 Task: Add a signature Dale Allen containing With appreciation and gratitude, Dale Allen to email address softage.4@softage.net and add a label Software
Action: Mouse moved to (1038, 86)
Screenshot: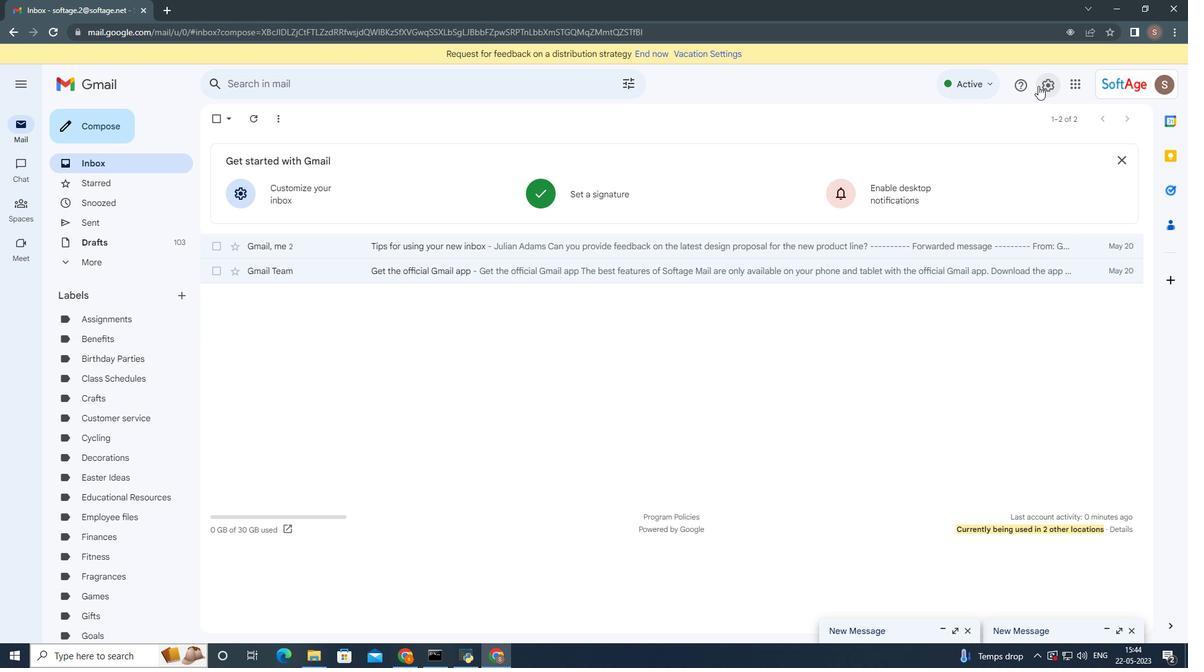 
Action: Mouse pressed left at (1038, 86)
Screenshot: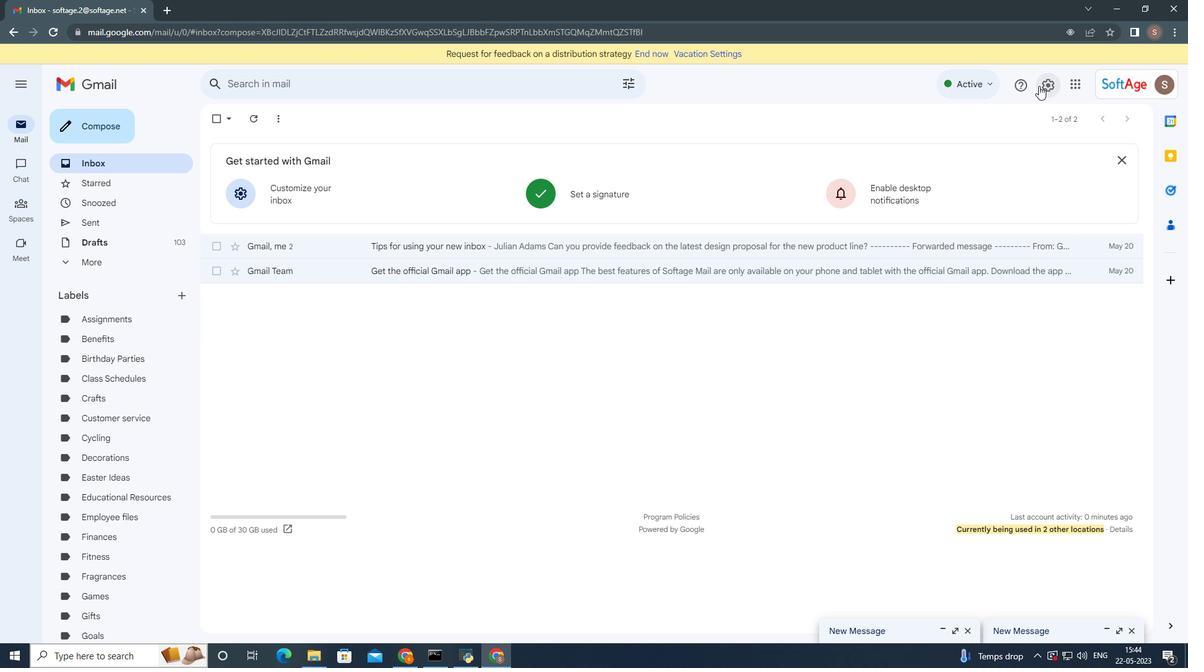 
Action: Mouse moved to (1046, 152)
Screenshot: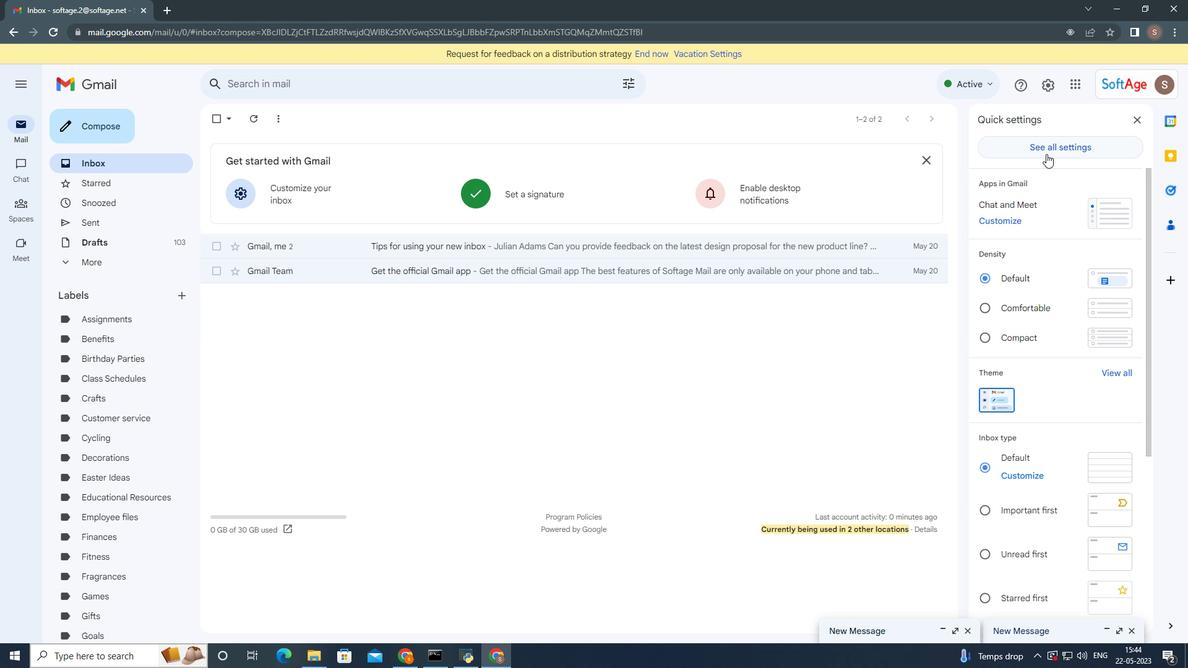 
Action: Mouse pressed left at (1046, 152)
Screenshot: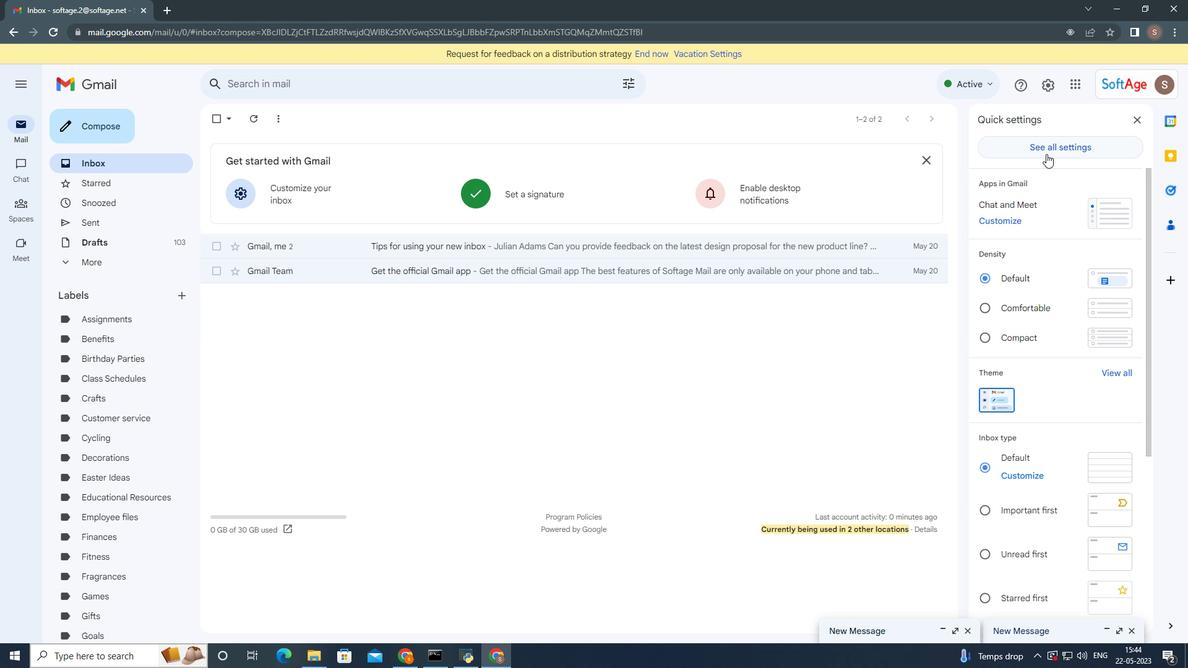 
Action: Mouse moved to (384, 261)
Screenshot: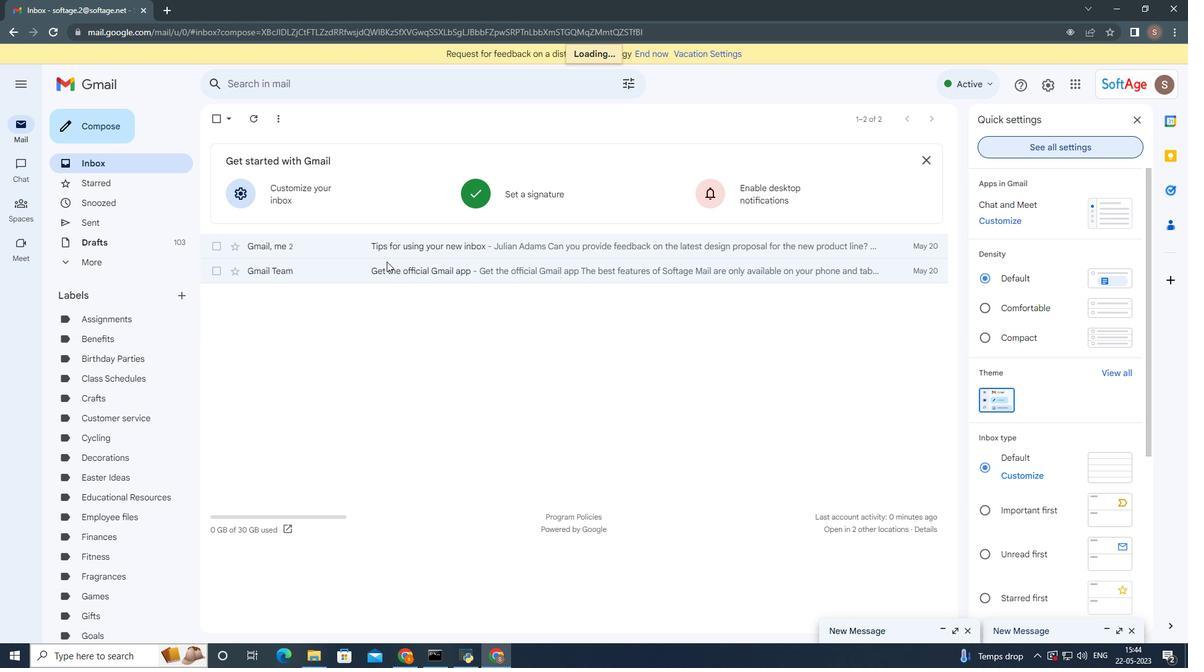 
Action: Mouse scrolled (384, 260) with delta (0, 0)
Screenshot: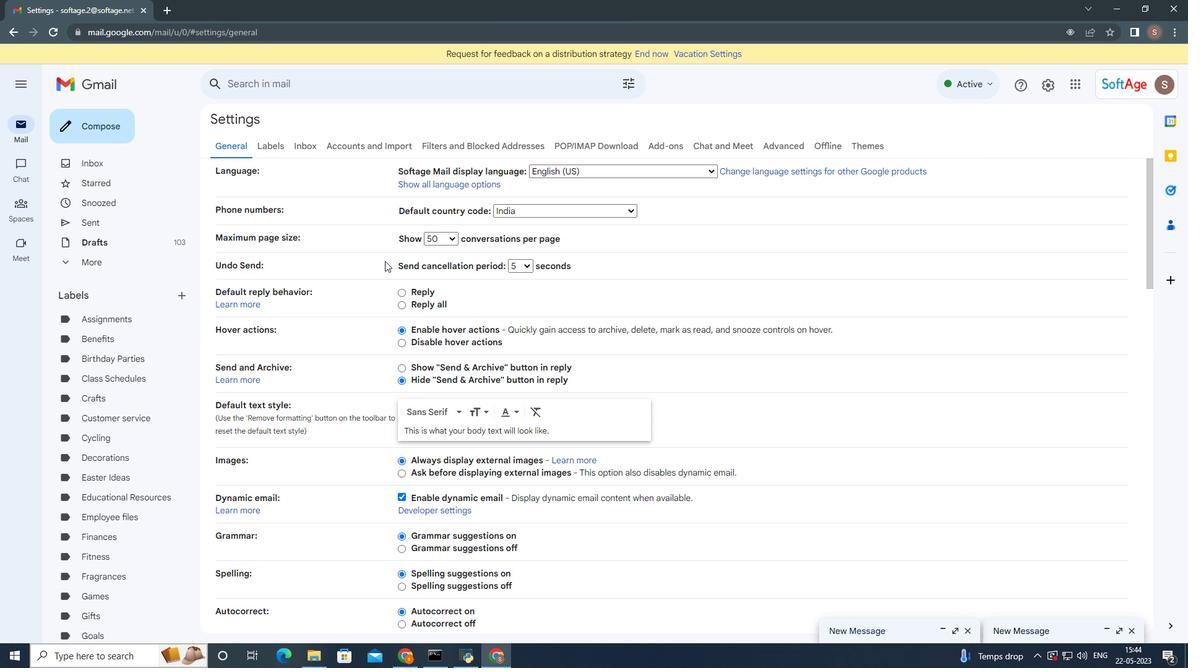 
Action: Mouse scrolled (384, 260) with delta (0, 0)
Screenshot: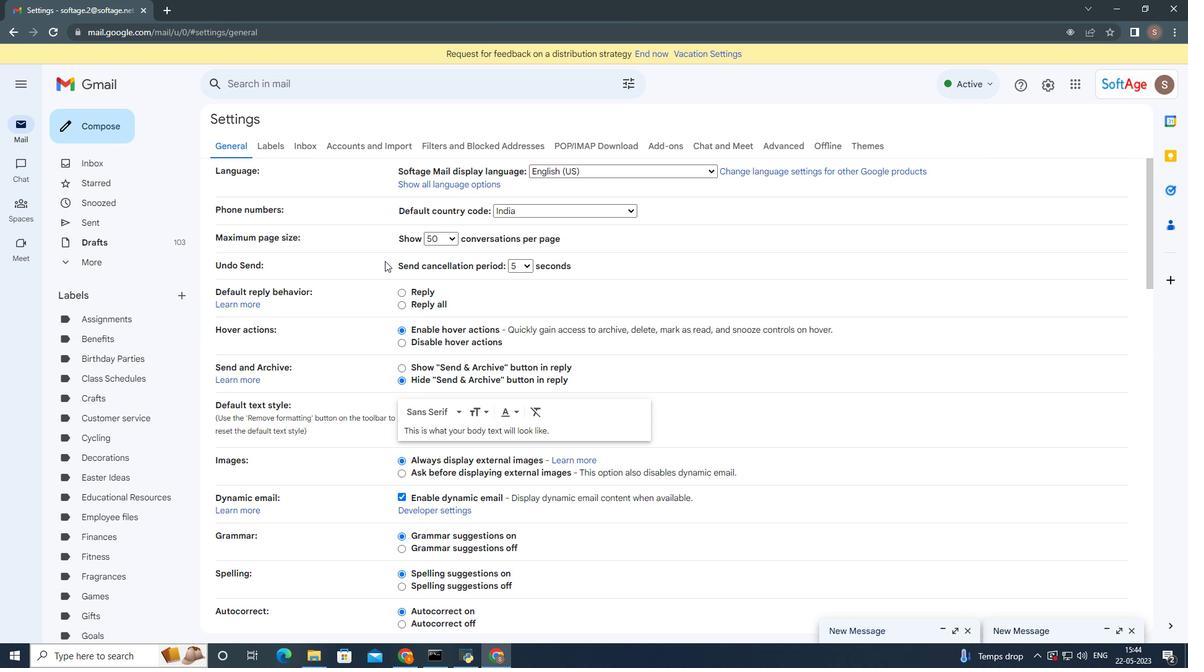 
Action: Mouse moved to (384, 261)
Screenshot: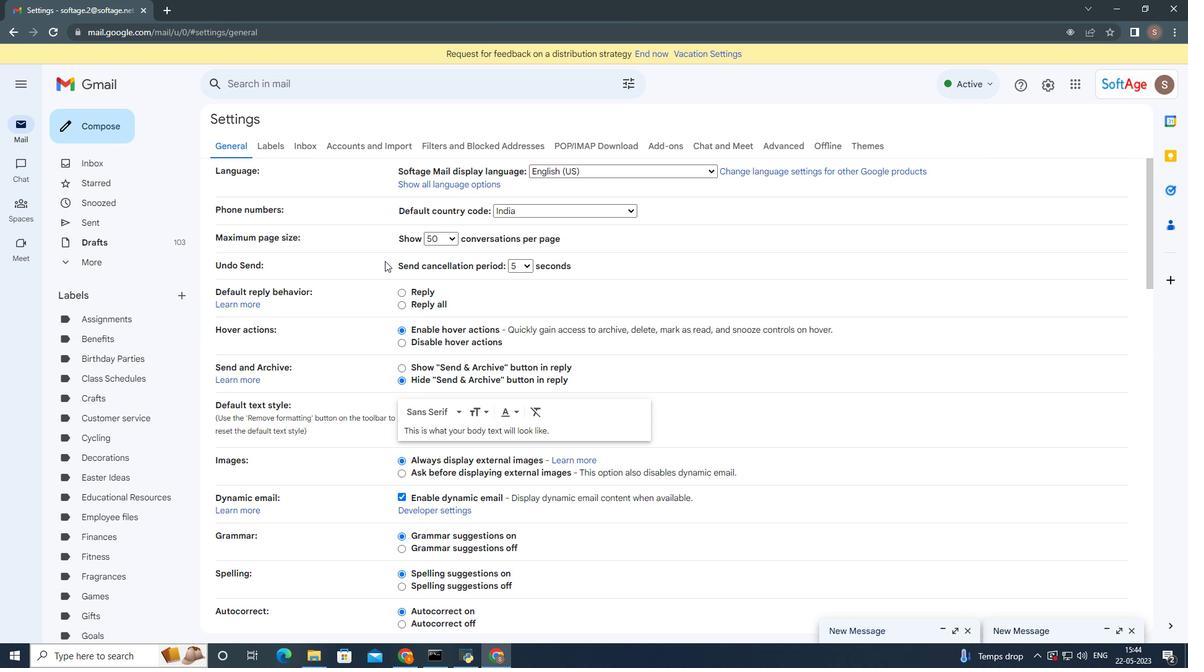 
Action: Mouse scrolled (384, 260) with delta (0, 0)
Screenshot: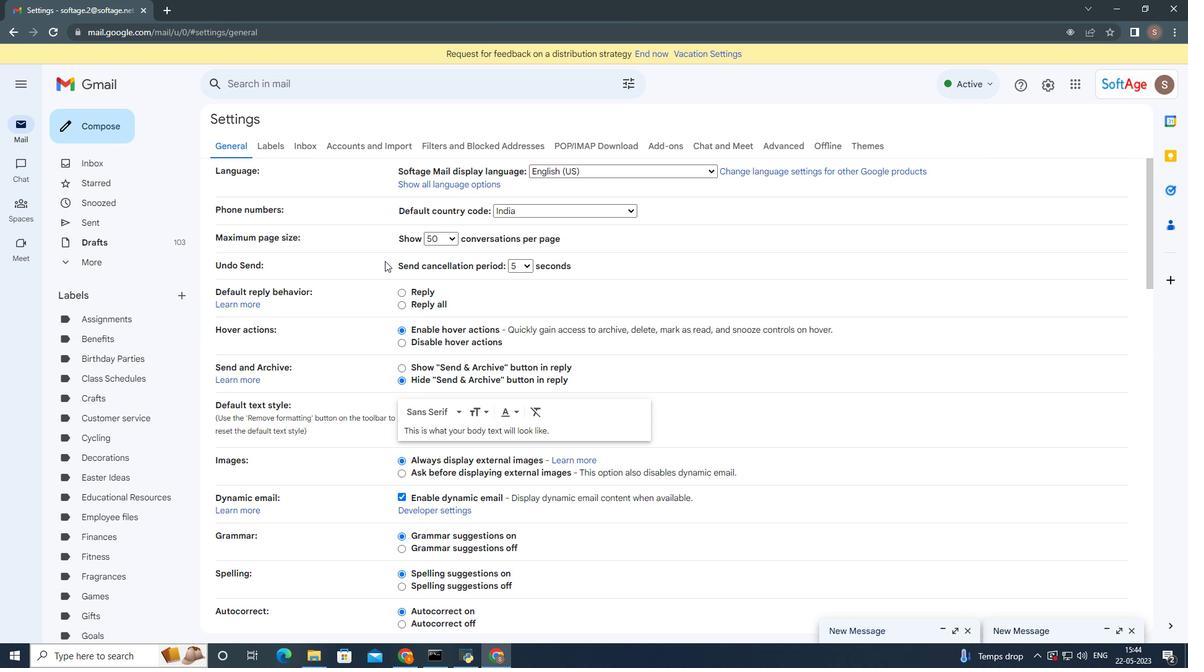 
Action: Mouse moved to (384, 261)
Screenshot: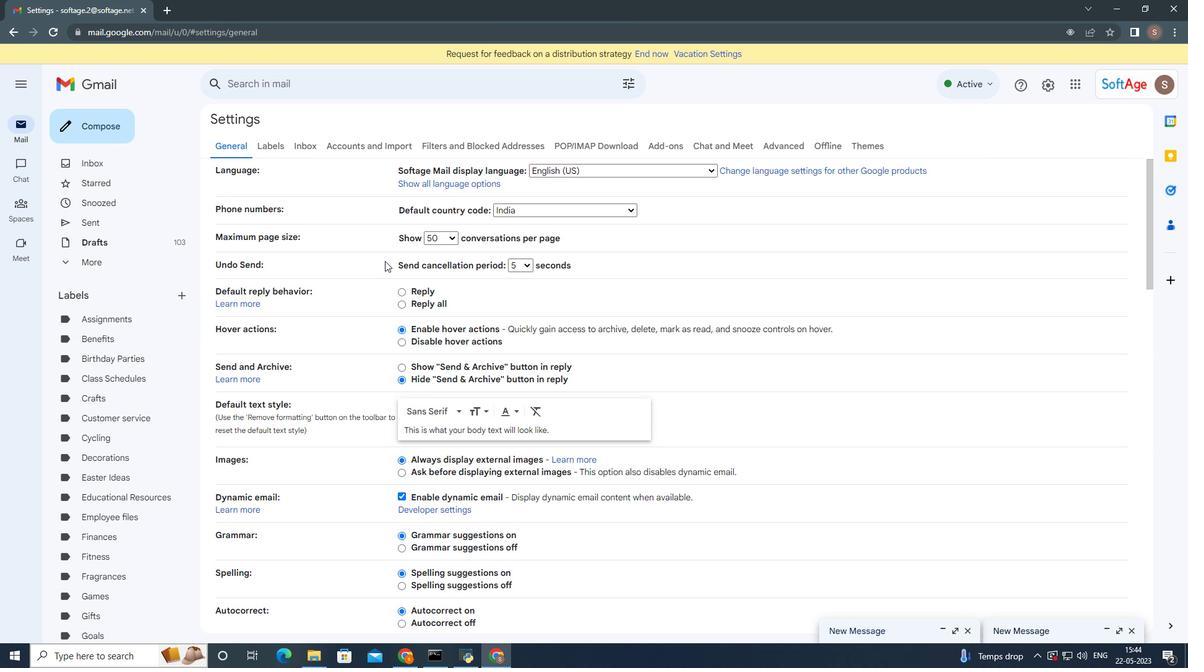 
Action: Mouse scrolled (384, 260) with delta (0, 0)
Screenshot: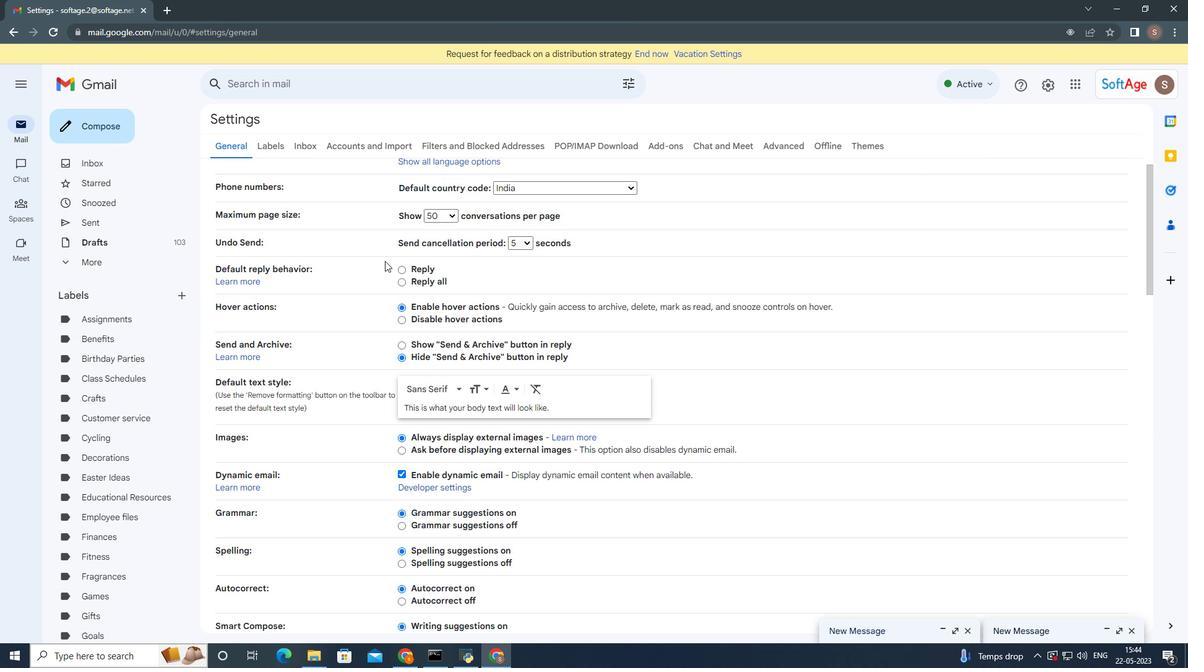 
Action: Mouse scrolled (384, 260) with delta (0, 0)
Screenshot: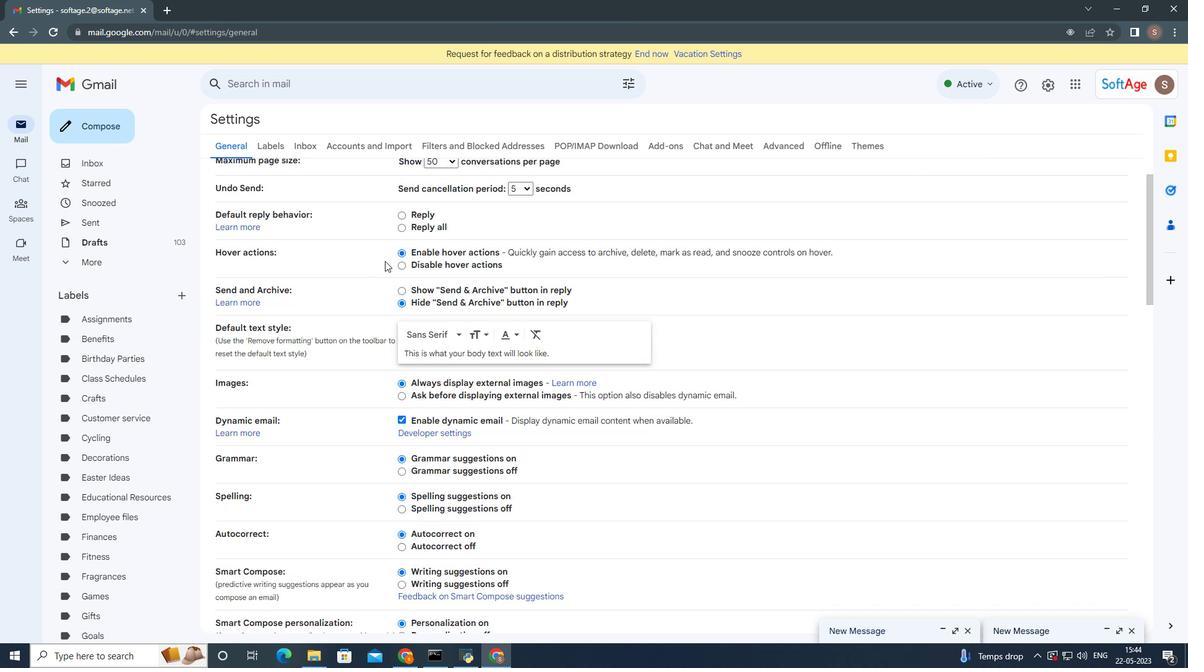 
Action: Mouse moved to (384, 266)
Screenshot: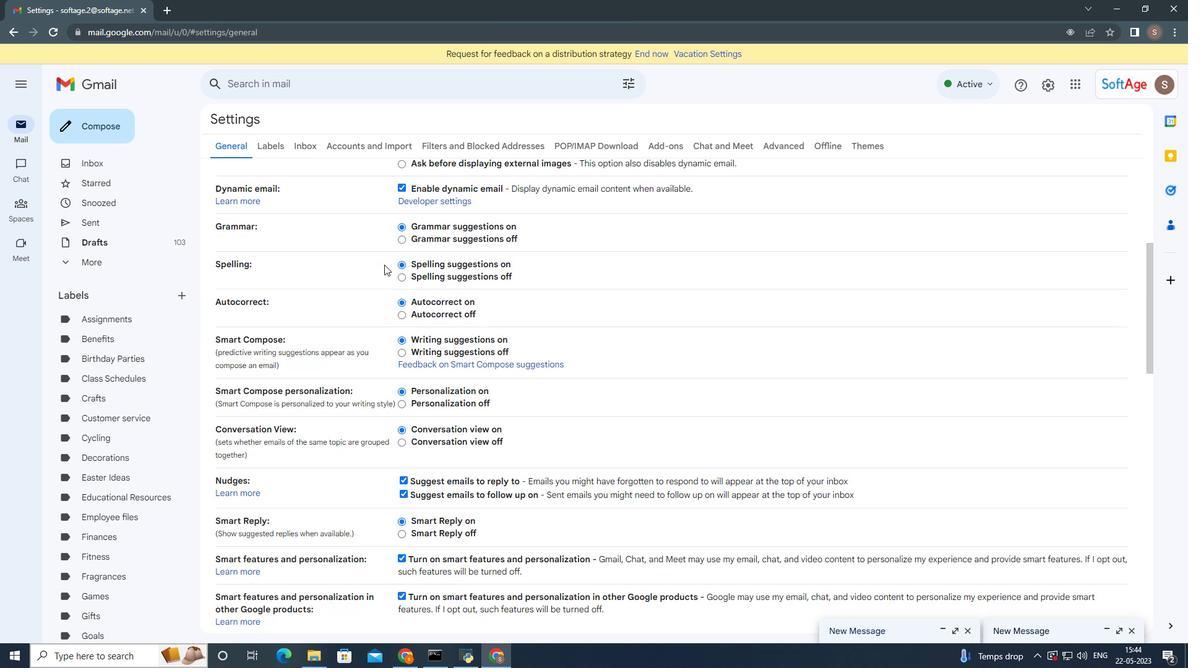 
Action: Mouse scrolled (384, 265) with delta (0, 0)
Screenshot: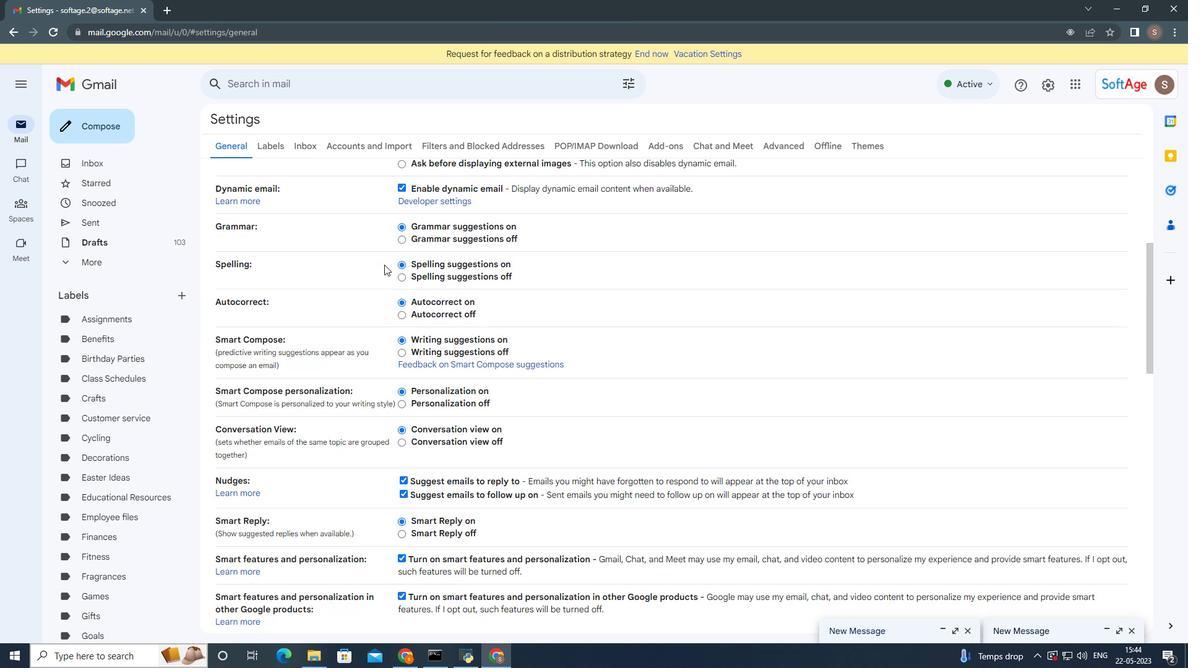 
Action: Mouse moved to (384, 266)
Screenshot: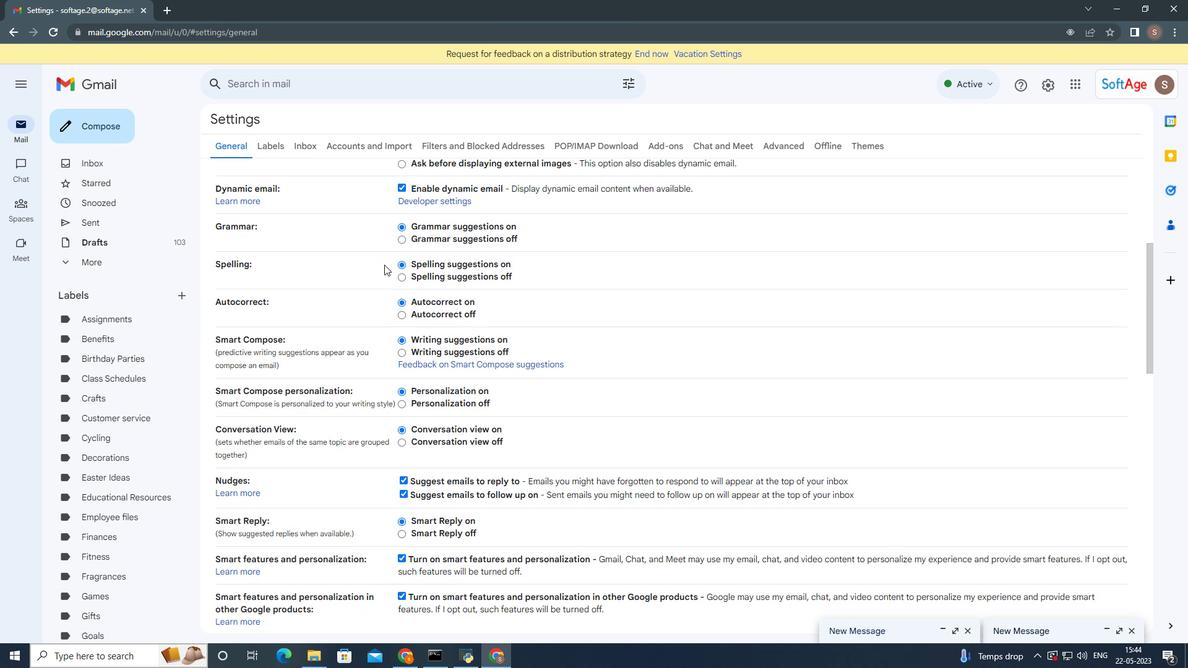 
Action: Mouse scrolled (384, 266) with delta (0, 0)
Screenshot: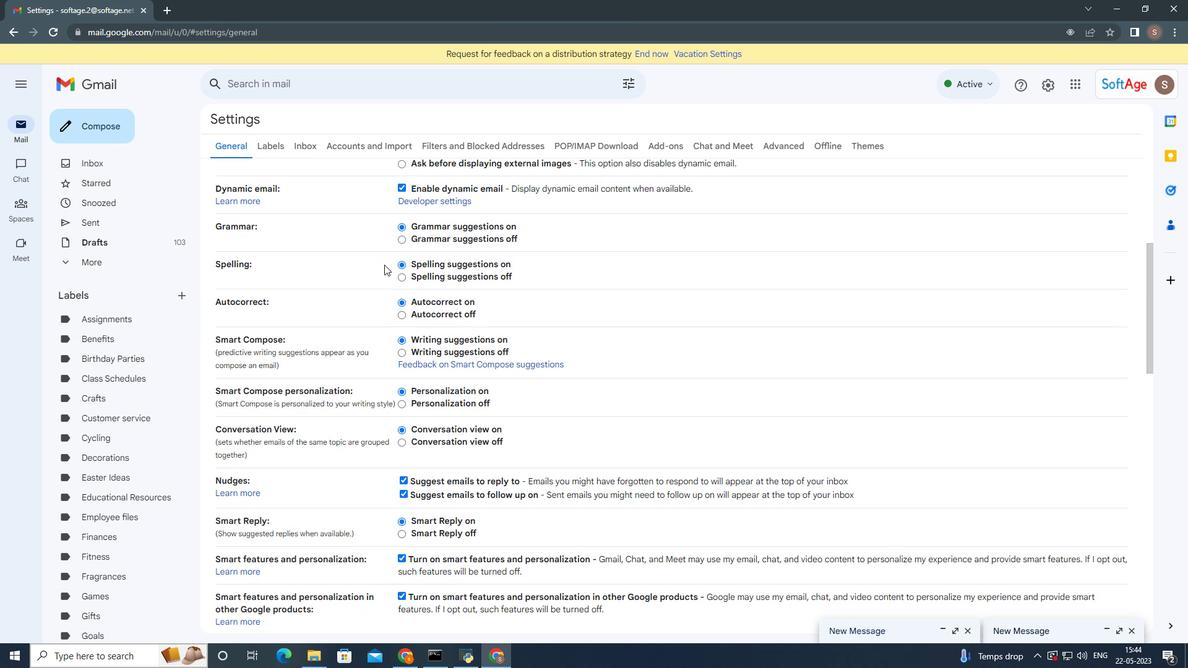 
Action: Mouse moved to (384, 267)
Screenshot: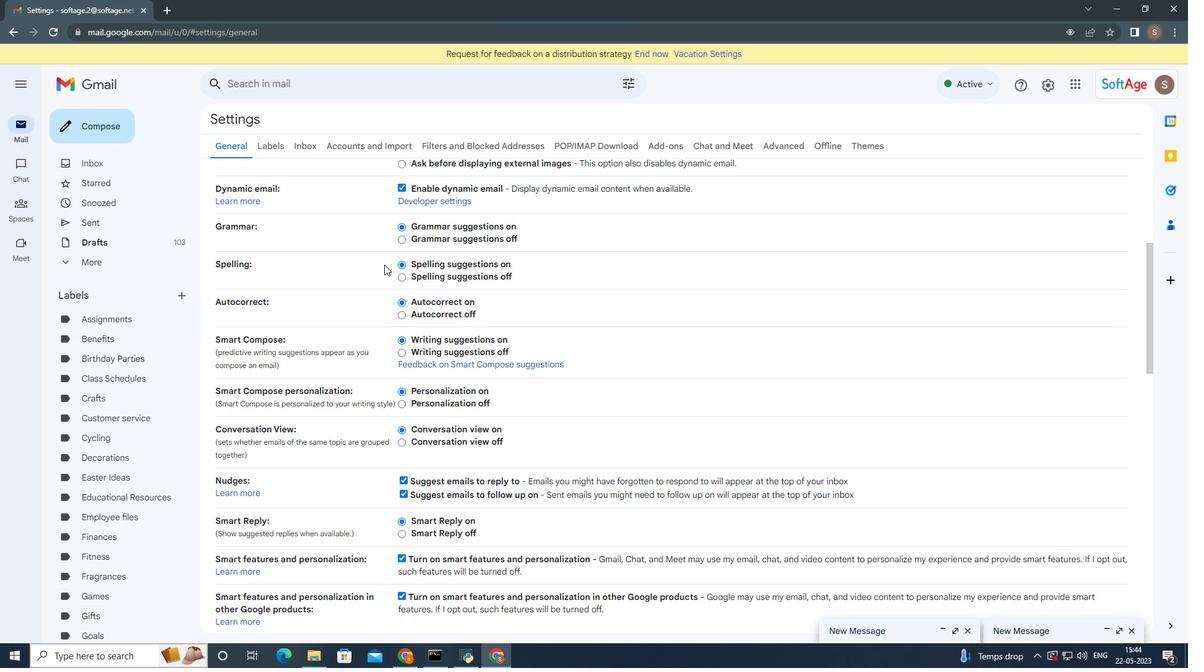 
Action: Mouse scrolled (384, 267) with delta (0, 0)
Screenshot: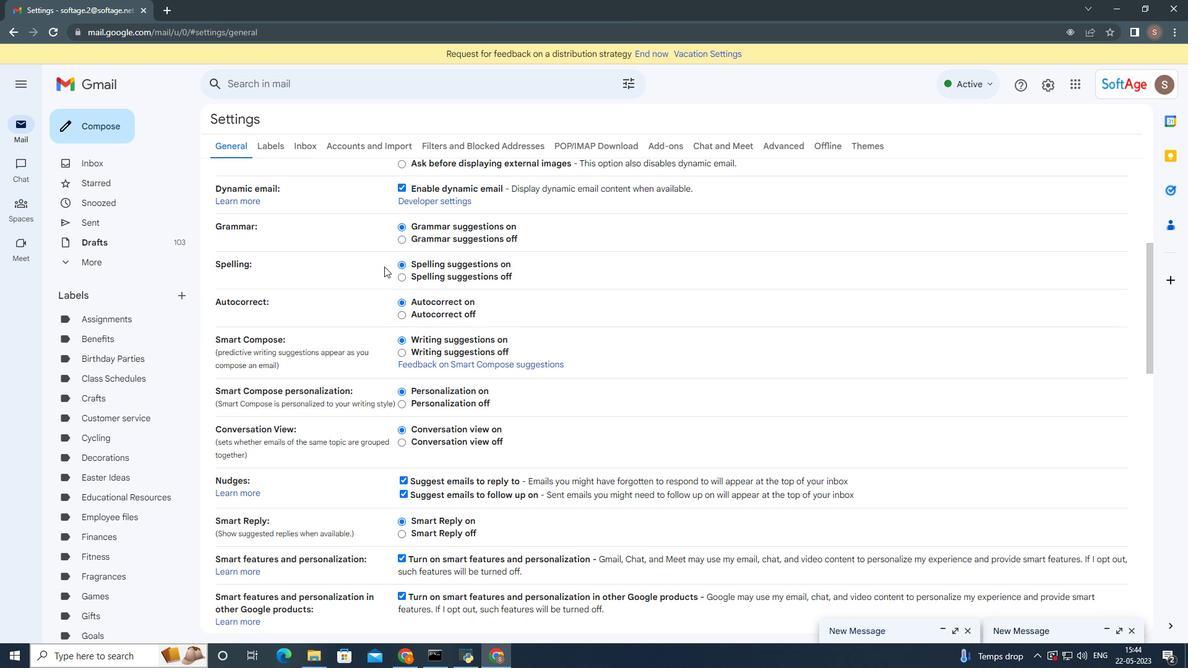 
Action: Mouse moved to (390, 275)
Screenshot: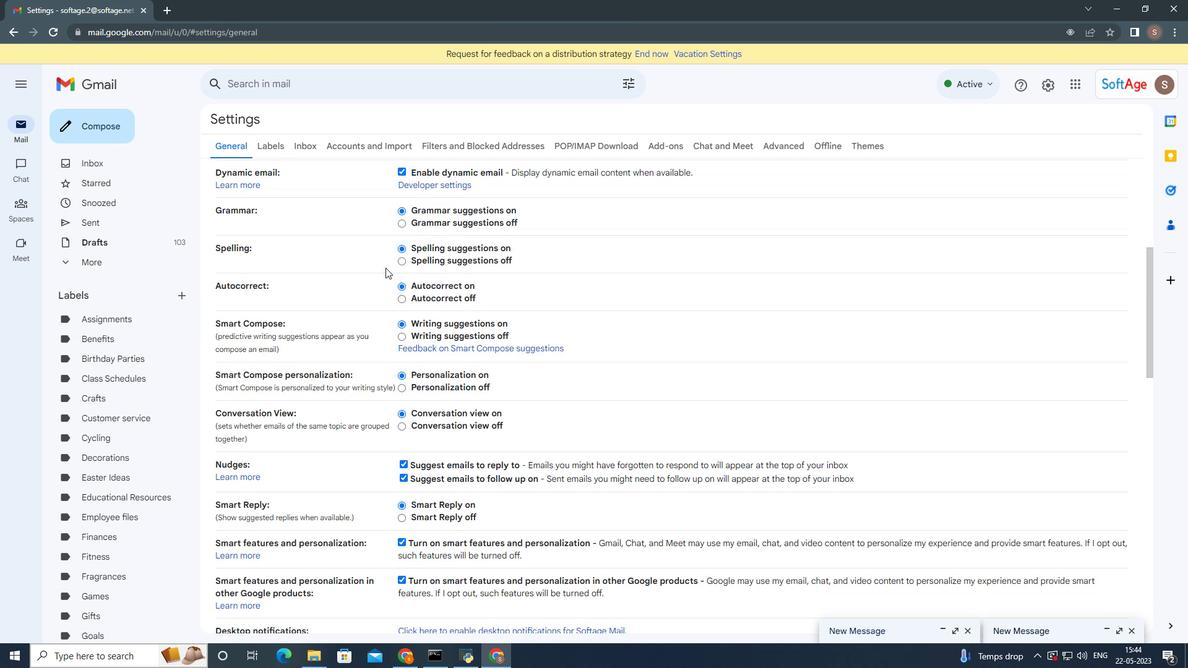 
Action: Mouse scrolled (390, 274) with delta (0, 0)
Screenshot: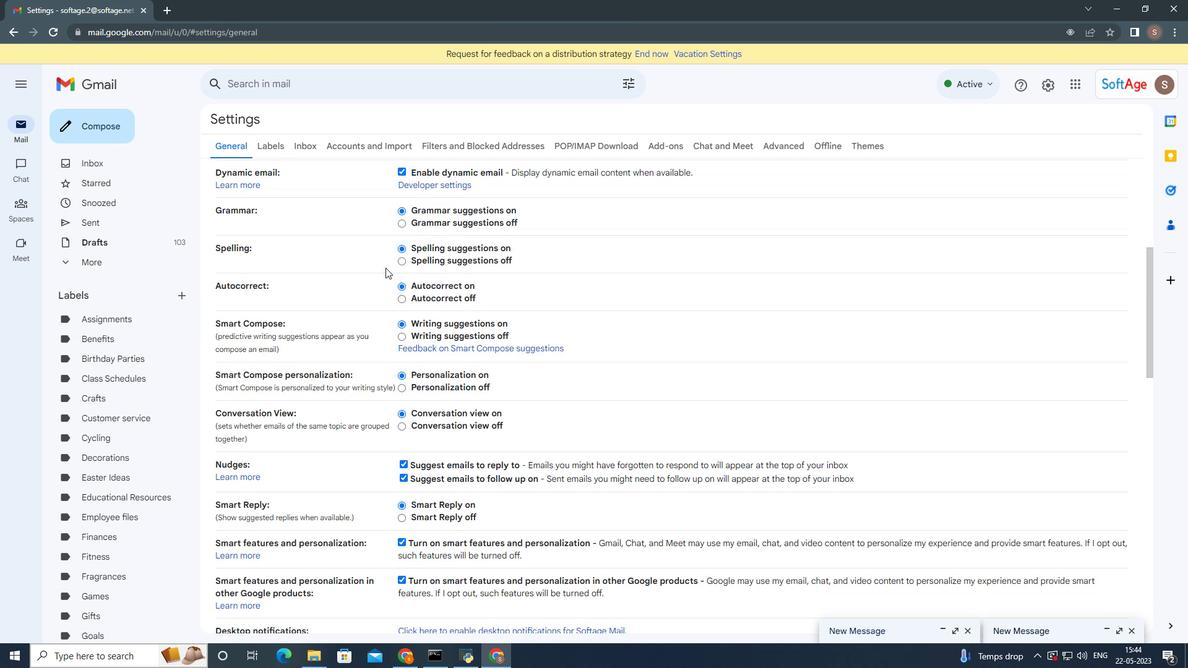 
Action: Mouse moved to (440, 345)
Screenshot: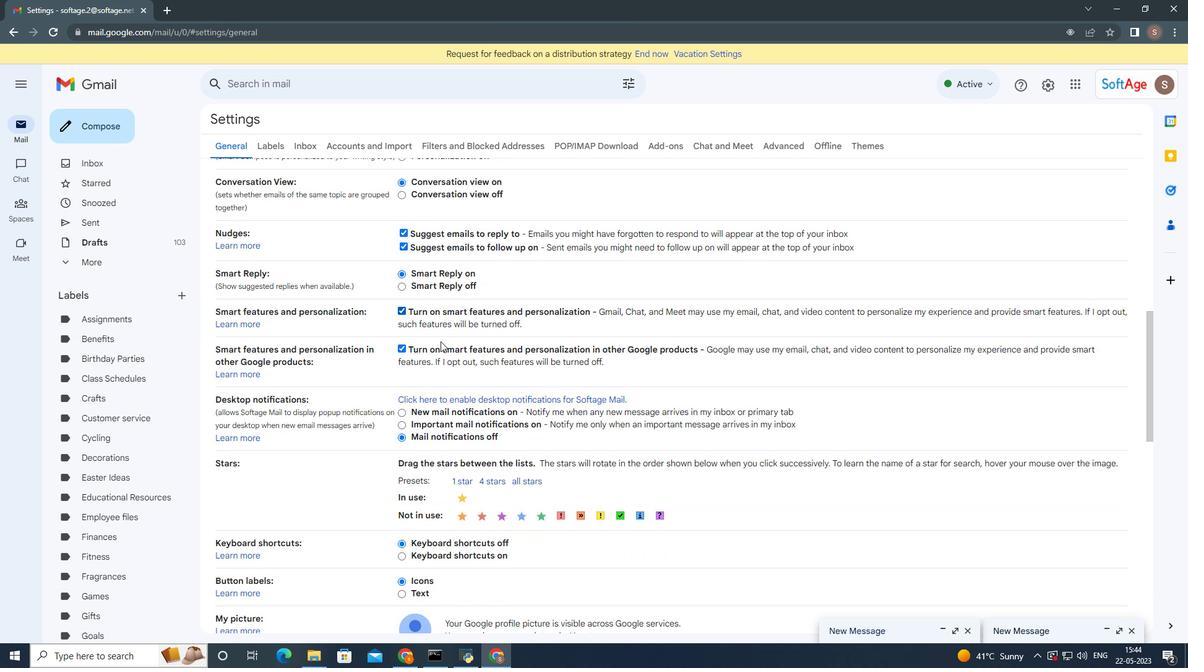 
Action: Mouse scrolled (440, 345) with delta (0, 0)
Screenshot: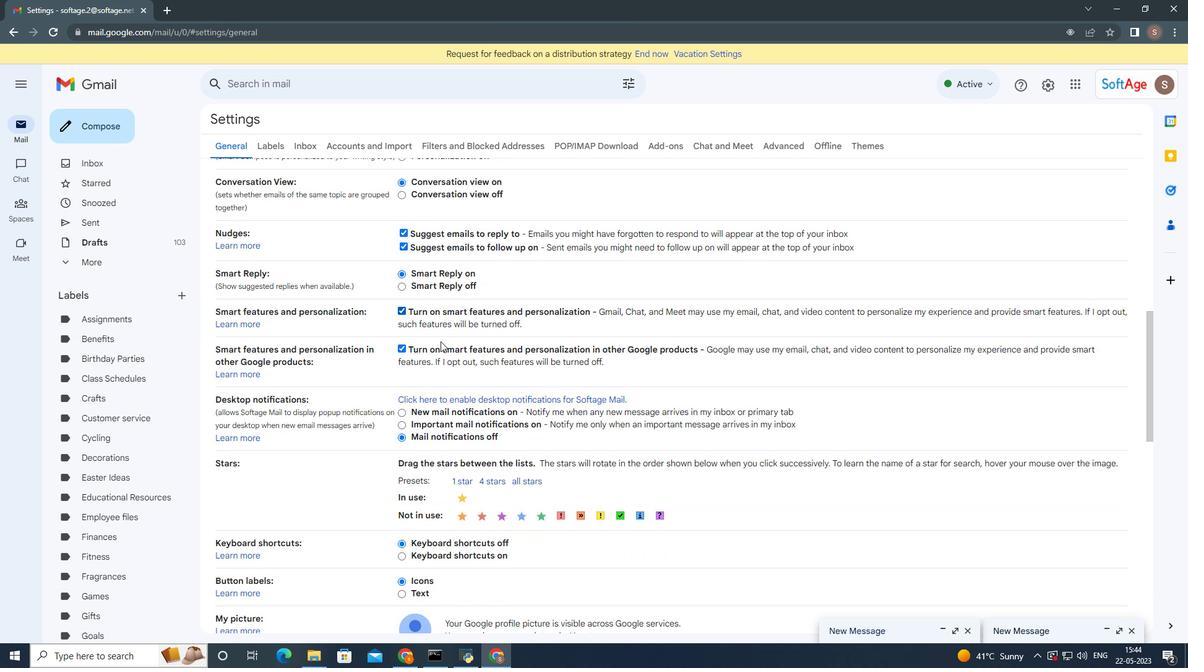 
Action: Mouse moved to (440, 345)
Screenshot: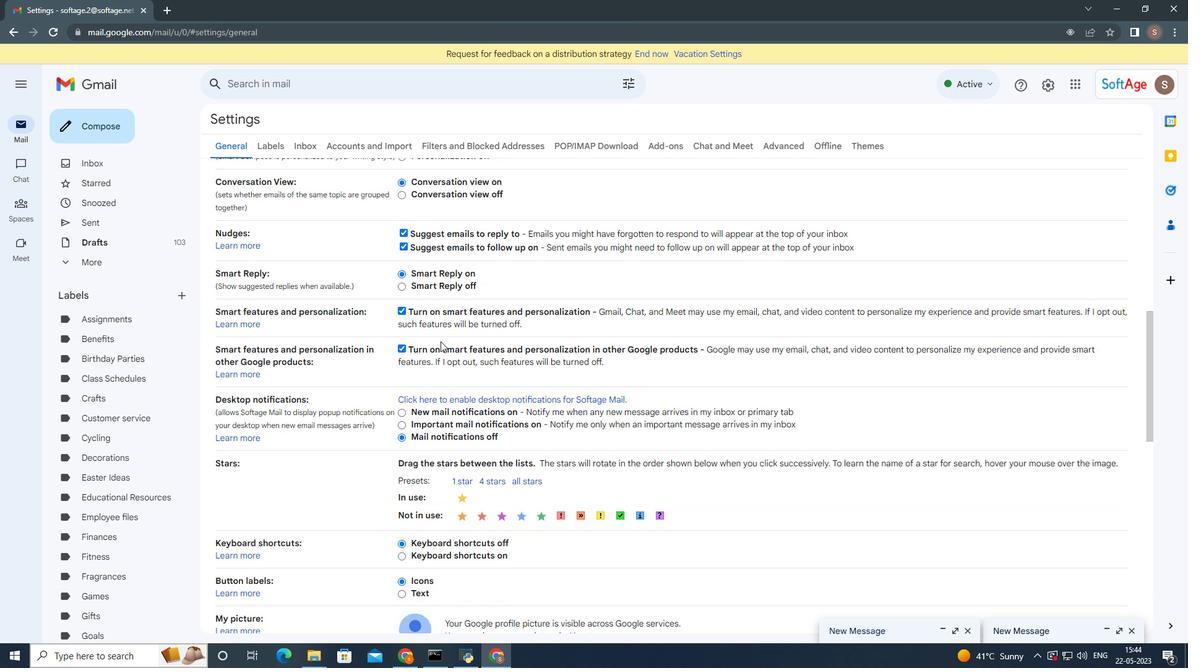 
Action: Mouse scrolled (440, 345) with delta (0, 0)
Screenshot: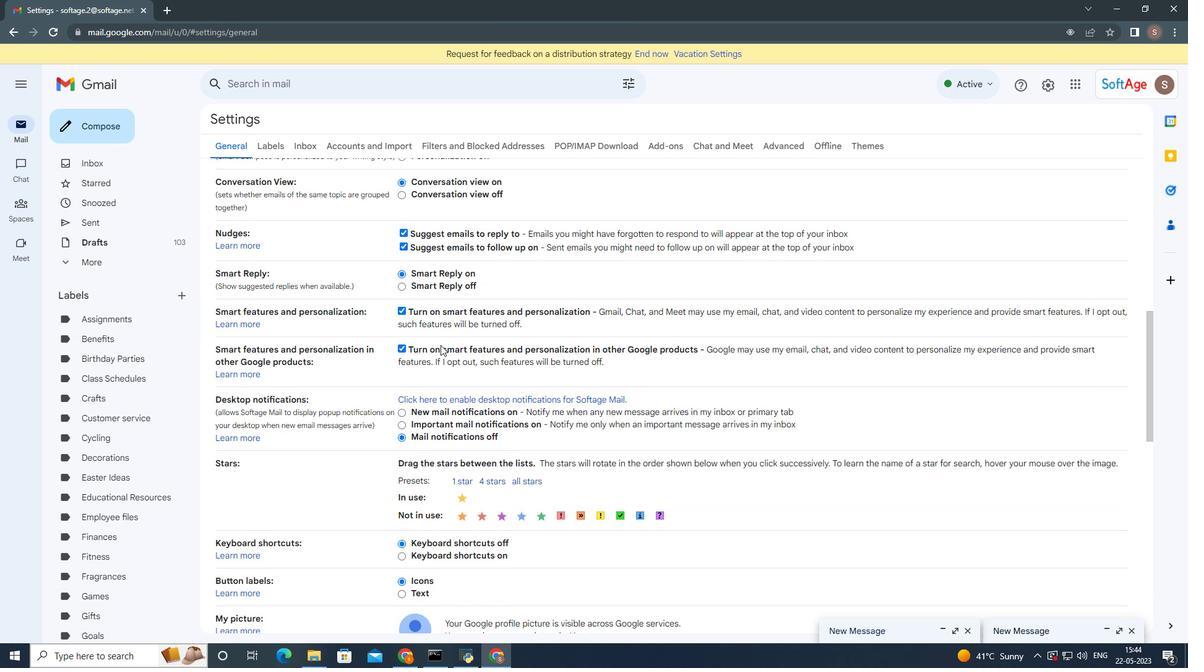 
Action: Mouse moved to (440, 346)
Screenshot: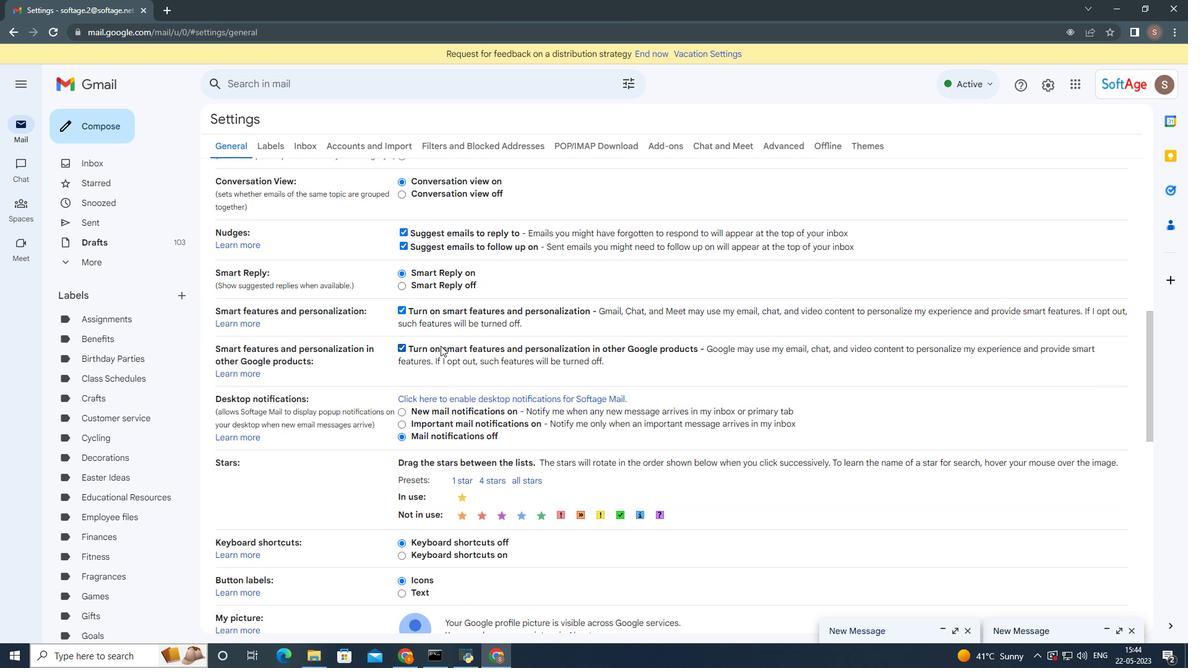
Action: Mouse scrolled (440, 345) with delta (0, 0)
Screenshot: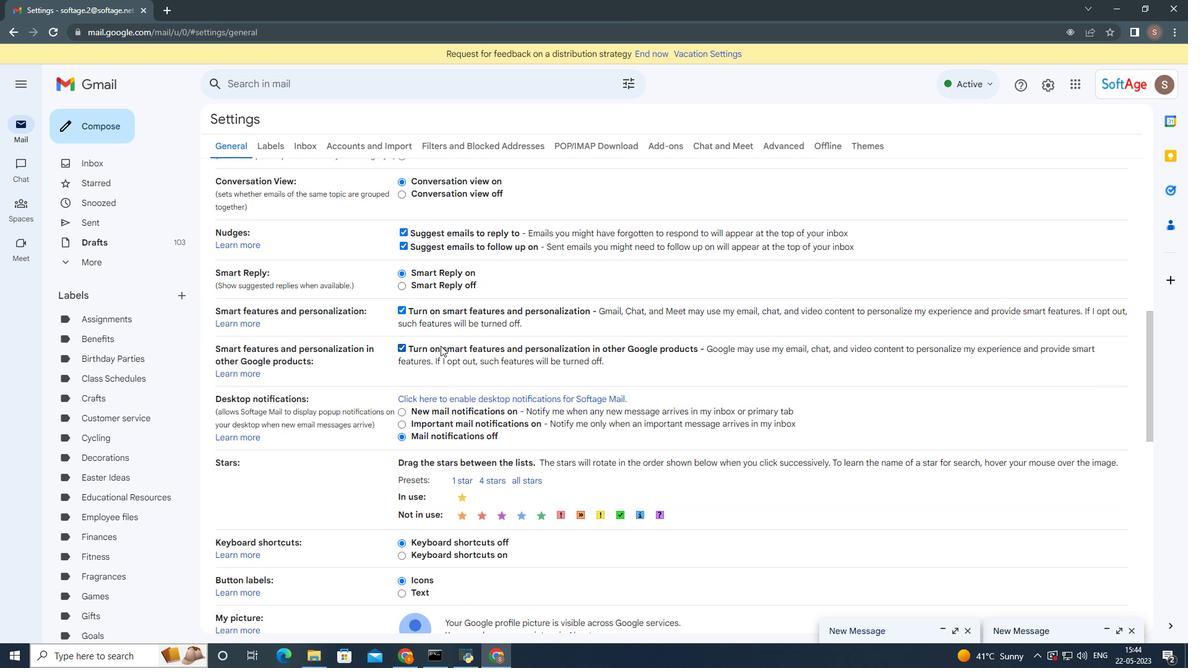 
Action: Mouse moved to (447, 357)
Screenshot: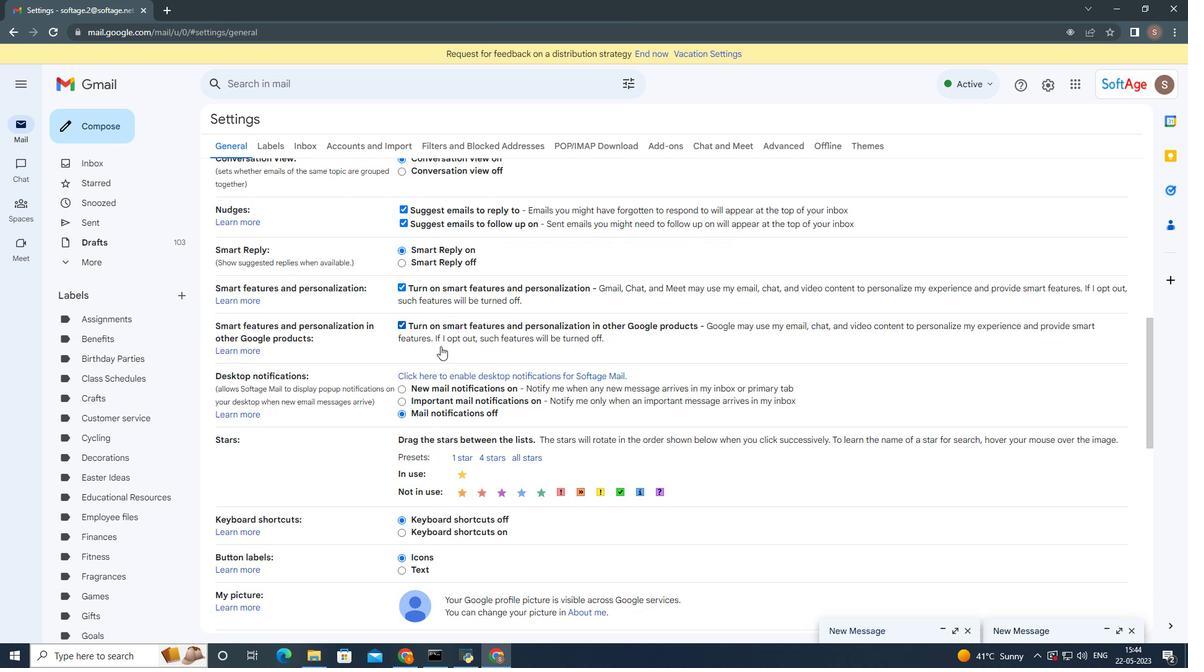 
Action: Mouse scrolled (447, 357) with delta (0, 0)
Screenshot: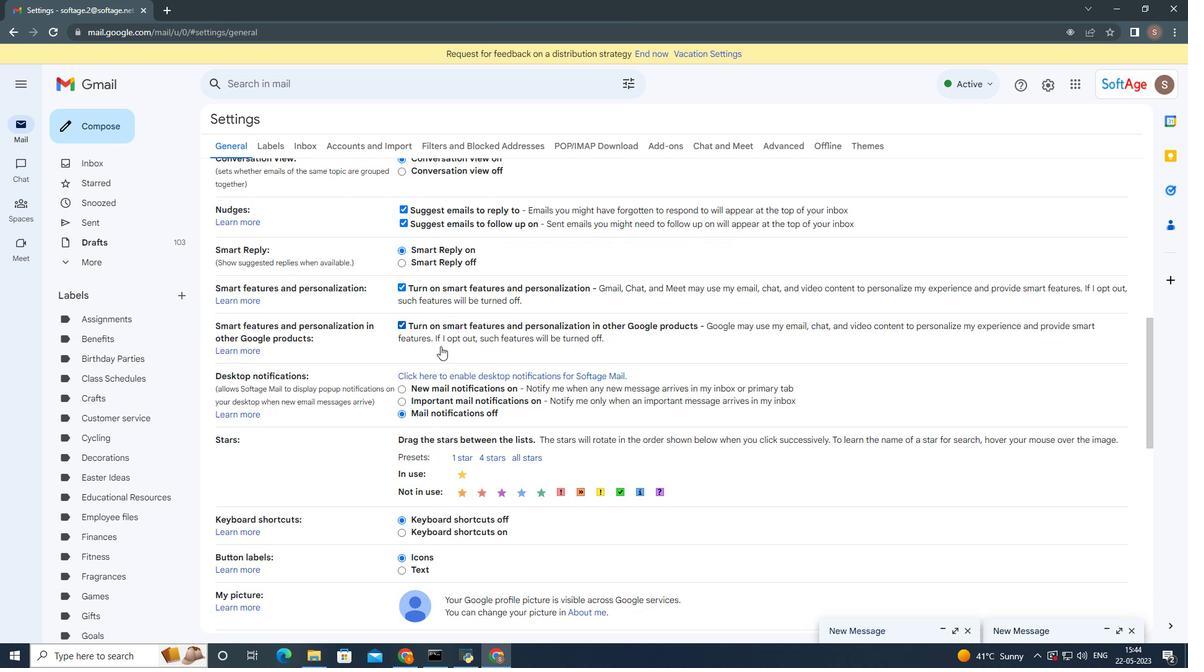 
Action: Mouse moved to (456, 370)
Screenshot: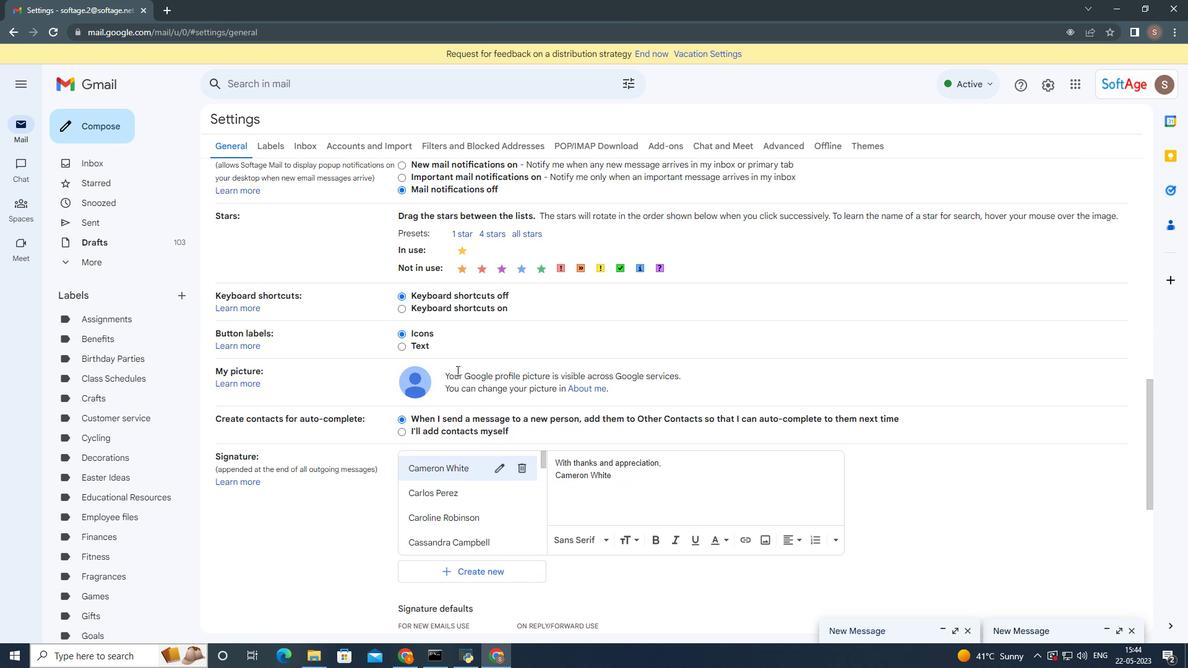 
Action: Mouse scrolled (456, 370) with delta (0, 0)
Screenshot: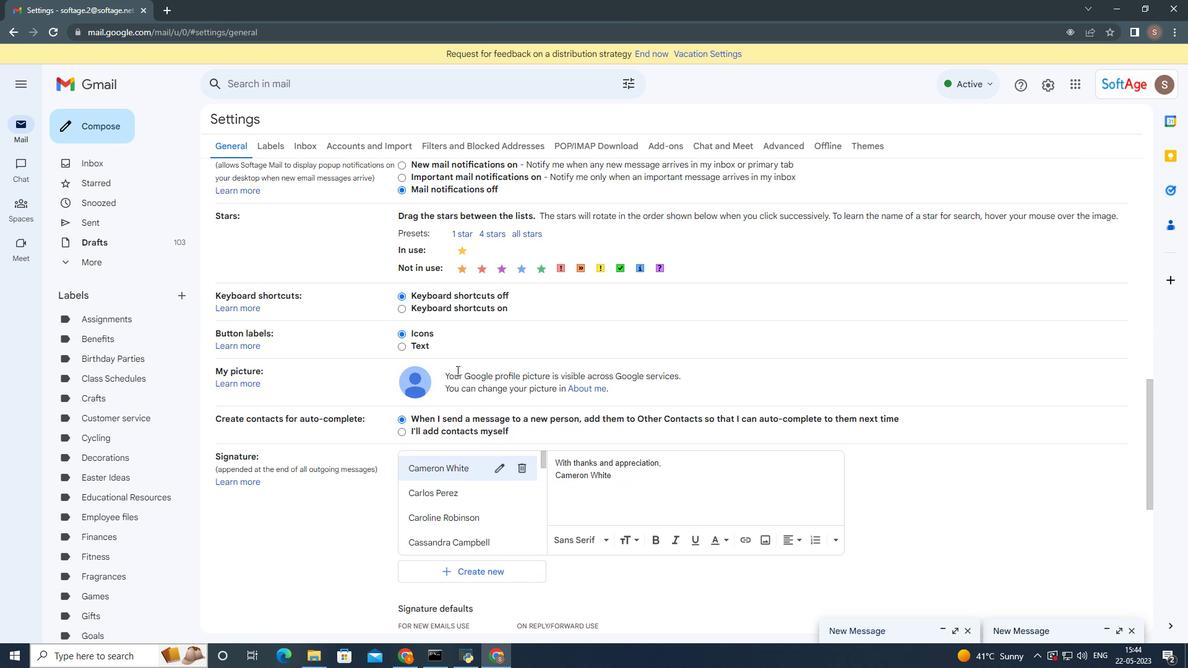 
Action: Mouse moved to (456, 371)
Screenshot: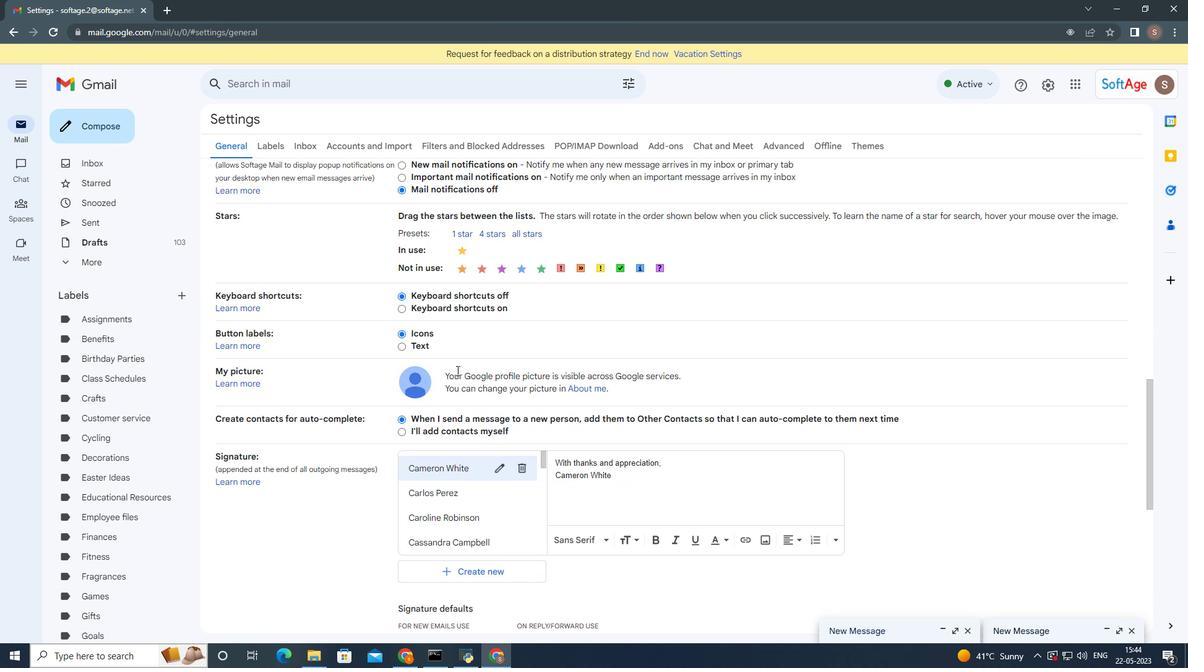 
Action: Mouse scrolled (456, 370) with delta (0, 0)
Screenshot: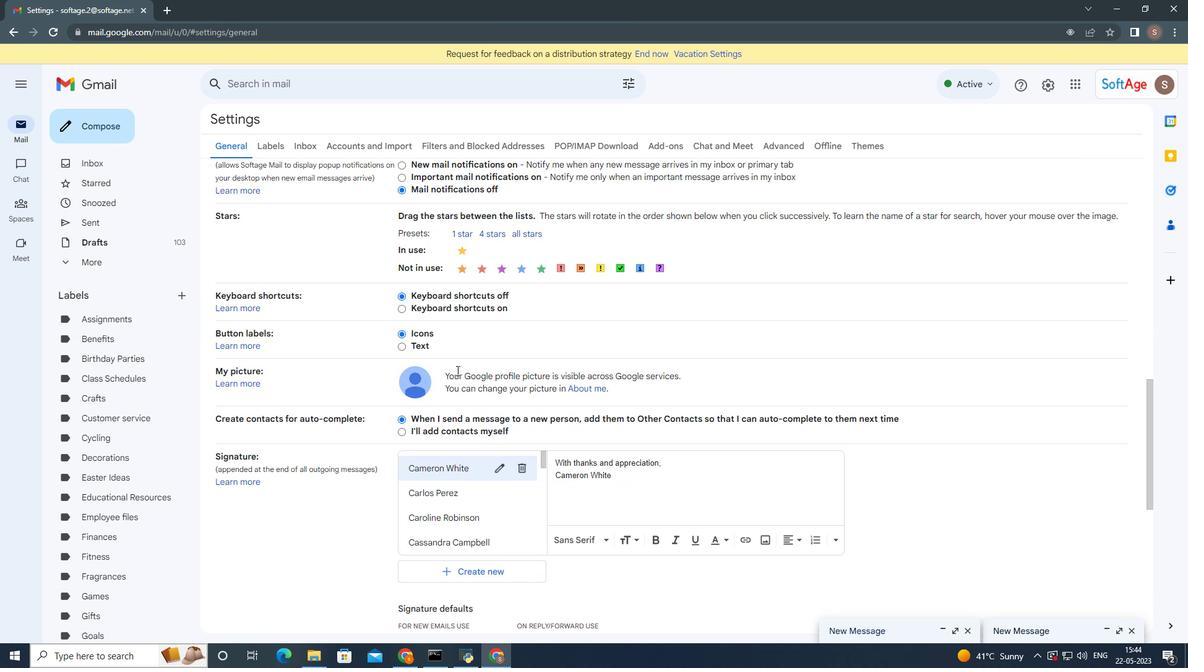 
Action: Mouse moved to (456, 371)
Screenshot: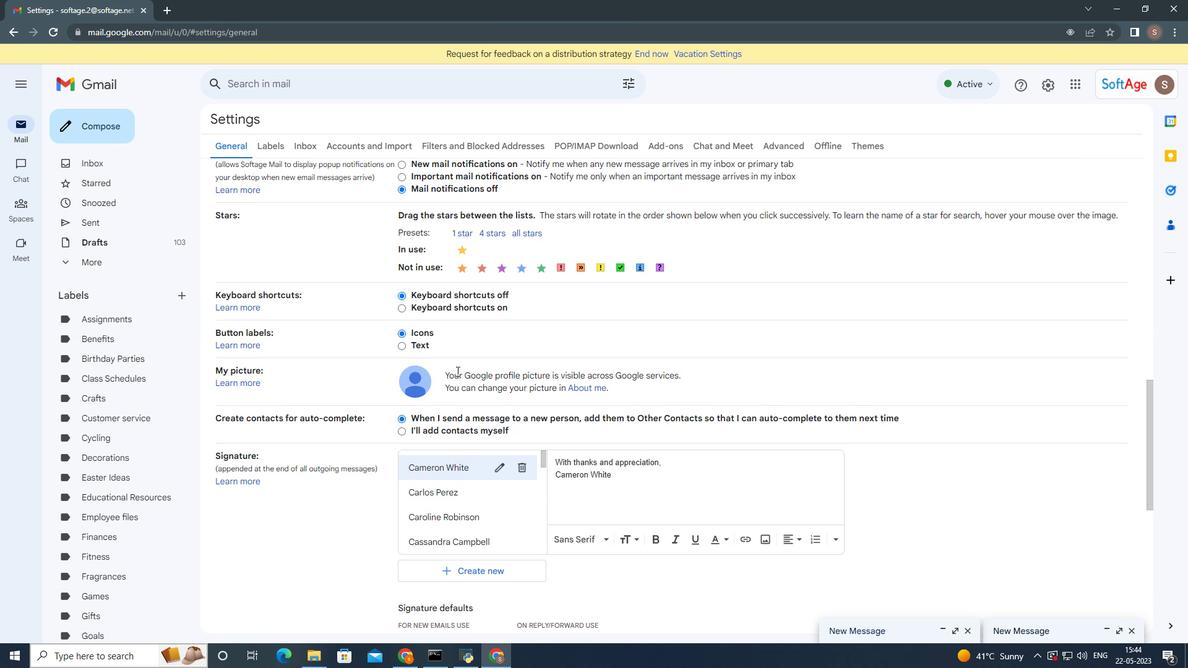 
Action: Mouse scrolled (456, 370) with delta (0, 0)
Screenshot: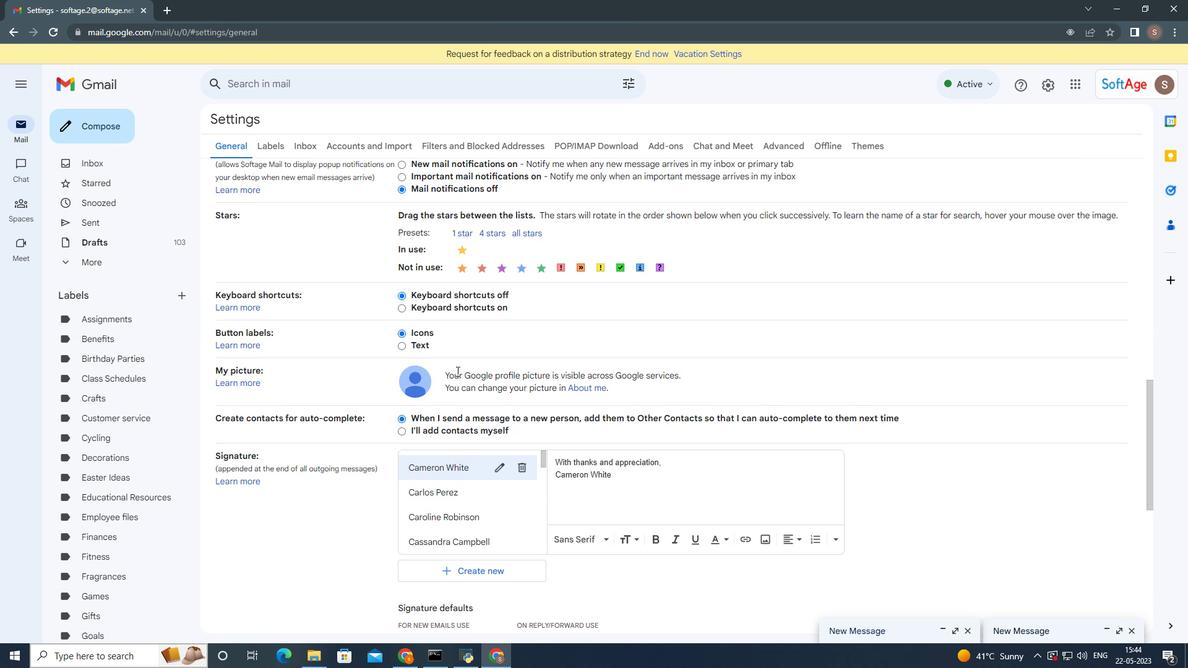 
Action: Mouse moved to (468, 389)
Screenshot: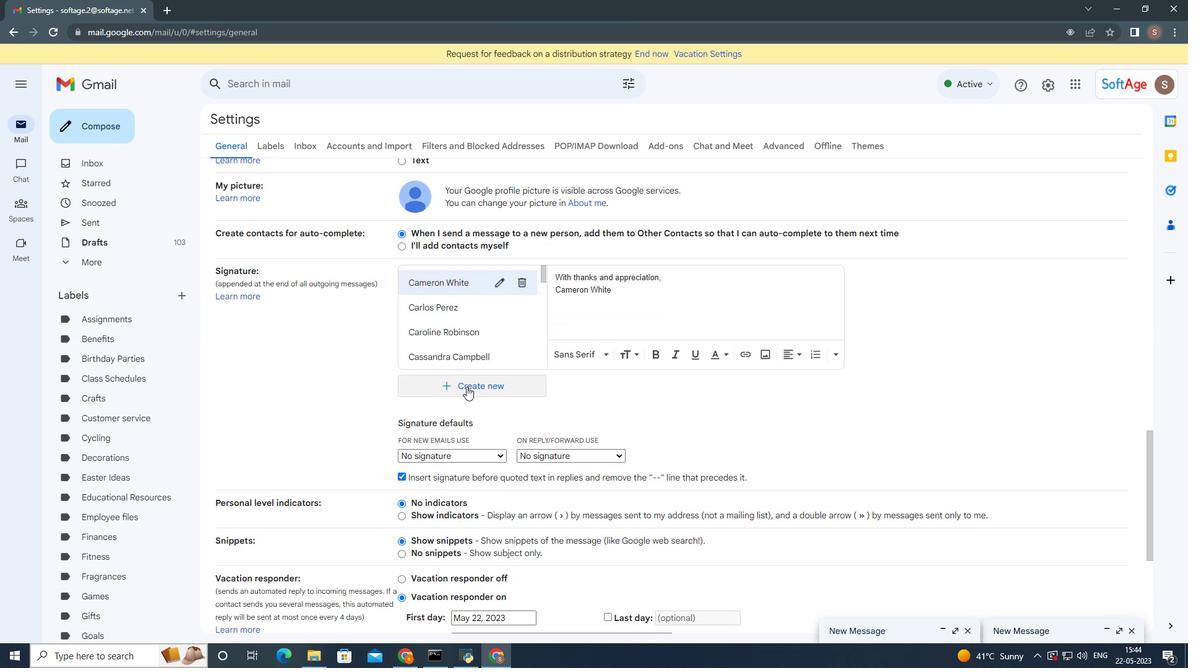 
Action: Mouse pressed left at (468, 389)
Screenshot: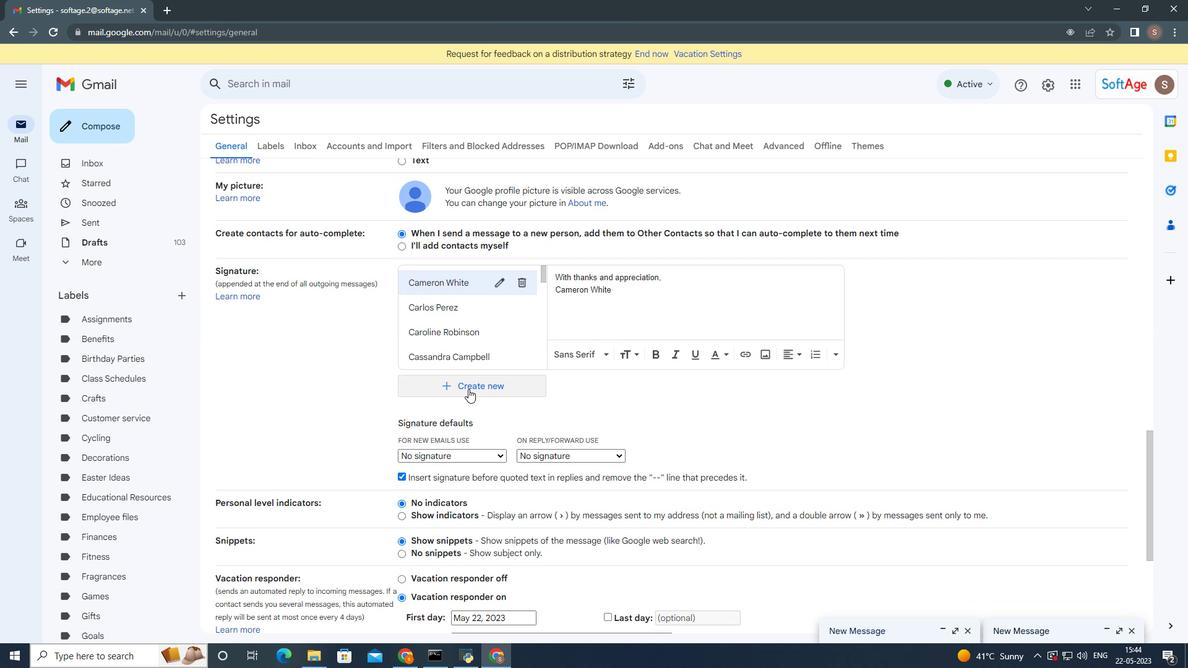 
Action: Mouse moved to (505, 335)
Screenshot: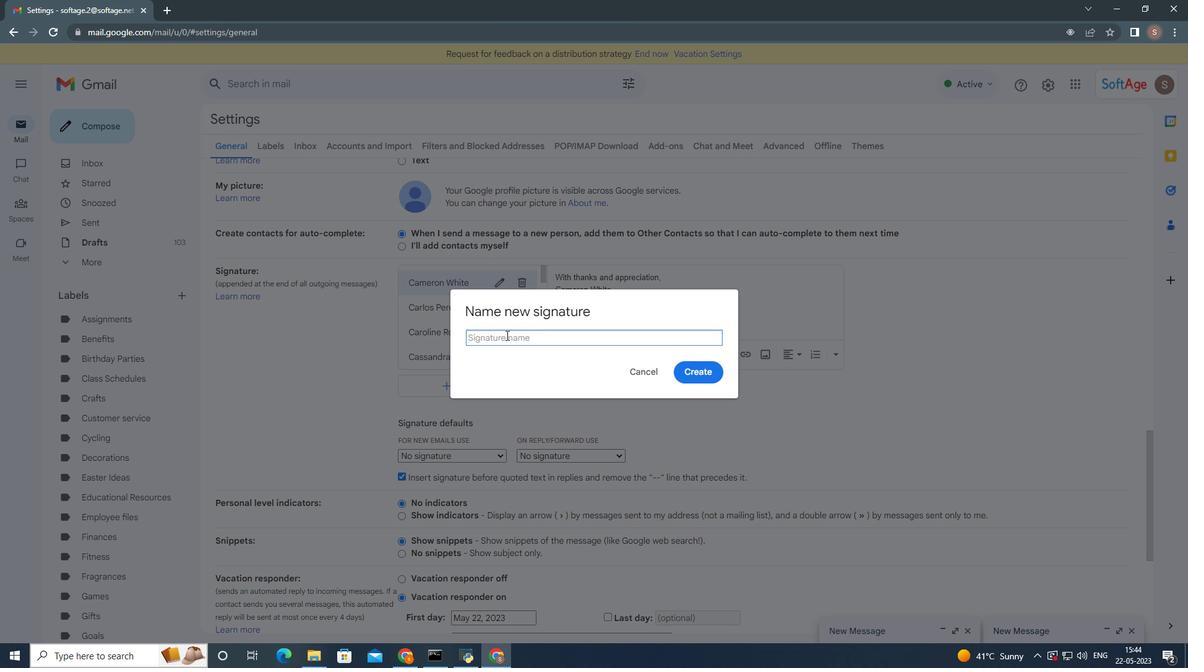 
Action: Key pressed <Key.shift><Key.shift><Key.shift>Dale<Key.space><Key.shift>Allen
Screenshot: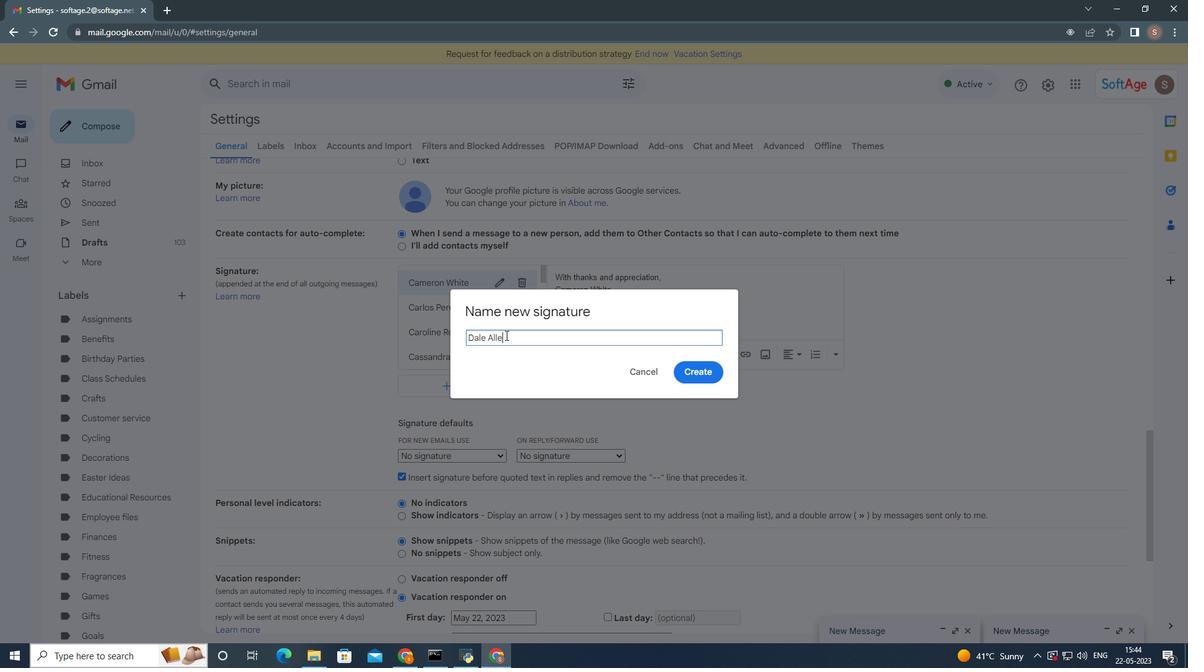 
Action: Mouse moved to (683, 366)
Screenshot: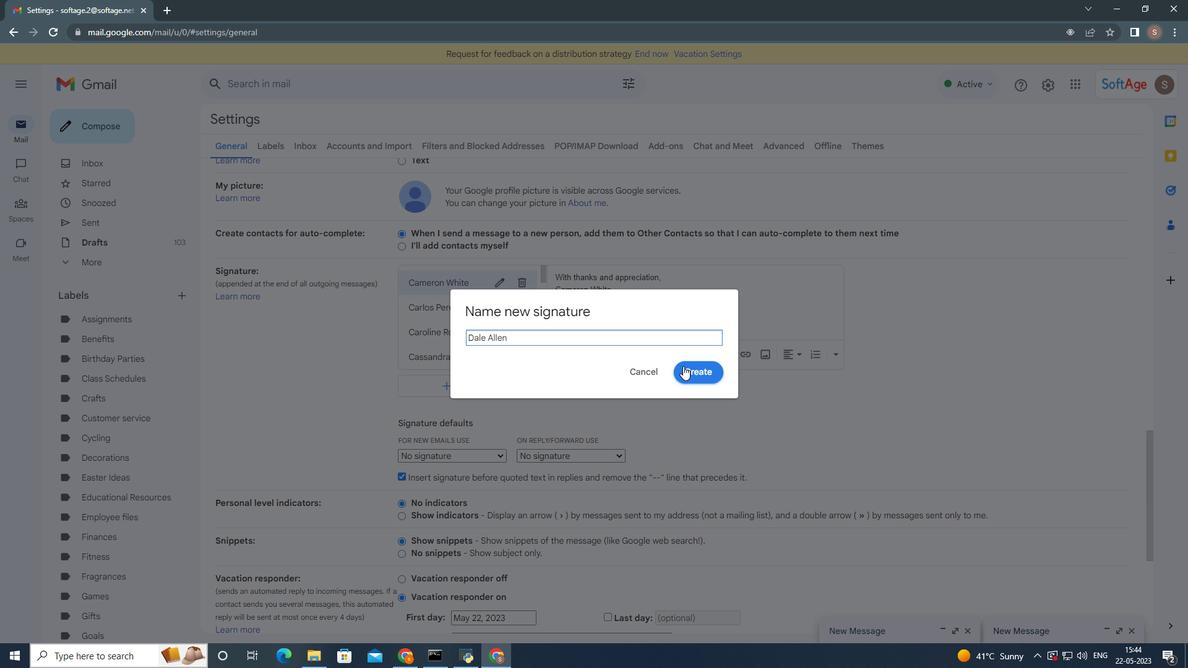 
Action: Mouse pressed left at (683, 366)
Screenshot: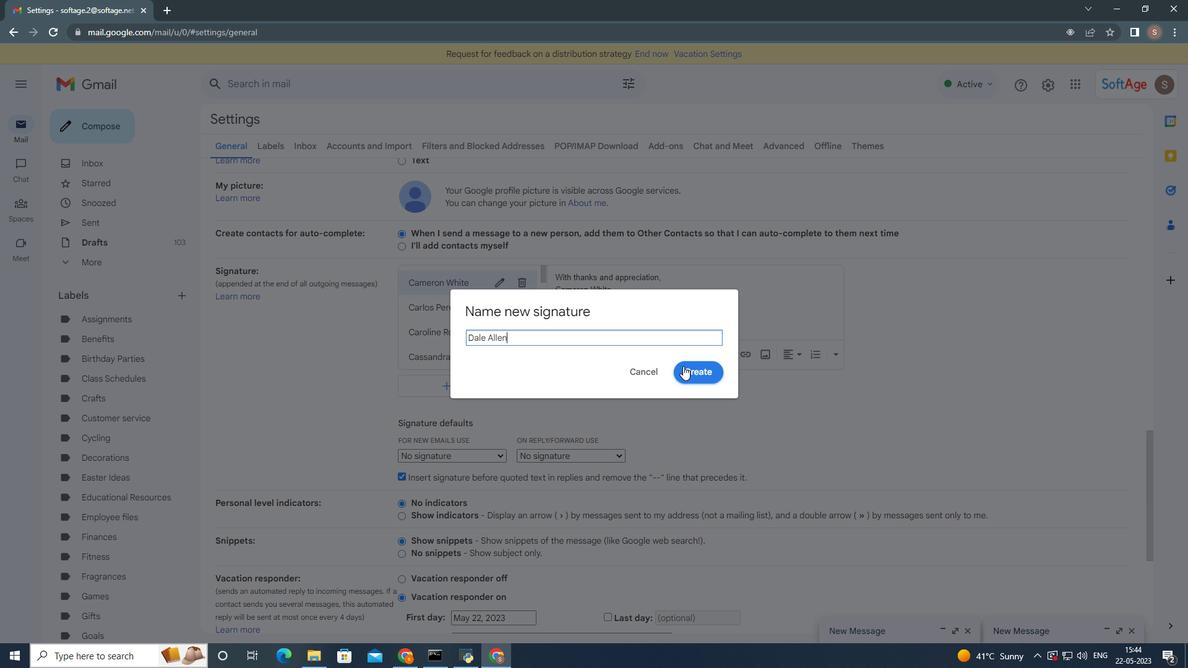 
Action: Mouse moved to (577, 282)
Screenshot: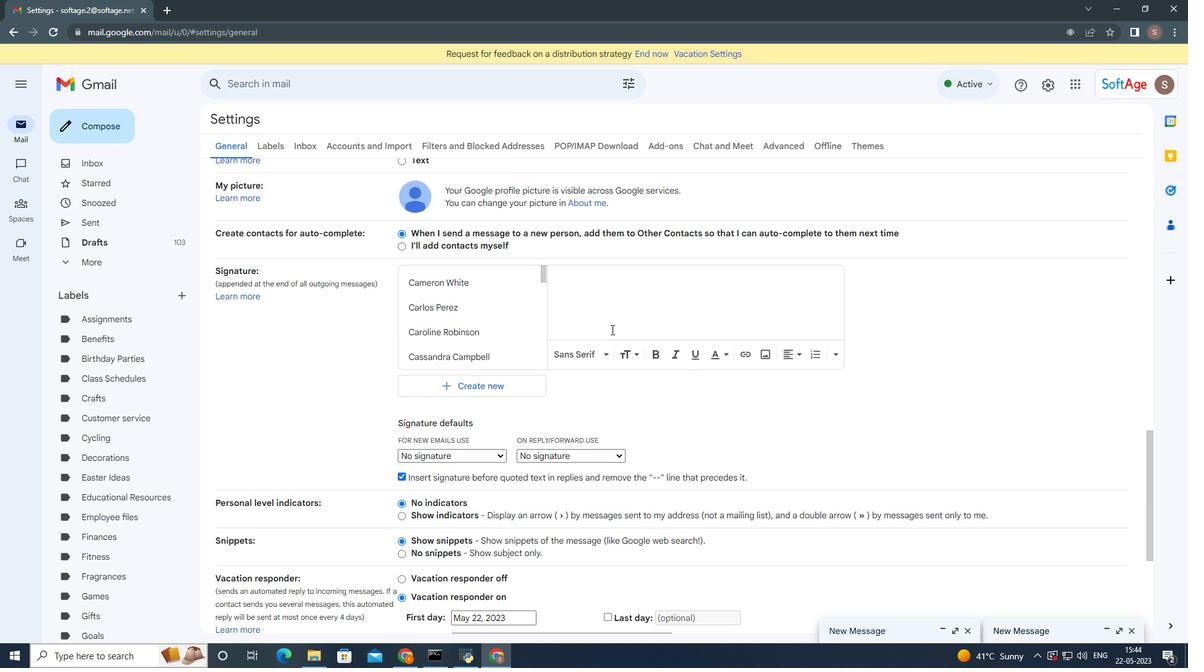 
Action: Key pressed <Key.shift>With<Key.space><Key.shift>appreation<Key.left><Key.left><Key.left><Key.left><Key.left>ci<Key.right><Key.right><Key.right><Key.right><Key.right>,<Key.enter><Key.backspace><Key.backspace><Key.space>and<Key.space>grat<Key.backspace>titude,<Key.enter><Key.shift><Key.shift>Dale<Key.space><Key.shift>Allen
Screenshot: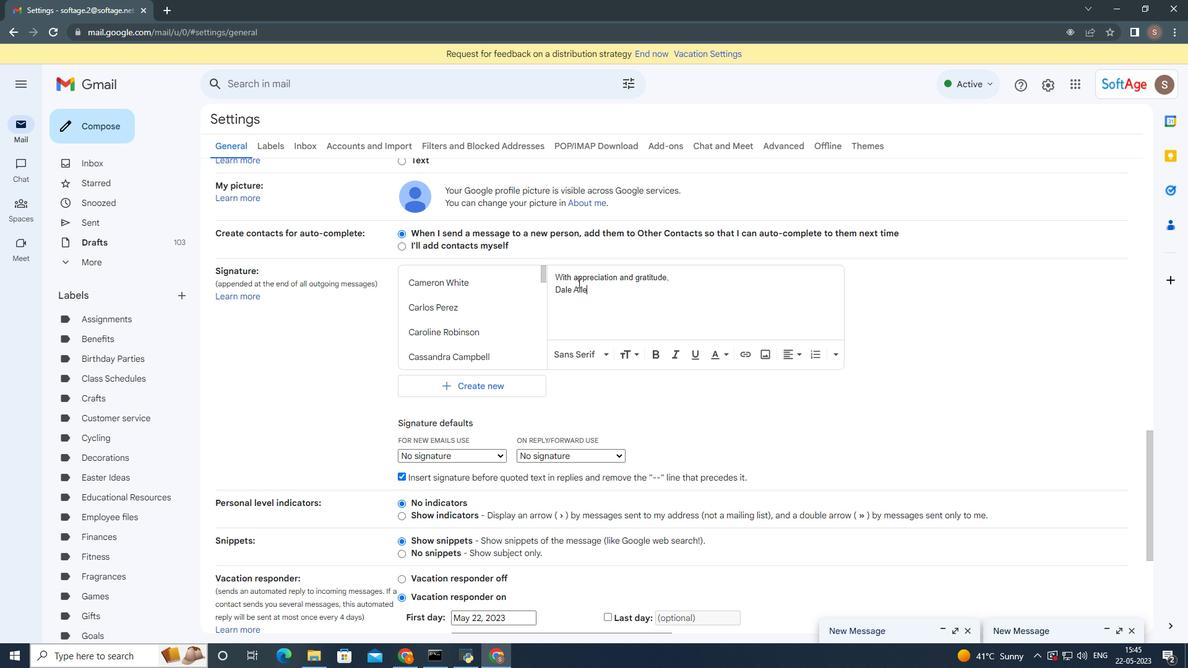 
Action: Mouse moved to (690, 306)
Screenshot: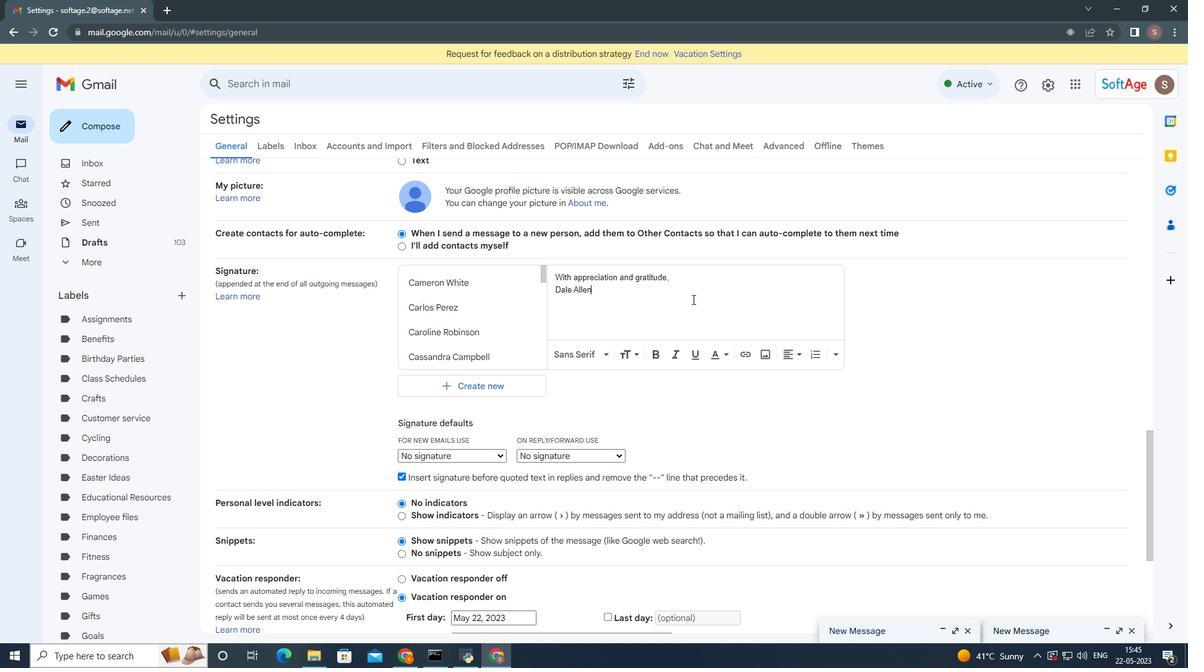 
Action: Mouse scrolled (690, 305) with delta (0, 0)
Screenshot: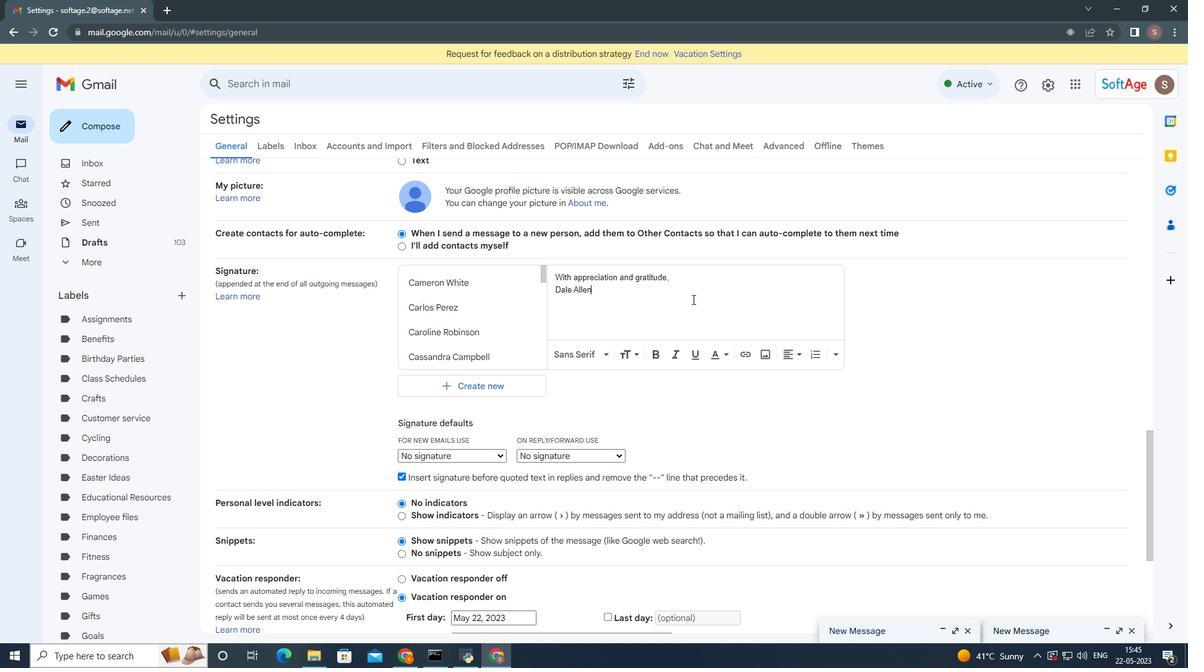 
Action: Mouse moved to (688, 314)
Screenshot: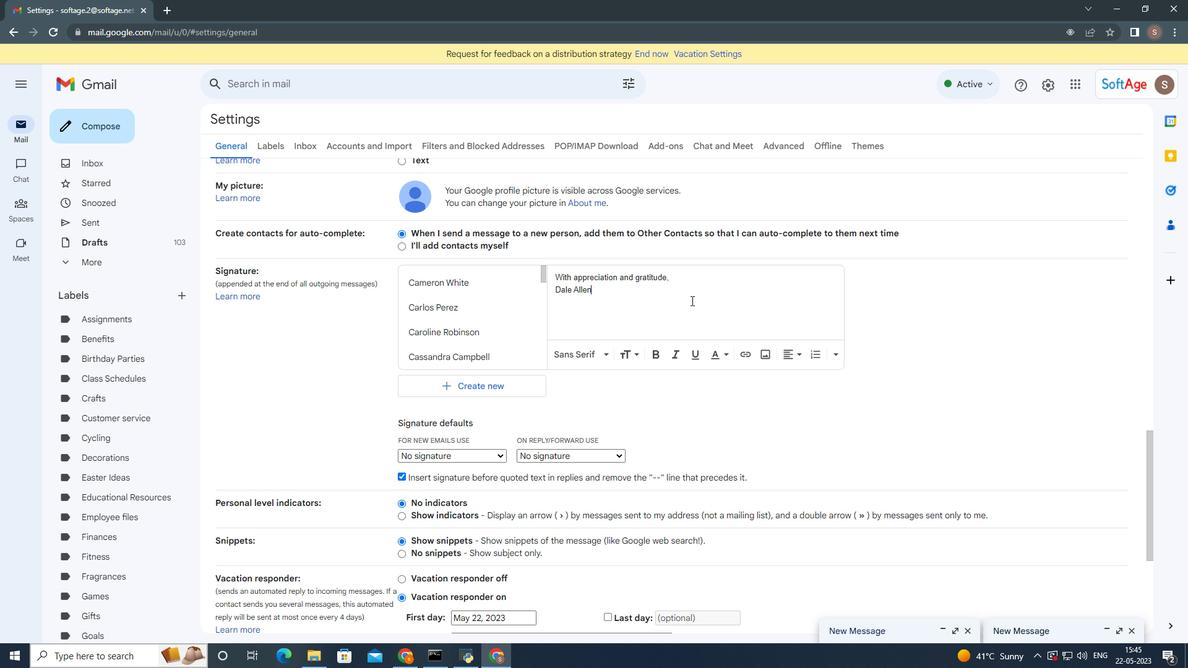 
Action: Mouse scrolled (688, 313) with delta (0, 0)
Screenshot: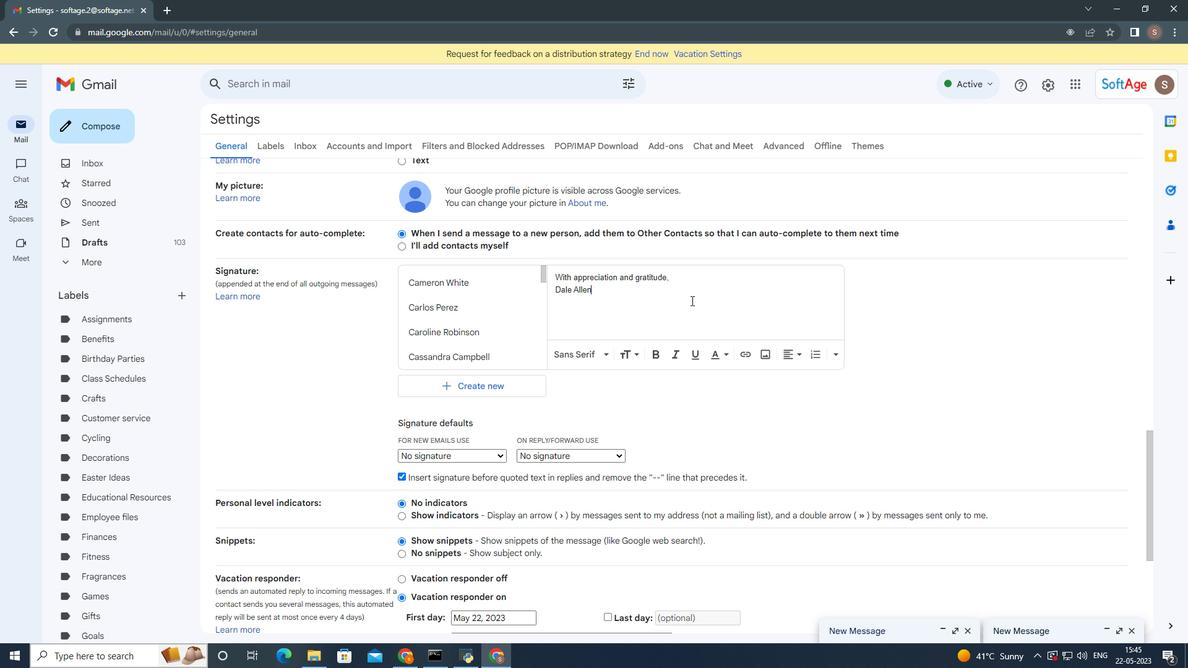 
Action: Mouse moved to (684, 317)
Screenshot: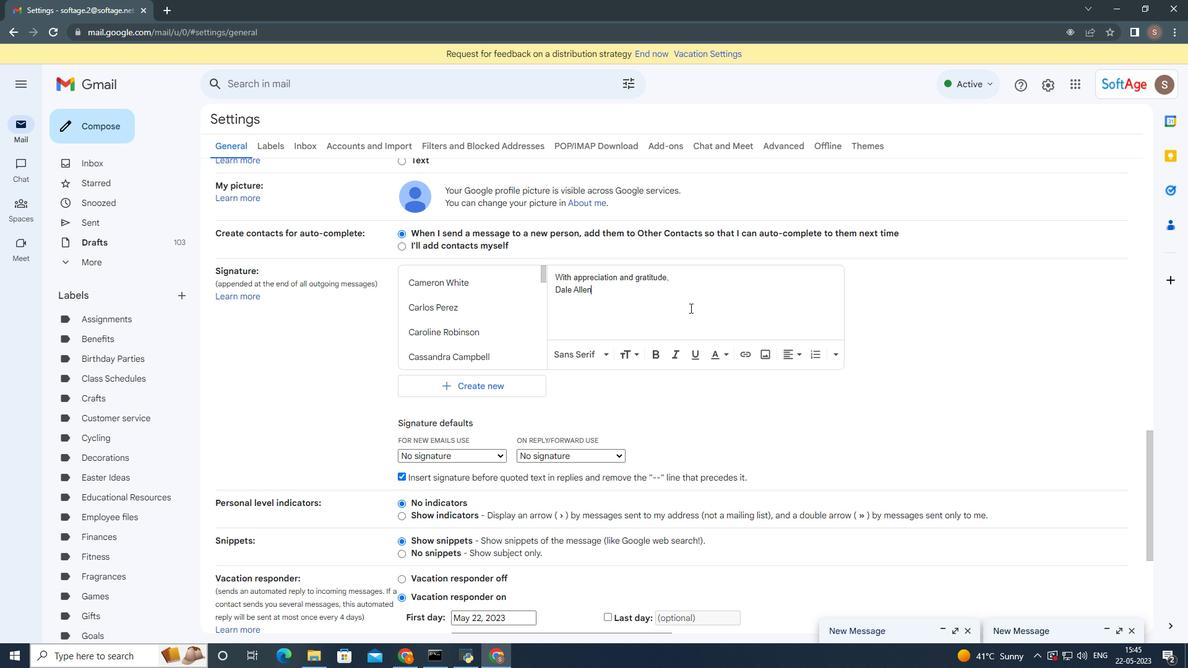 
Action: Mouse scrolled (684, 316) with delta (0, 0)
Screenshot: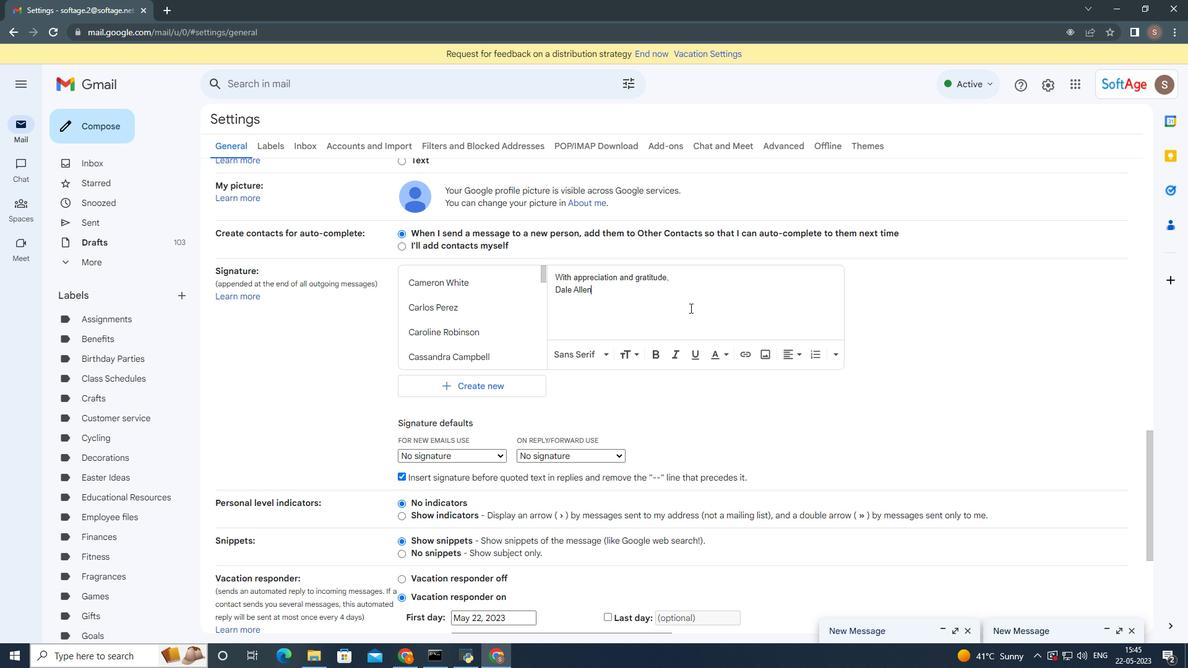 
Action: Mouse moved to (631, 320)
Screenshot: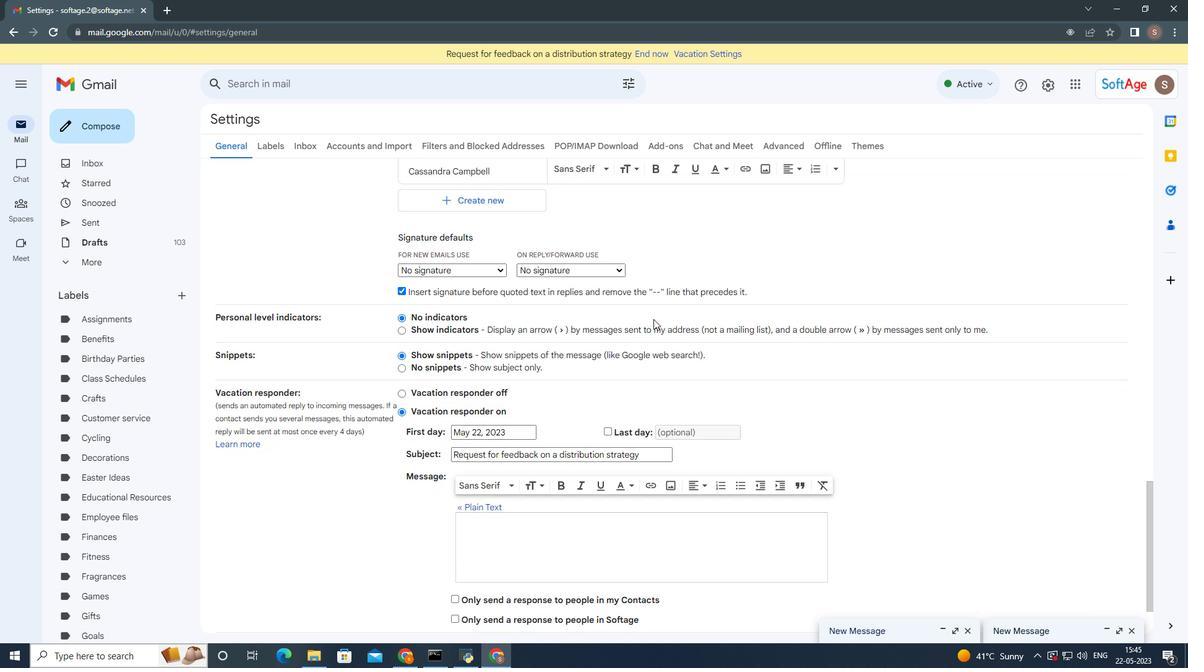 
Action: Mouse scrolled (631, 319) with delta (0, 0)
Screenshot: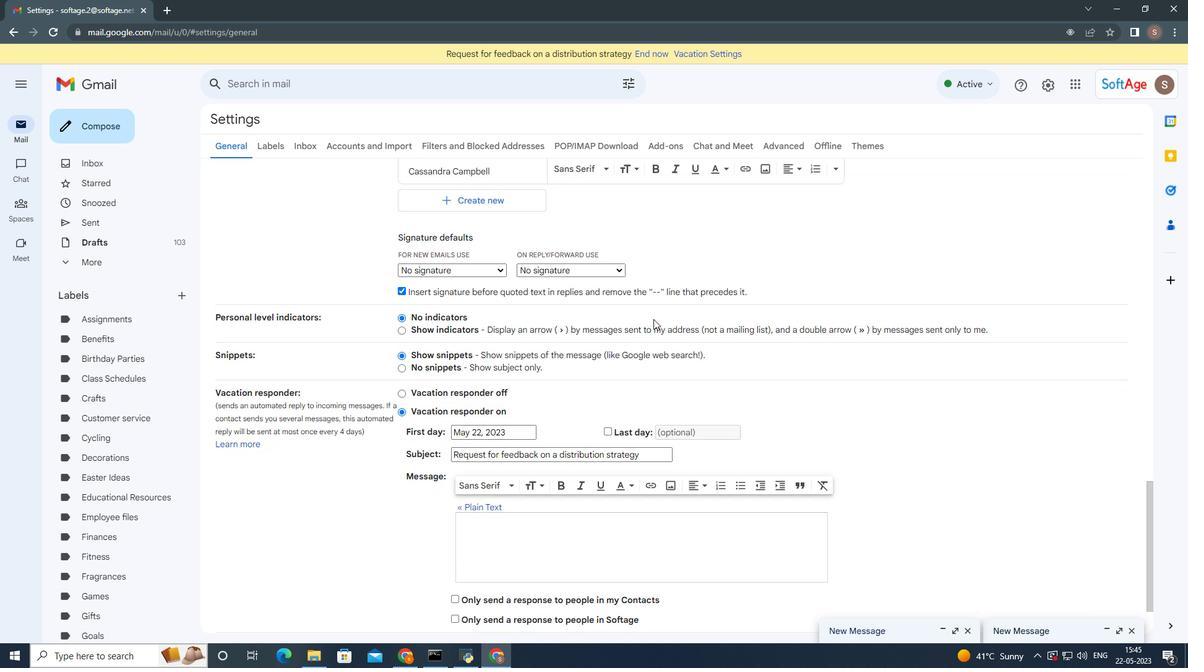 
Action: Mouse moved to (629, 322)
Screenshot: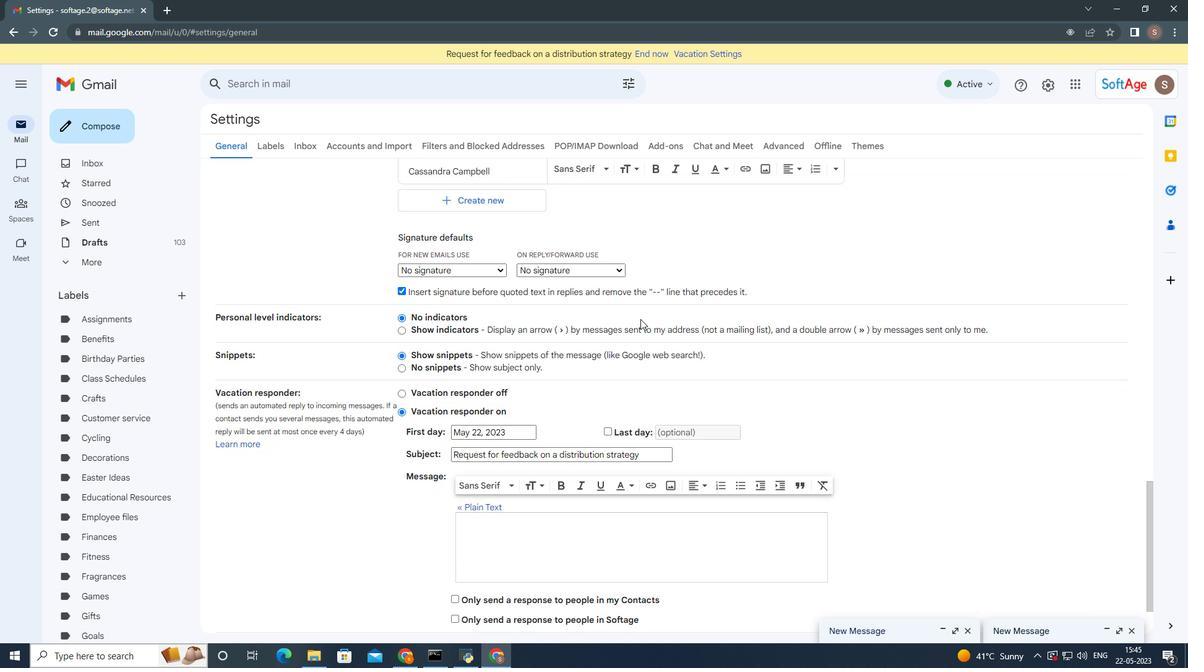
Action: Mouse scrolled (629, 321) with delta (0, 0)
Screenshot: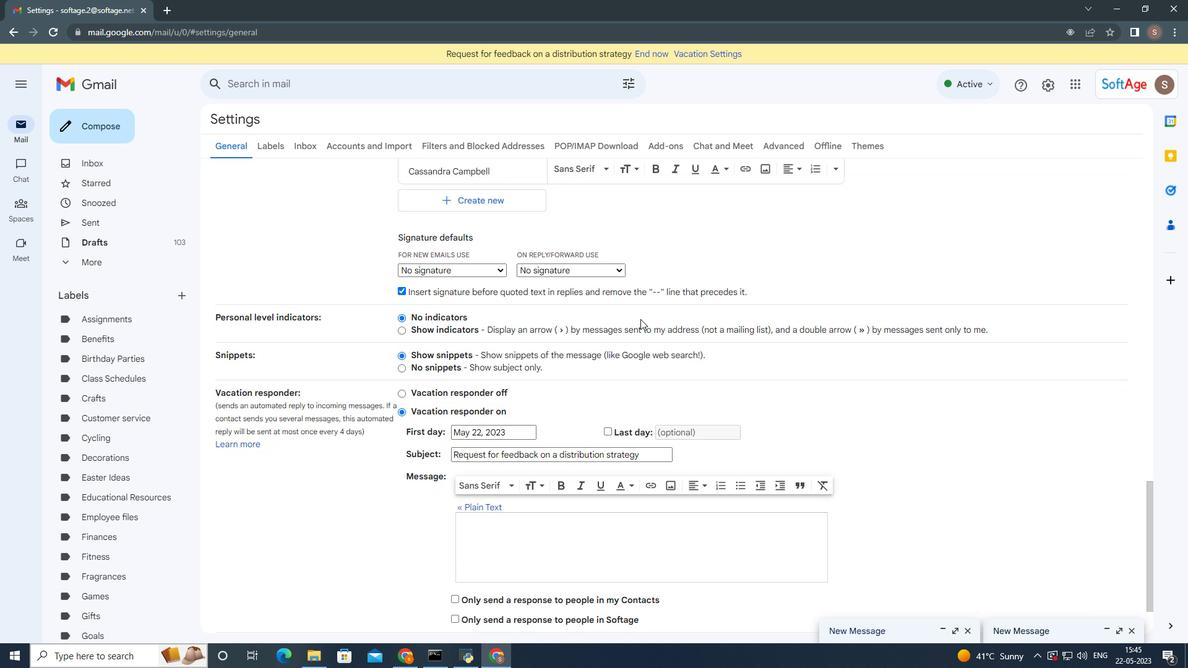 
Action: Mouse moved to (626, 329)
Screenshot: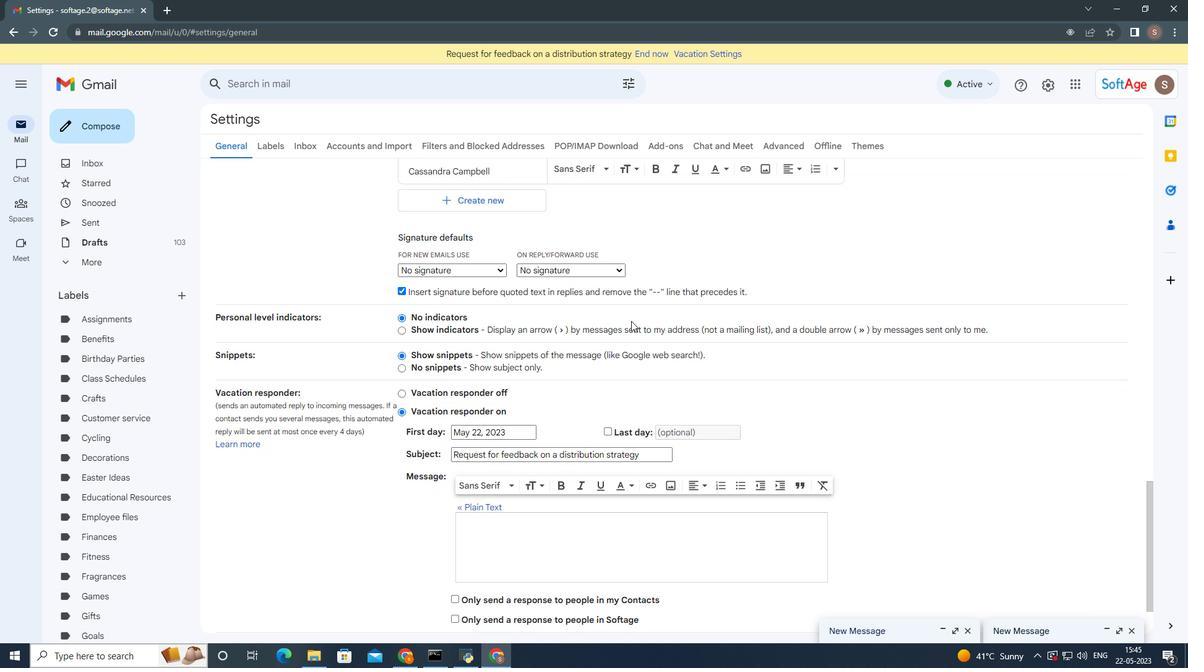 
Action: Mouse scrolled (627, 328) with delta (0, 0)
Screenshot: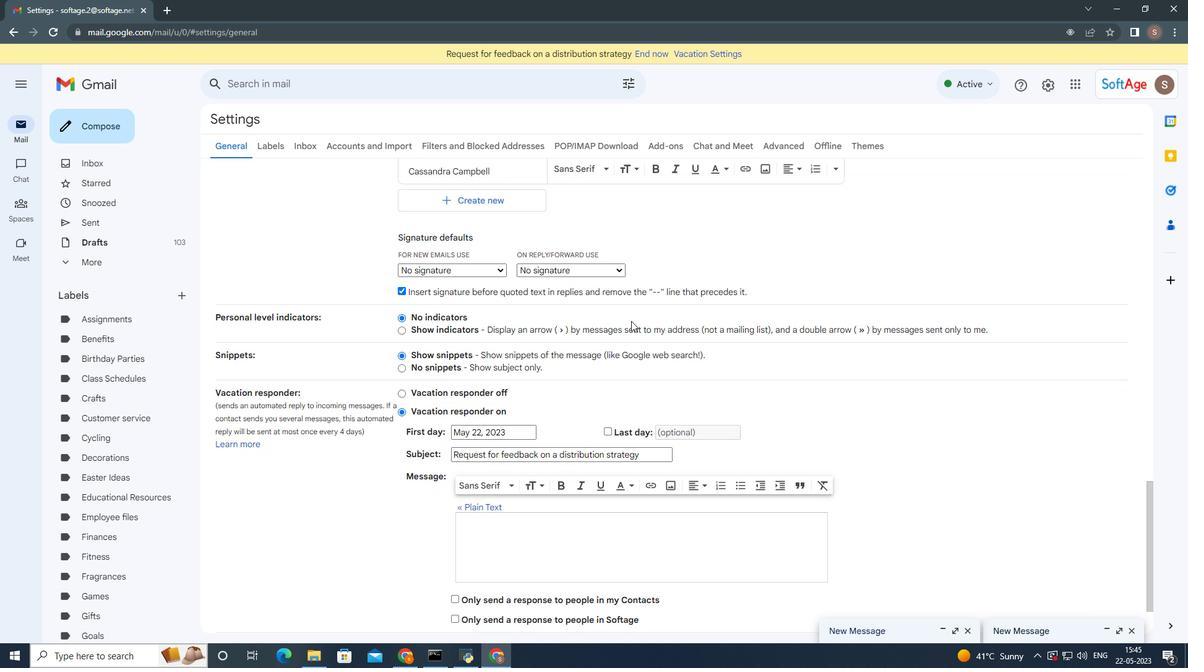 
Action: Mouse moved to (623, 340)
Screenshot: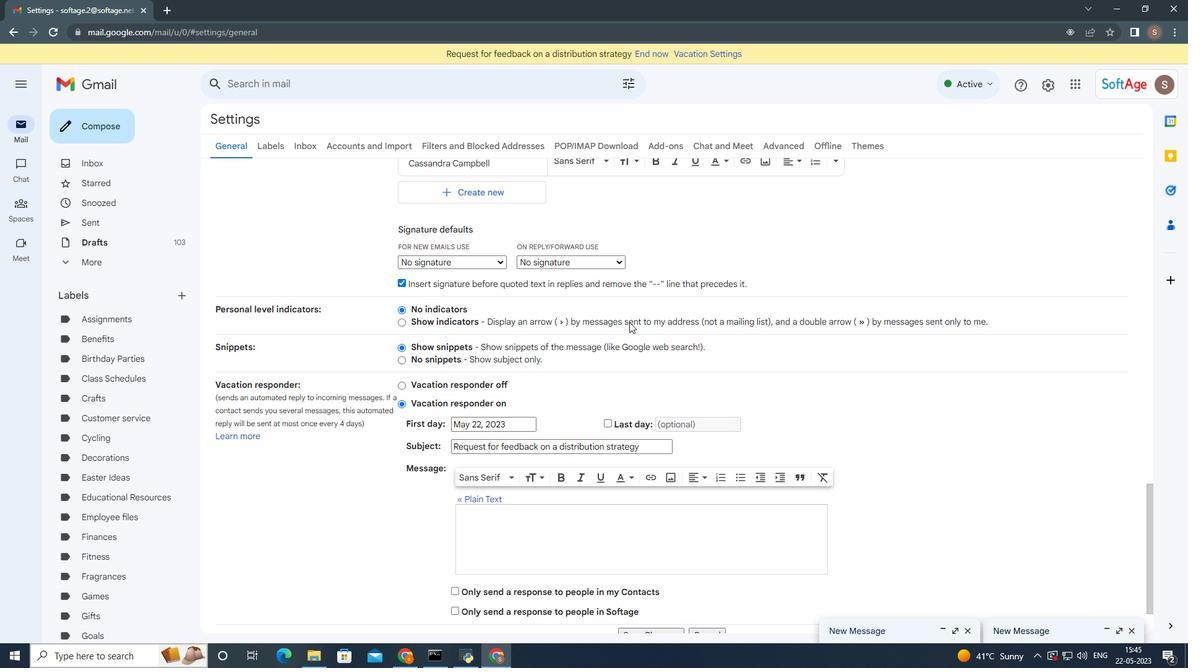 
Action: Mouse scrolled (623, 339) with delta (0, 0)
Screenshot: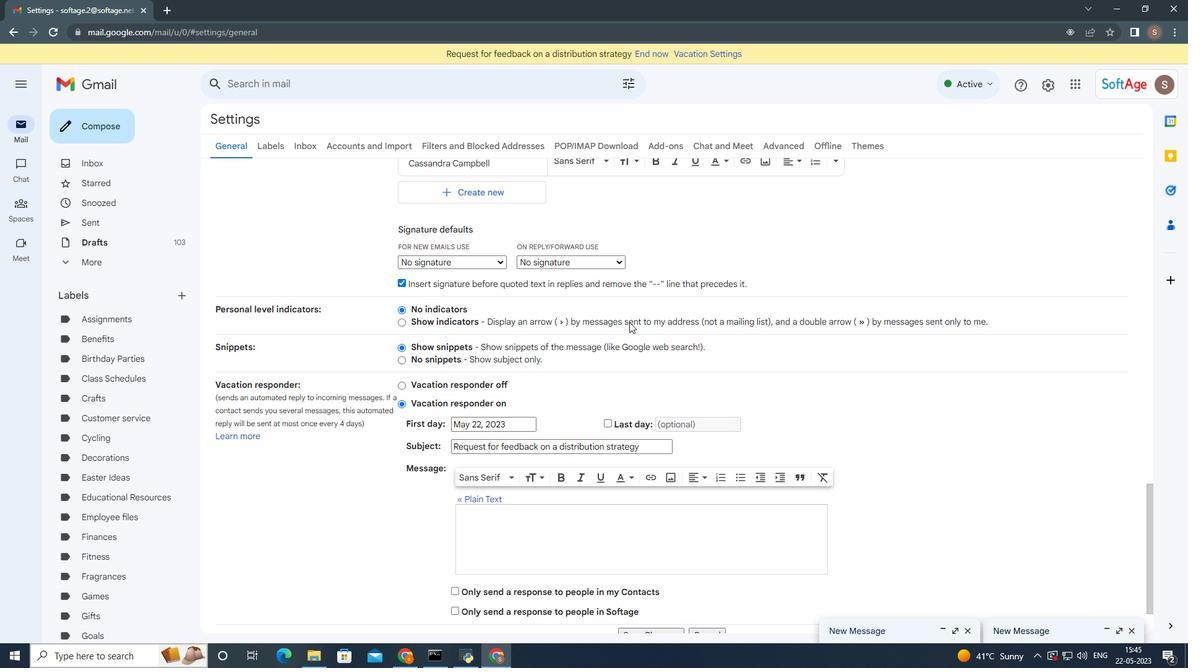 
Action: Mouse moved to (623, 412)
Screenshot: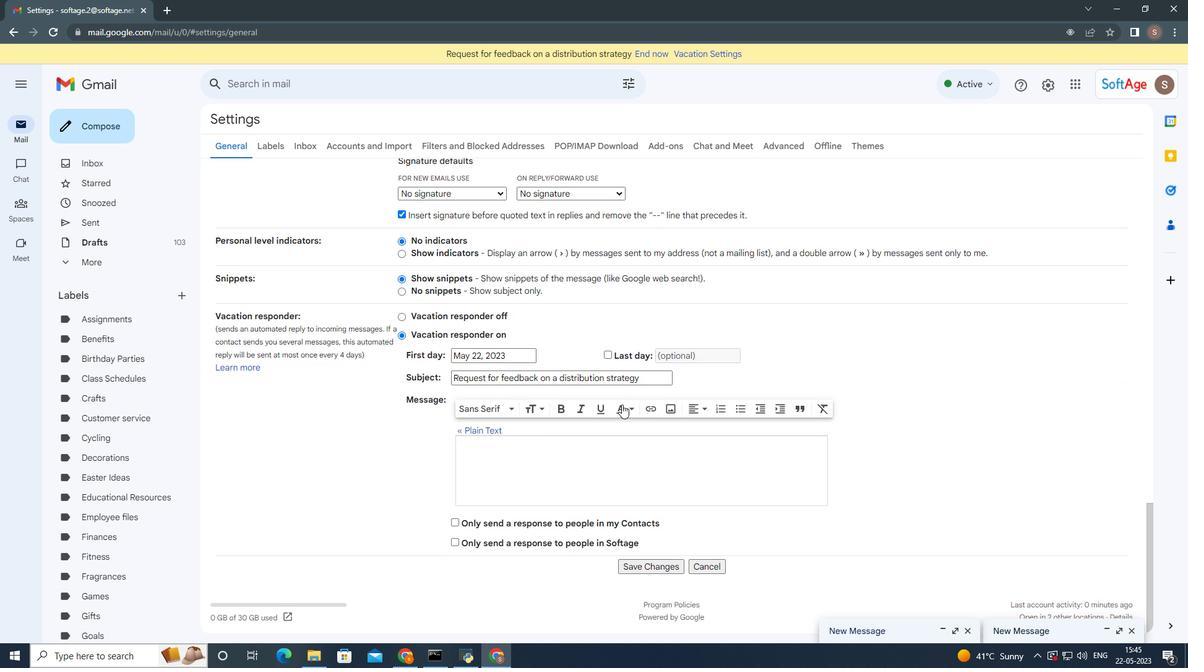 
Action: Mouse scrolled (623, 412) with delta (0, 0)
Screenshot: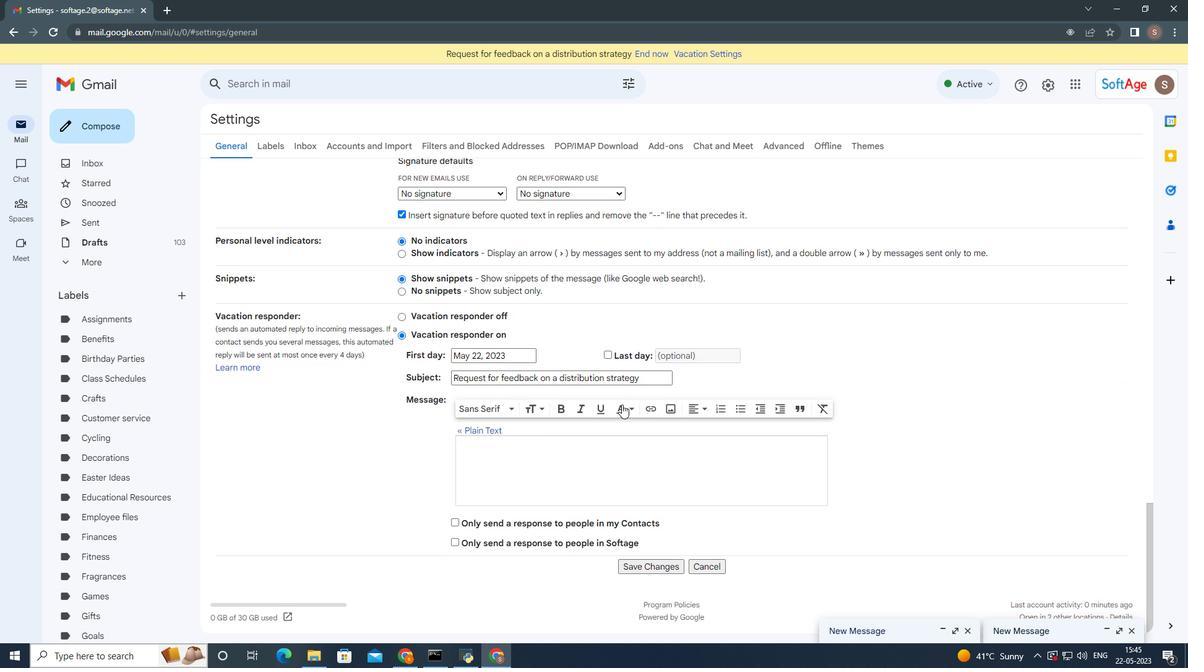 
Action: Mouse moved to (629, 426)
Screenshot: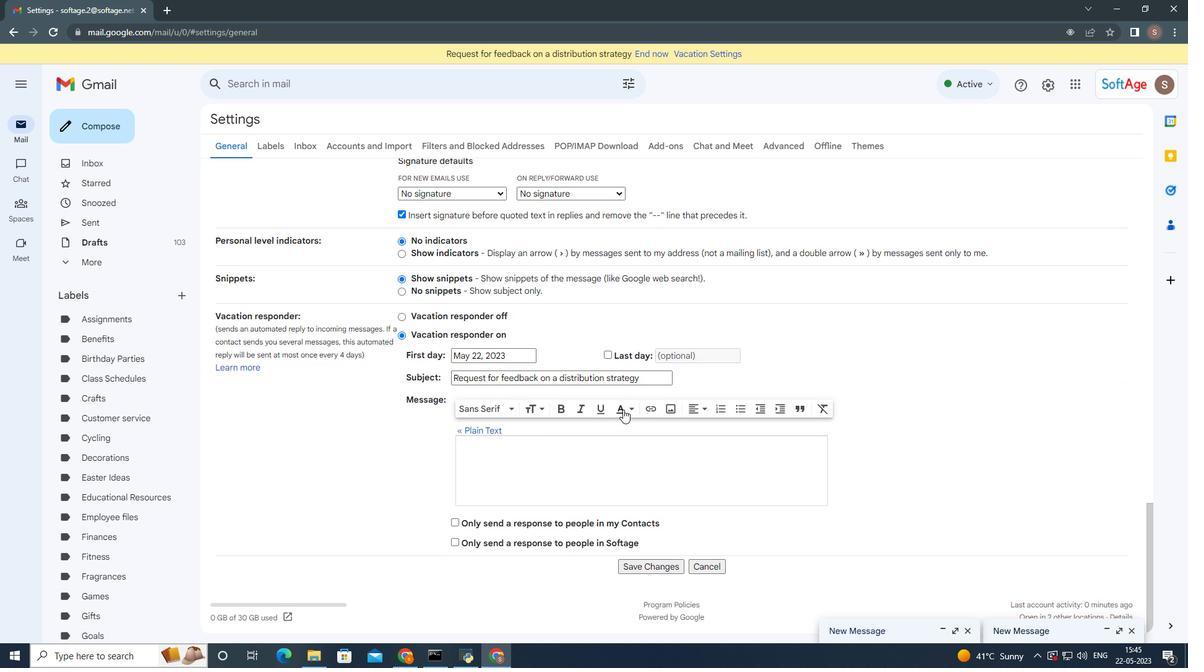 
Action: Mouse scrolled (629, 425) with delta (0, 0)
Screenshot: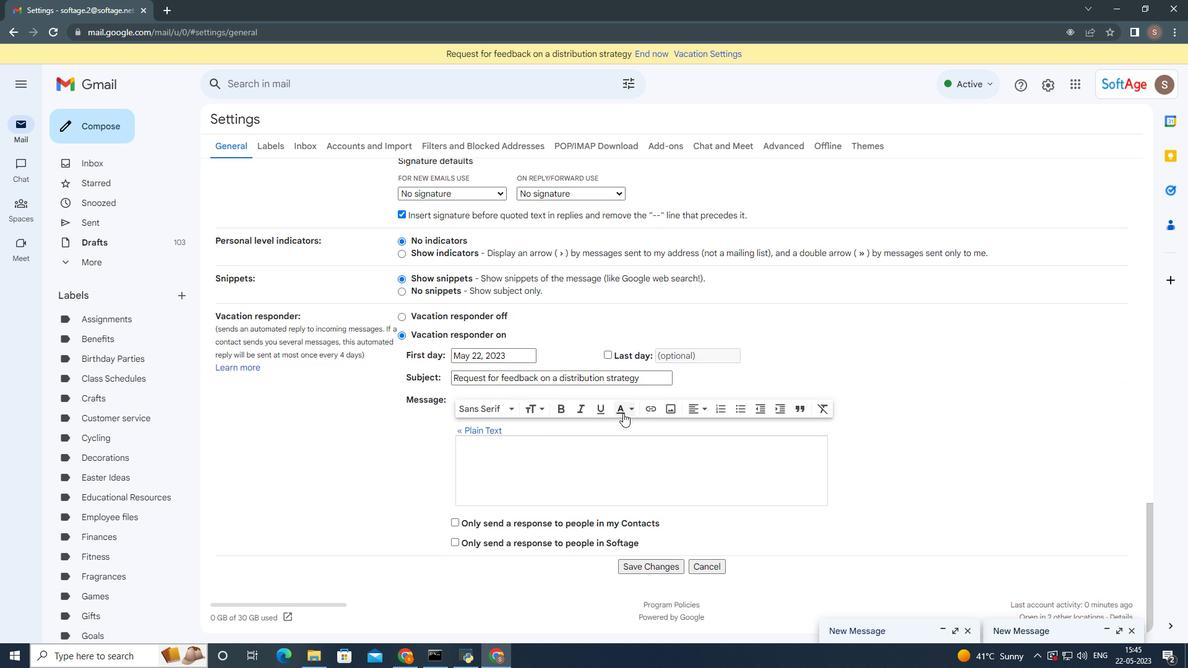 
Action: Mouse moved to (641, 561)
Screenshot: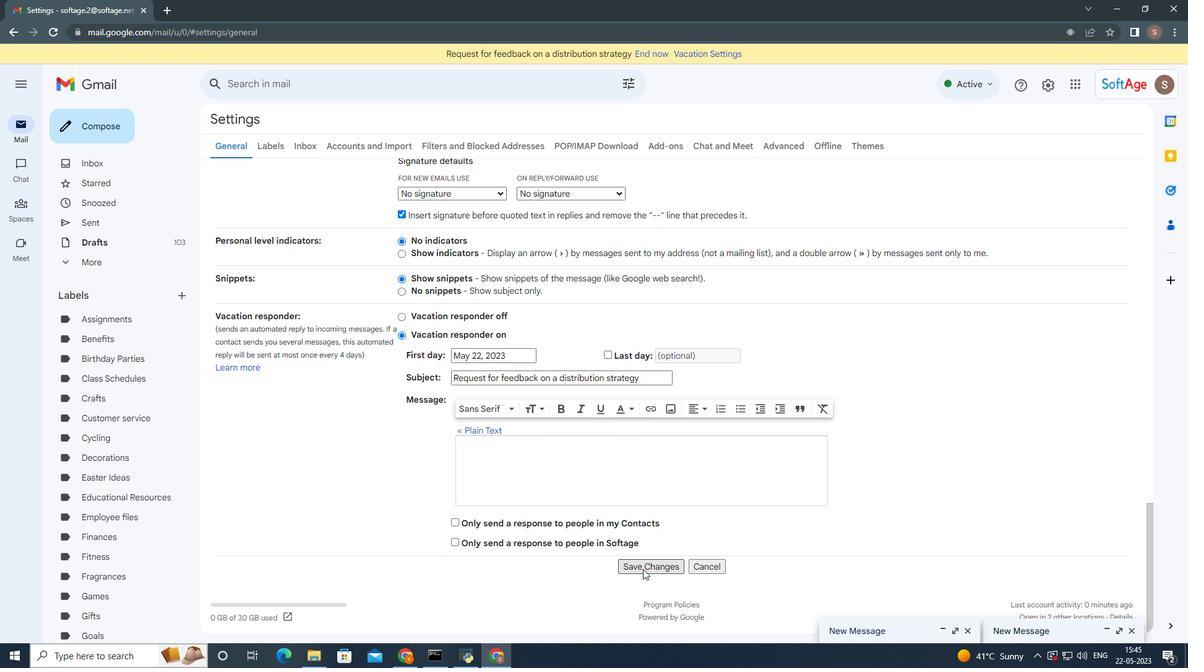 
Action: Mouse pressed left at (641, 561)
Screenshot: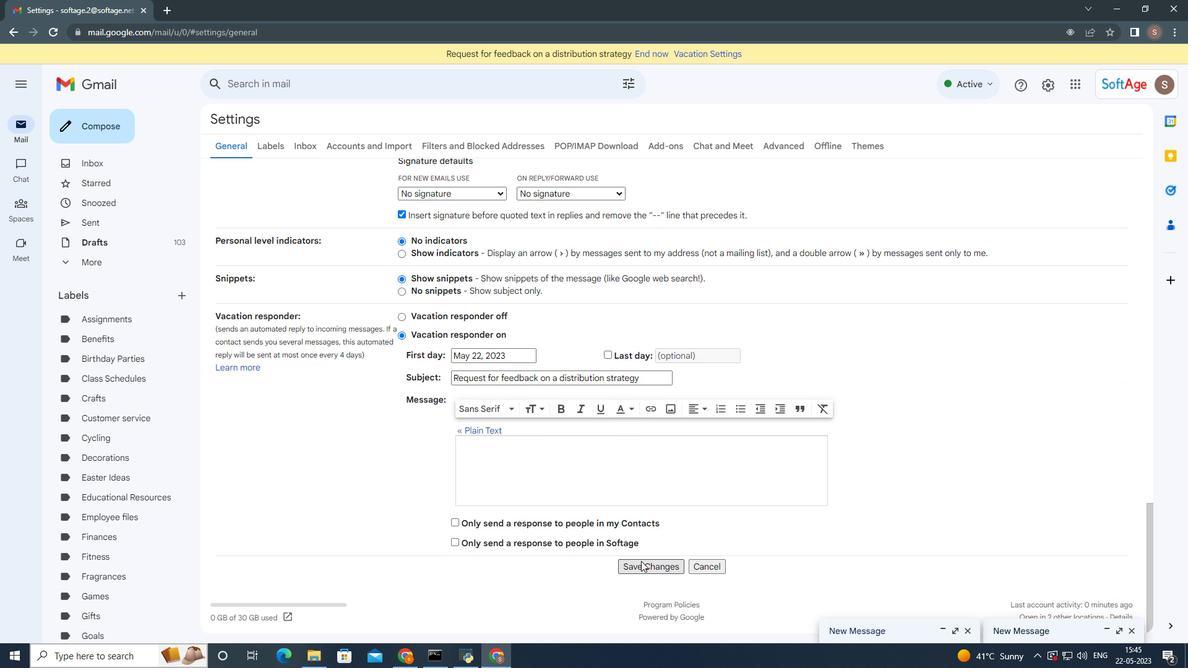 
Action: Mouse moved to (81, 123)
Screenshot: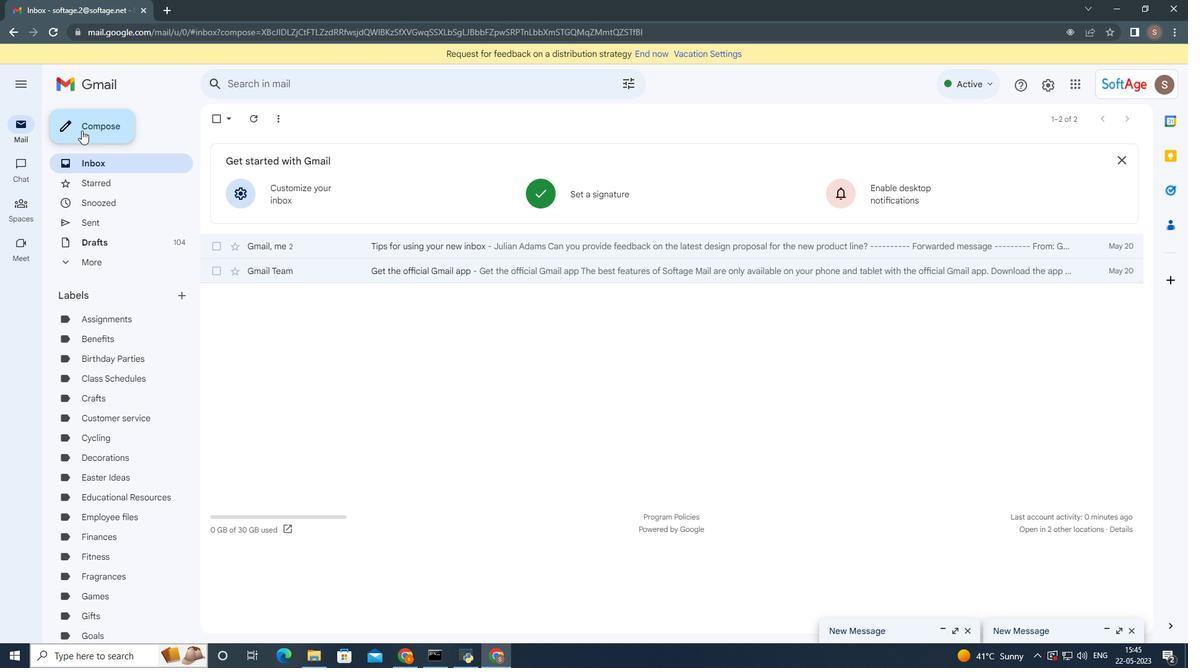 
Action: Mouse pressed left at (81, 123)
Screenshot: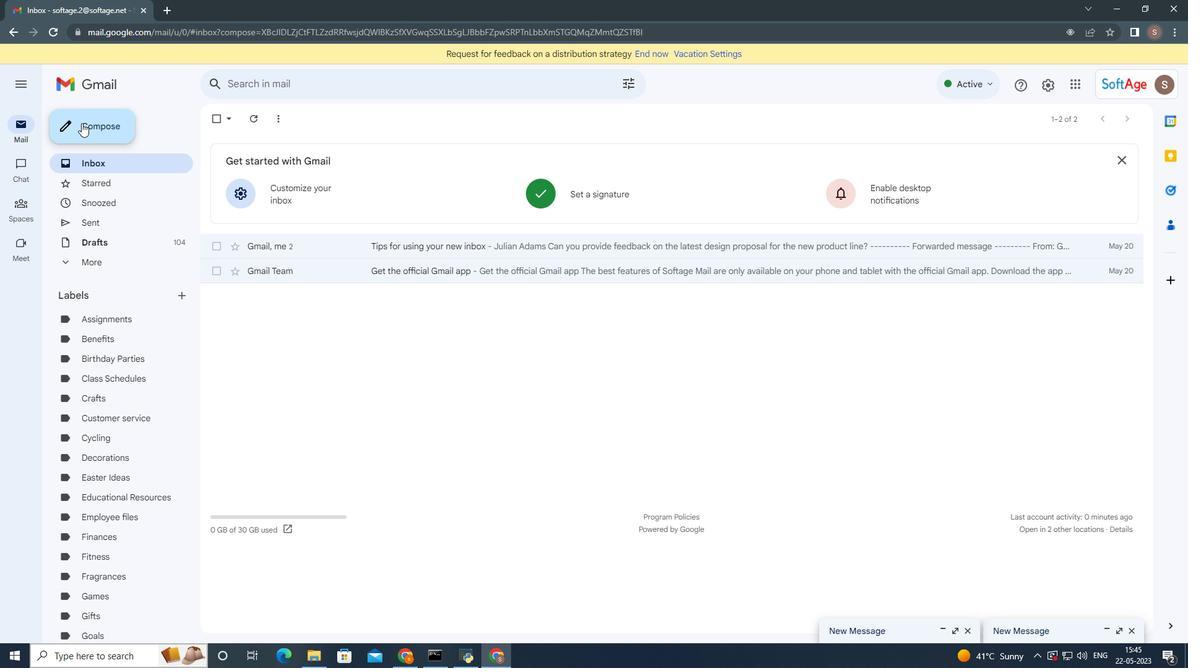 
Action: Mouse moved to (599, 307)
Screenshot: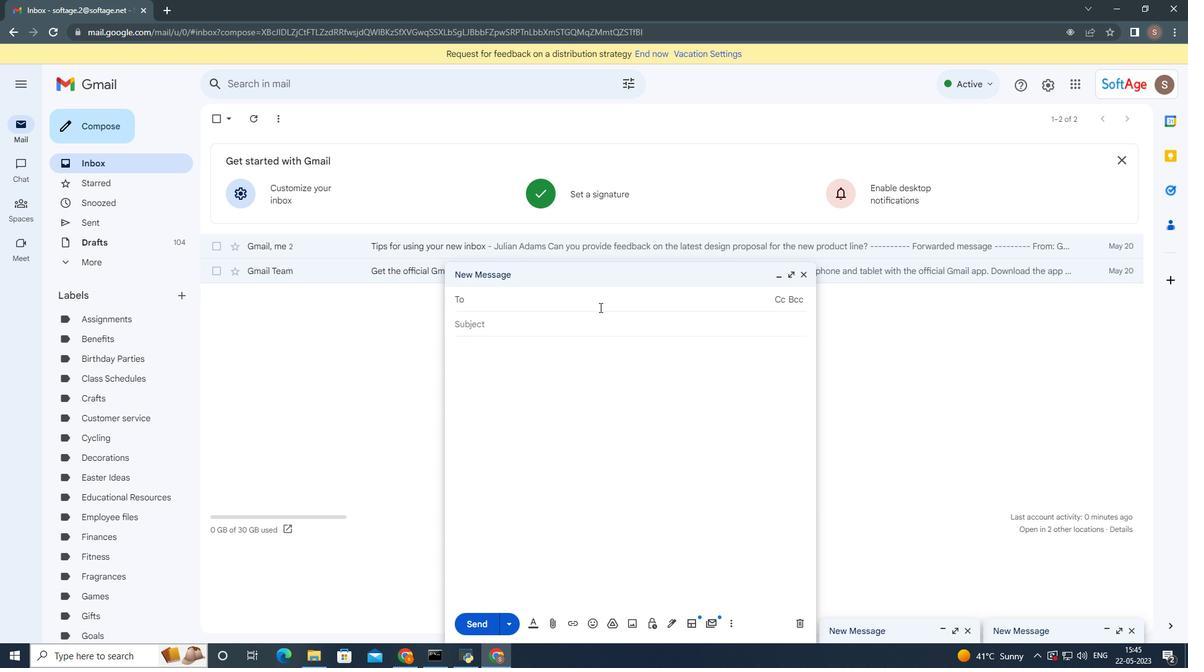 
Action: Key pressed softage.4
Screenshot: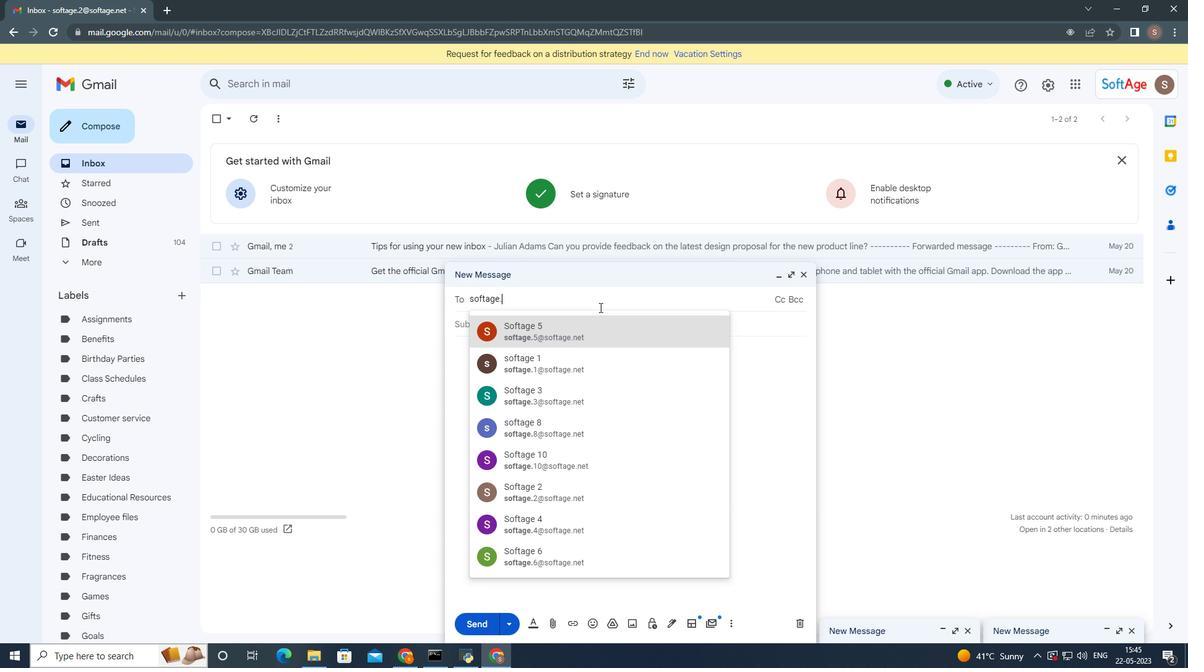 
Action: Mouse moved to (535, 339)
Screenshot: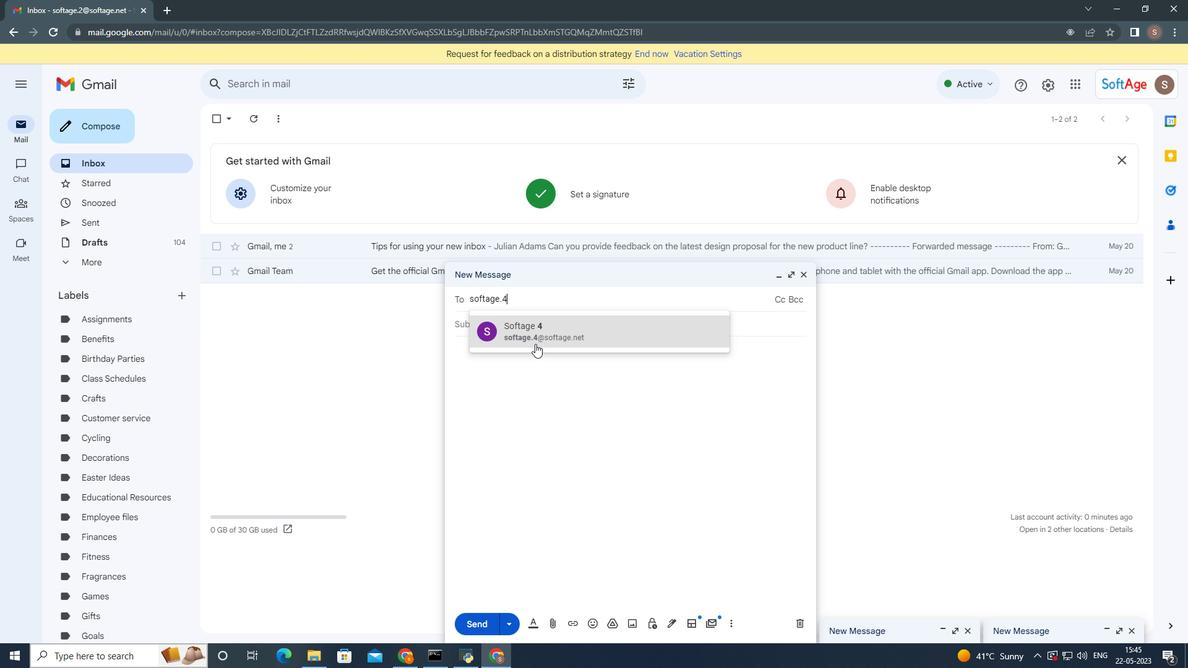 
Action: Mouse pressed left at (535, 339)
Screenshot: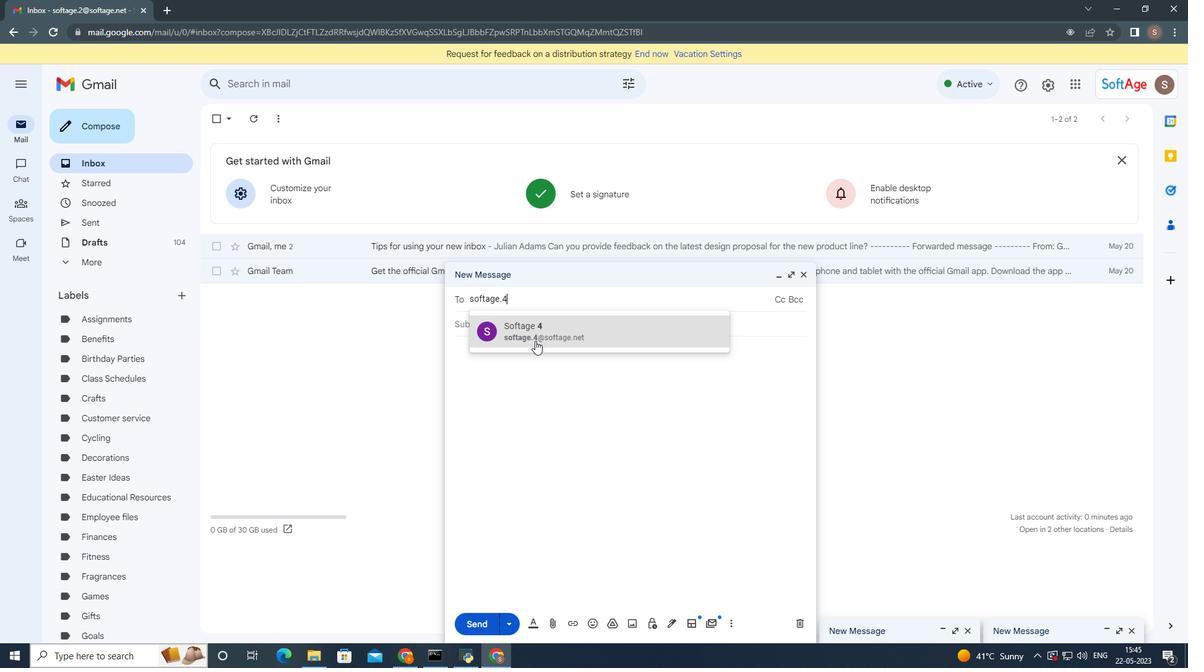 
Action: Mouse moved to (672, 628)
Screenshot: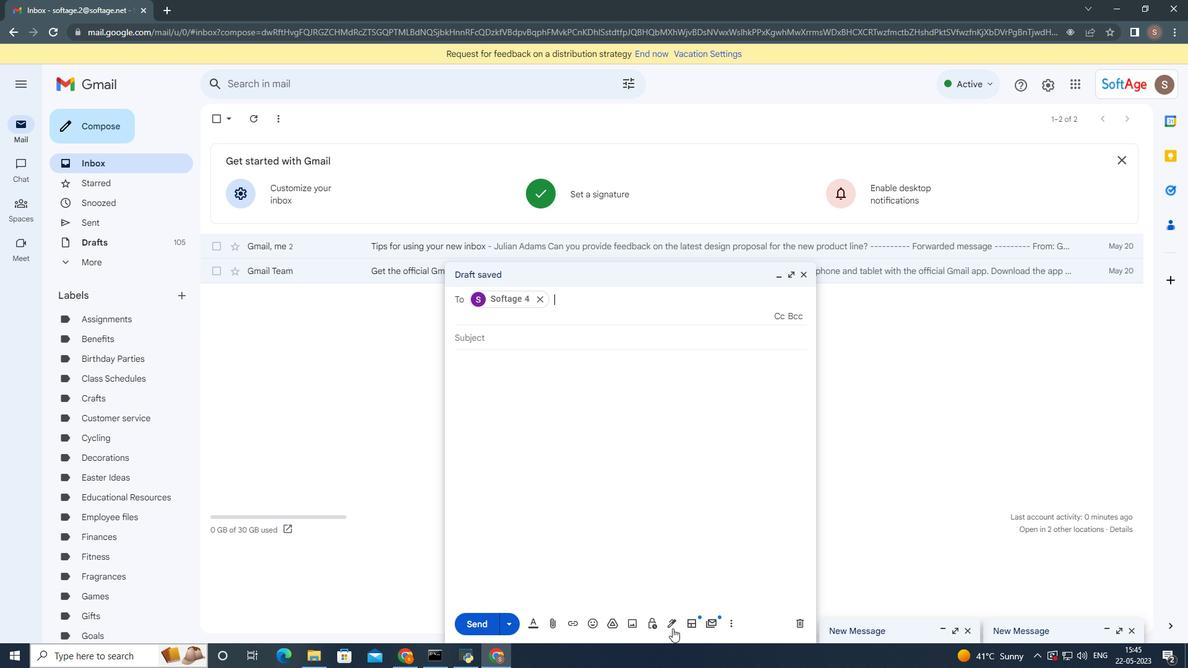 
Action: Mouse pressed left at (672, 628)
Screenshot: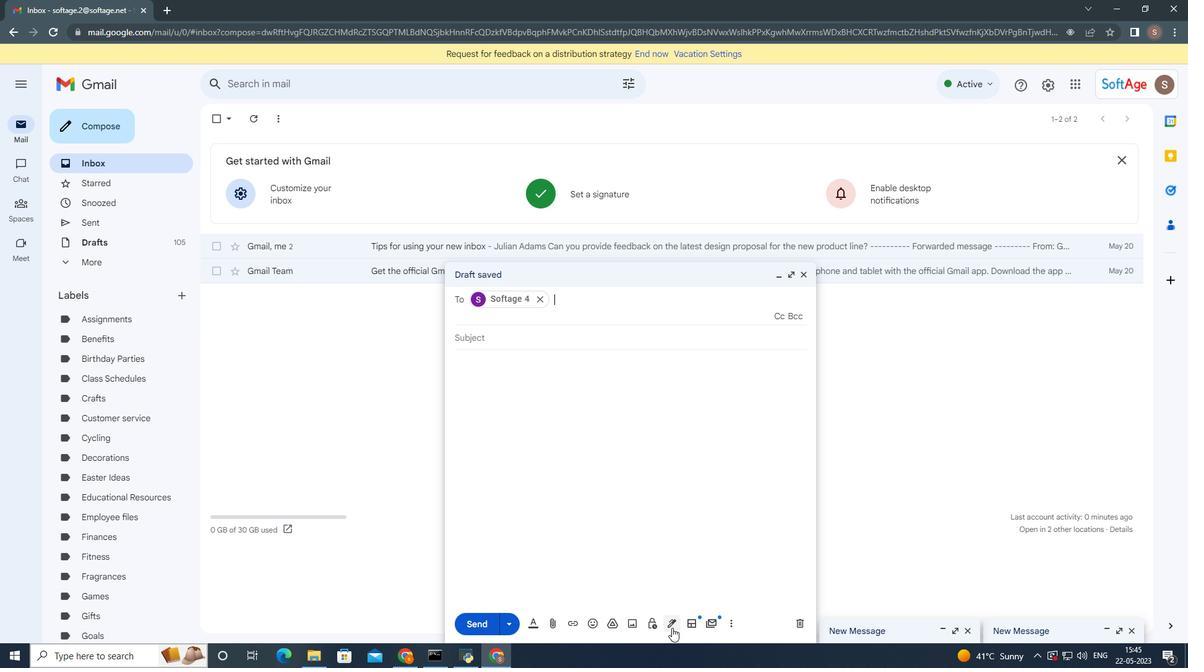 
Action: Mouse moved to (719, 572)
Screenshot: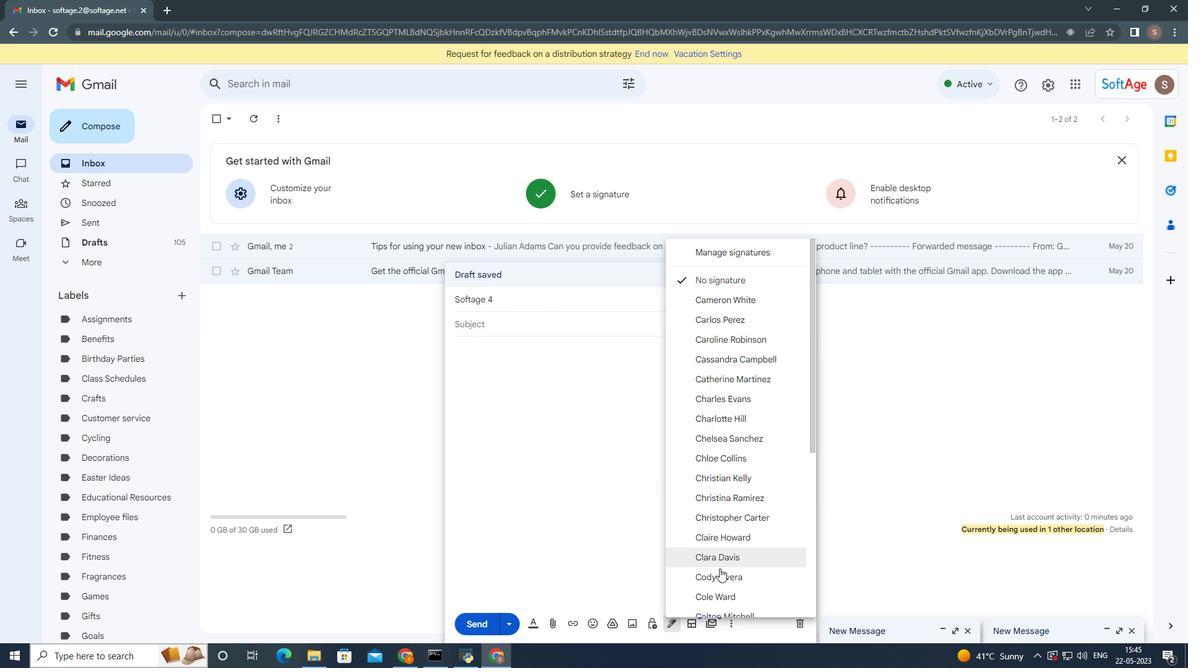 
Action: Mouse scrolled (719, 571) with delta (0, 0)
Screenshot: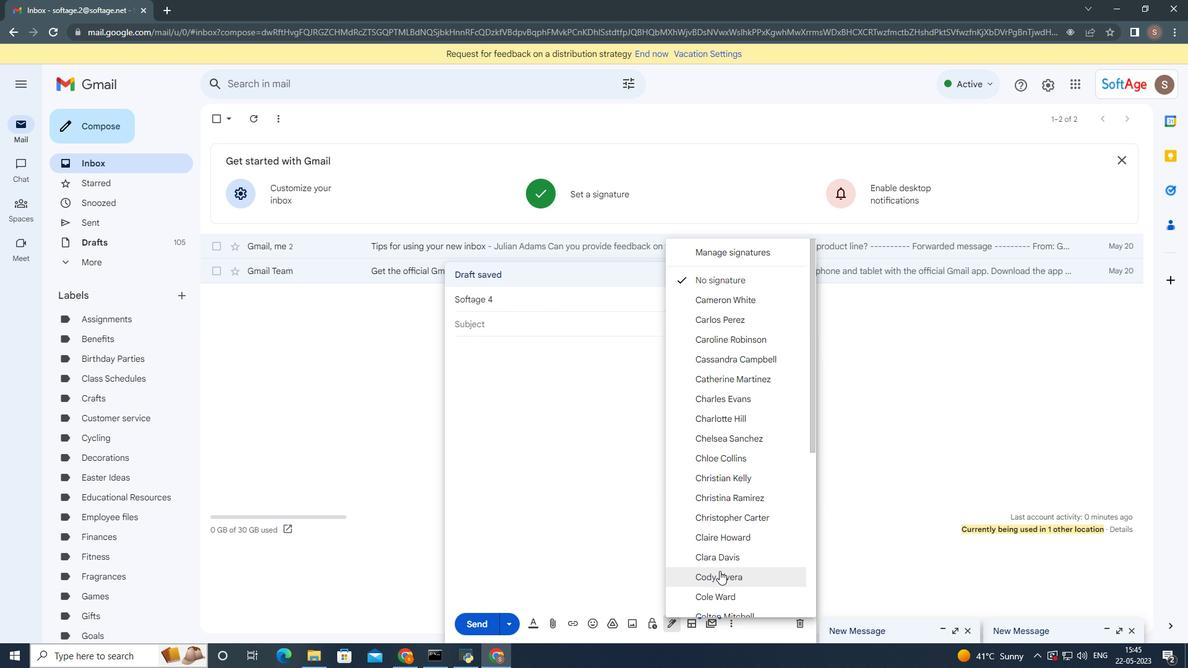 
Action: Mouse moved to (719, 574)
Screenshot: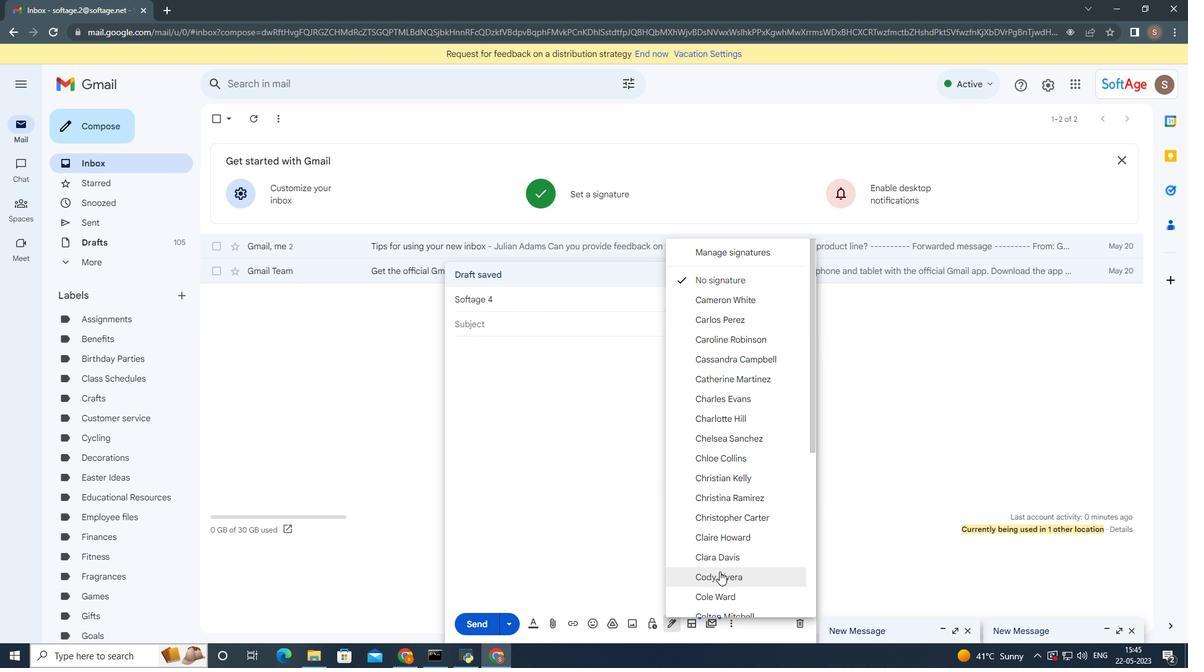 
Action: Mouse scrolled (719, 573) with delta (0, 0)
Screenshot: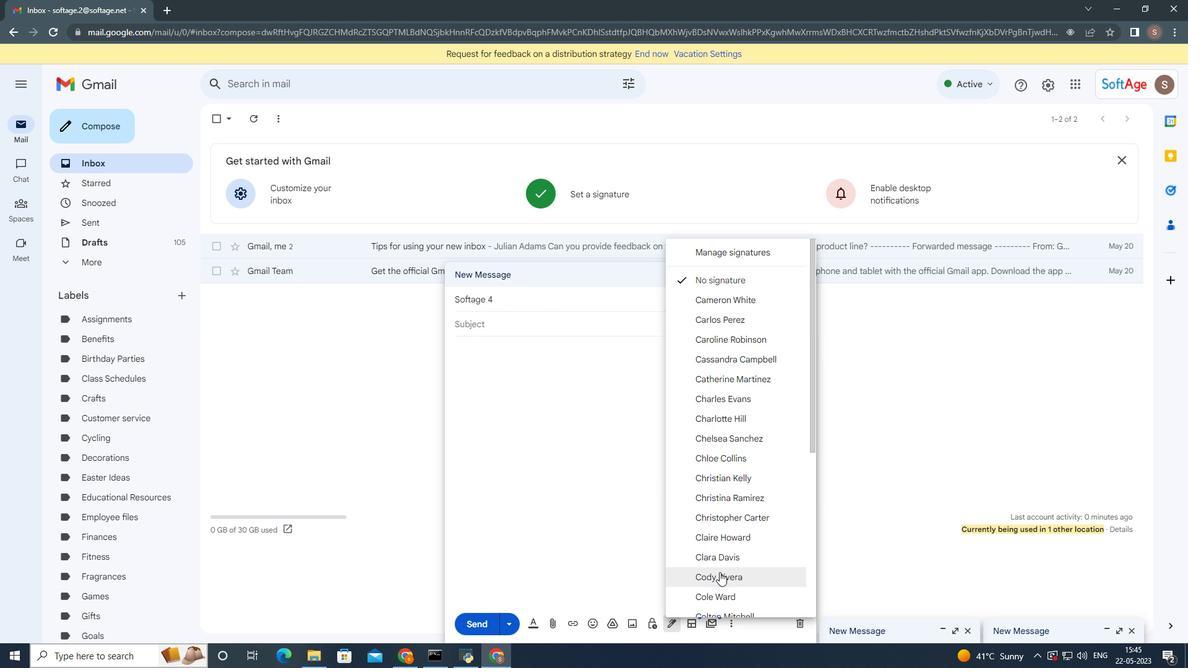
Action: Mouse scrolled (719, 573) with delta (0, 0)
Screenshot: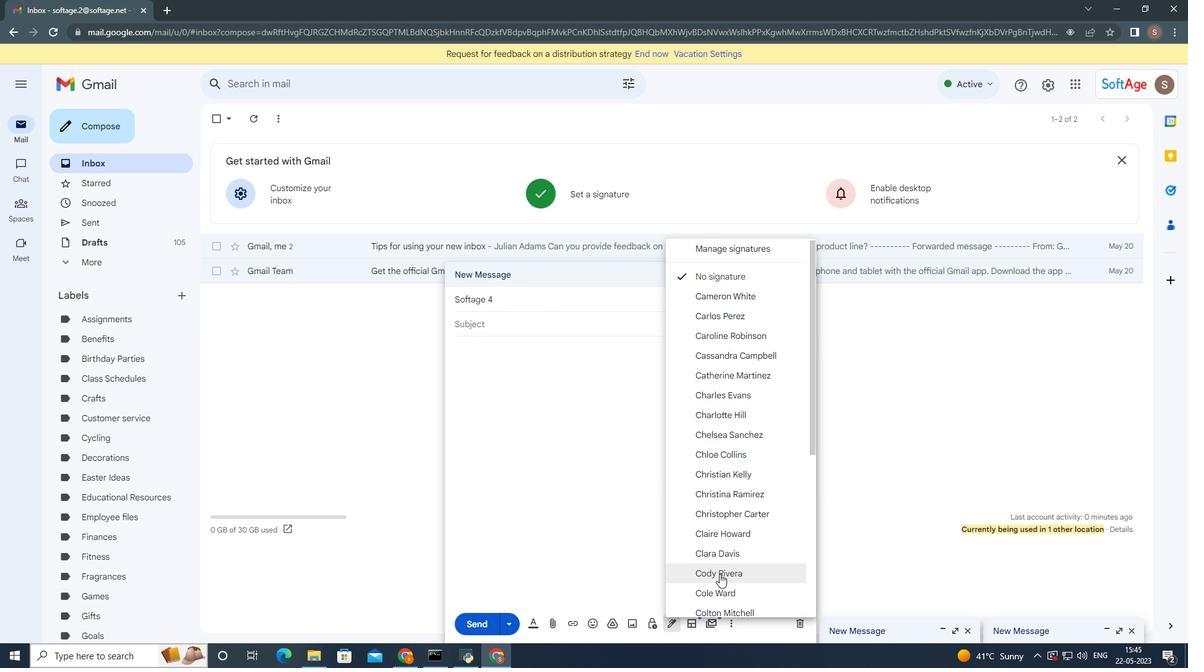 
Action: Mouse scrolled (719, 573) with delta (0, 0)
Screenshot: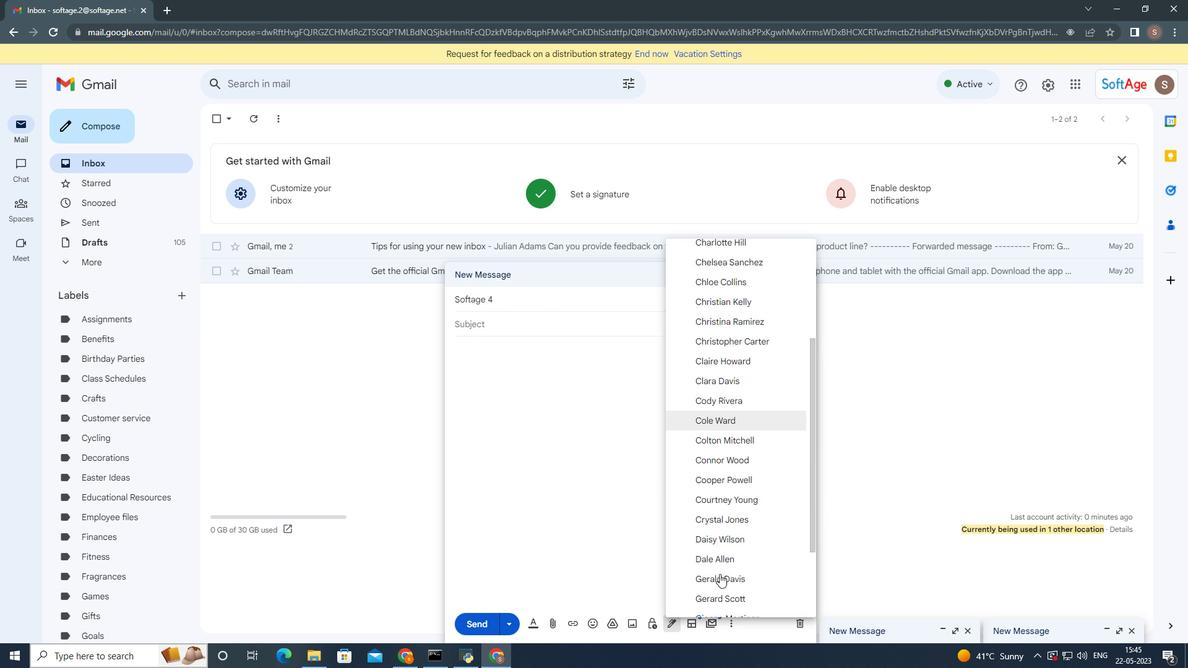 
Action: Mouse scrolled (719, 573) with delta (0, 0)
Screenshot: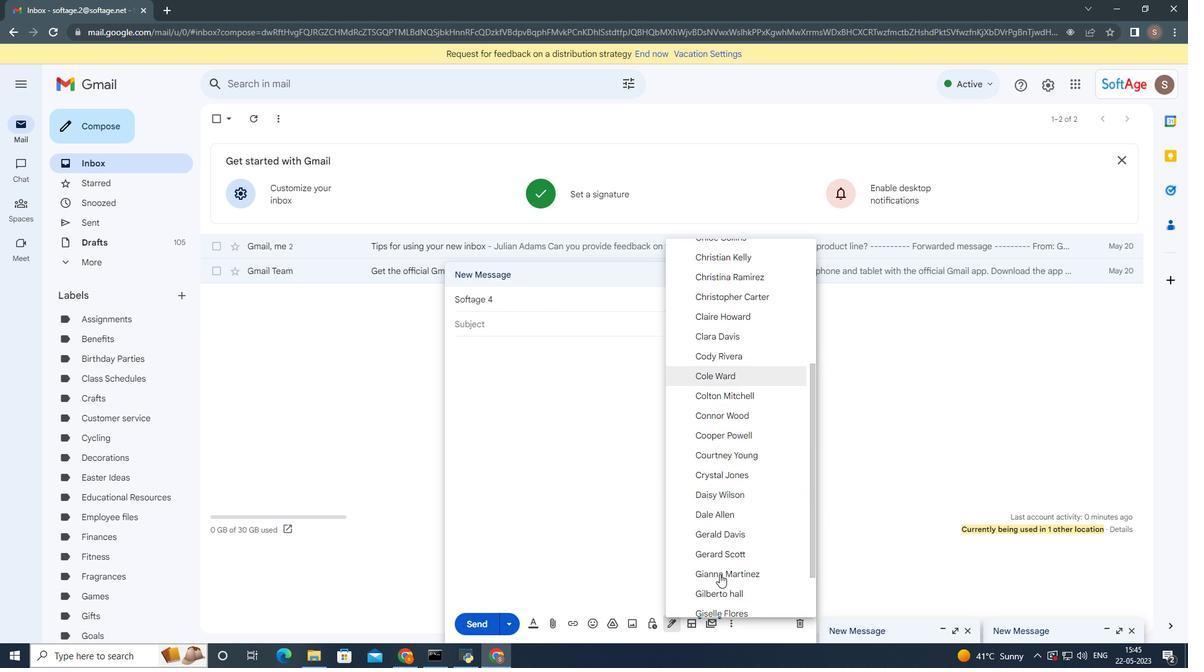 
Action: Mouse moved to (696, 443)
Screenshot: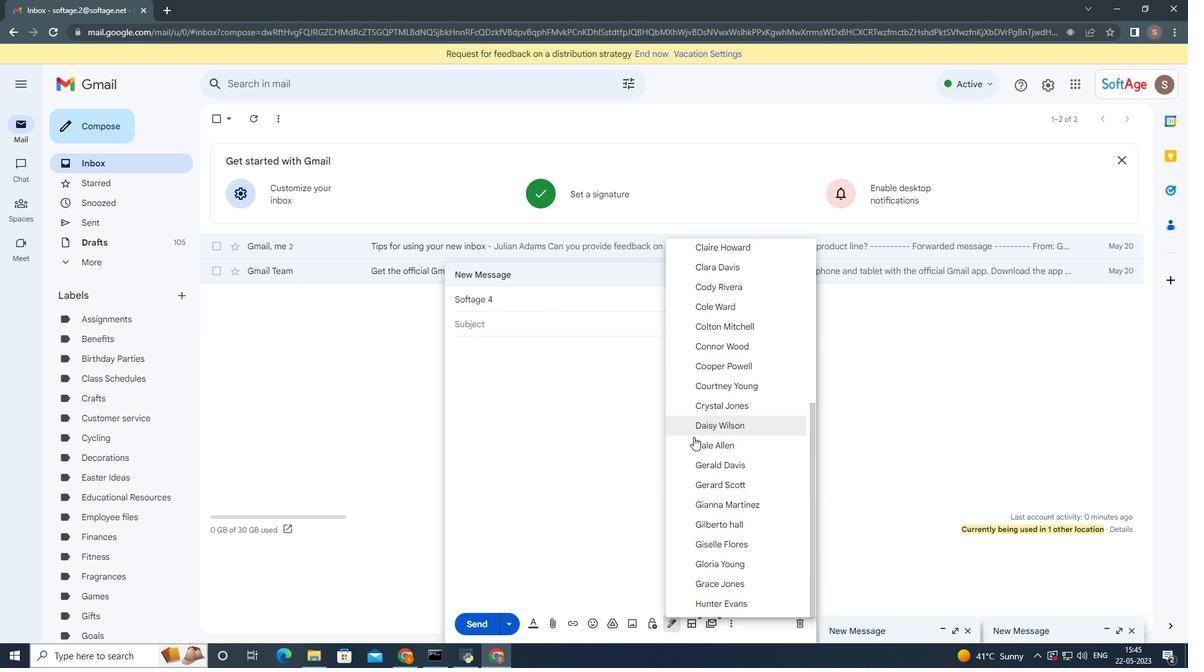 
Action: Mouse pressed left at (696, 443)
Screenshot: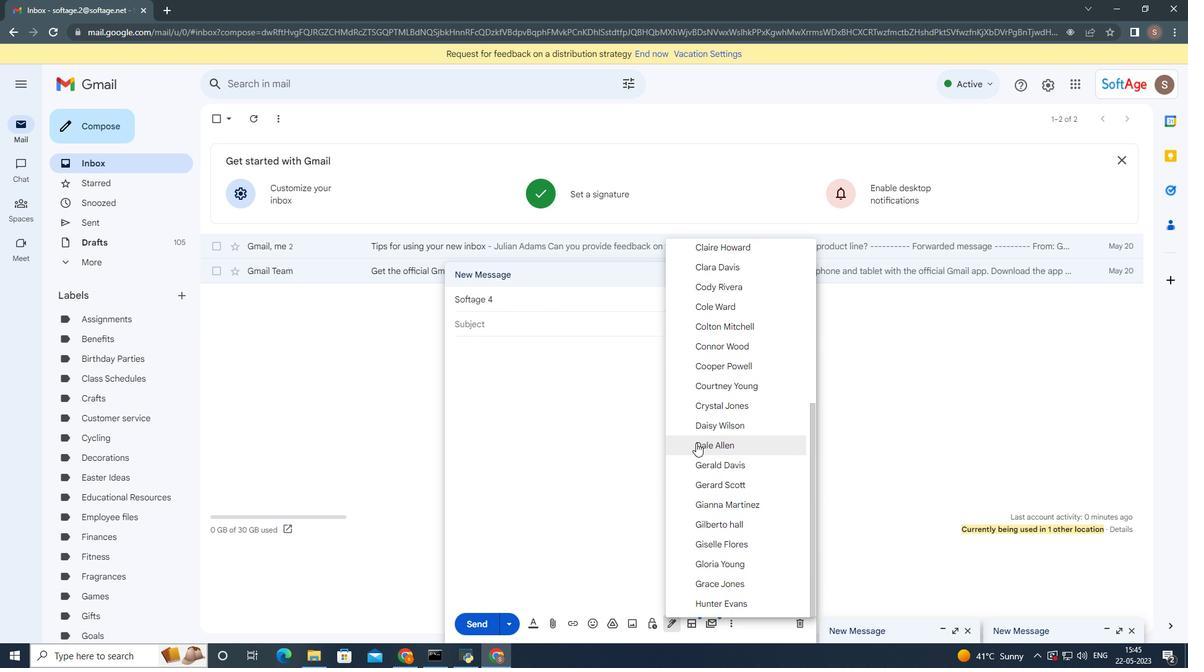 
Action: Mouse moved to (729, 623)
Screenshot: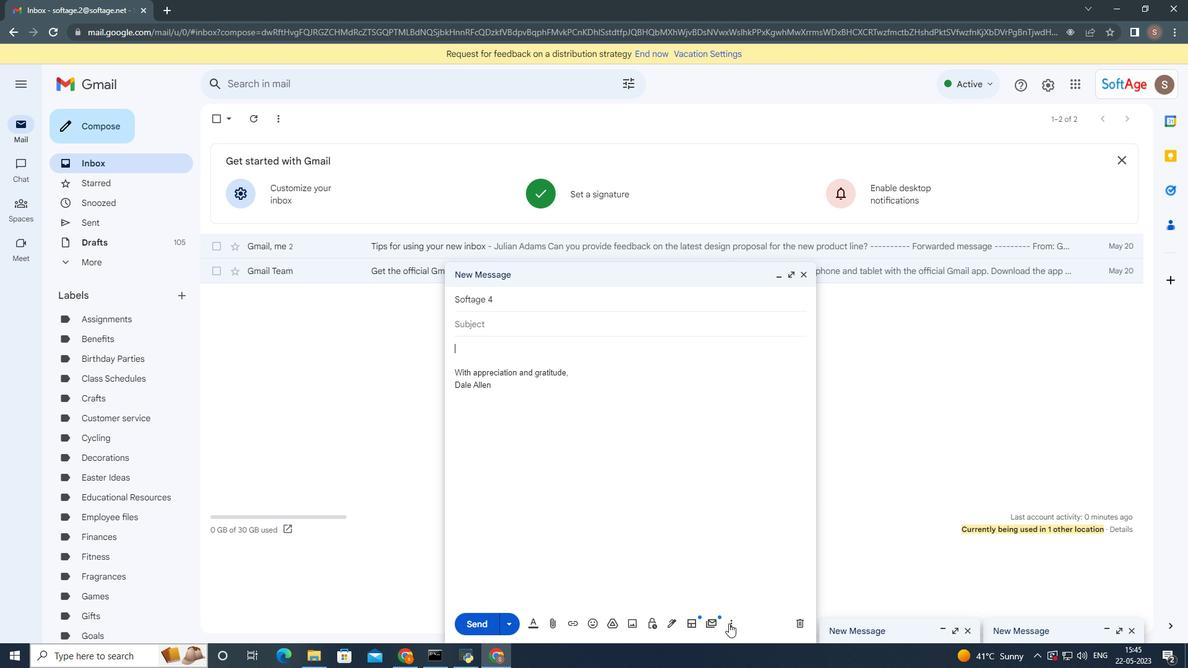 
Action: Mouse pressed left at (729, 623)
Screenshot: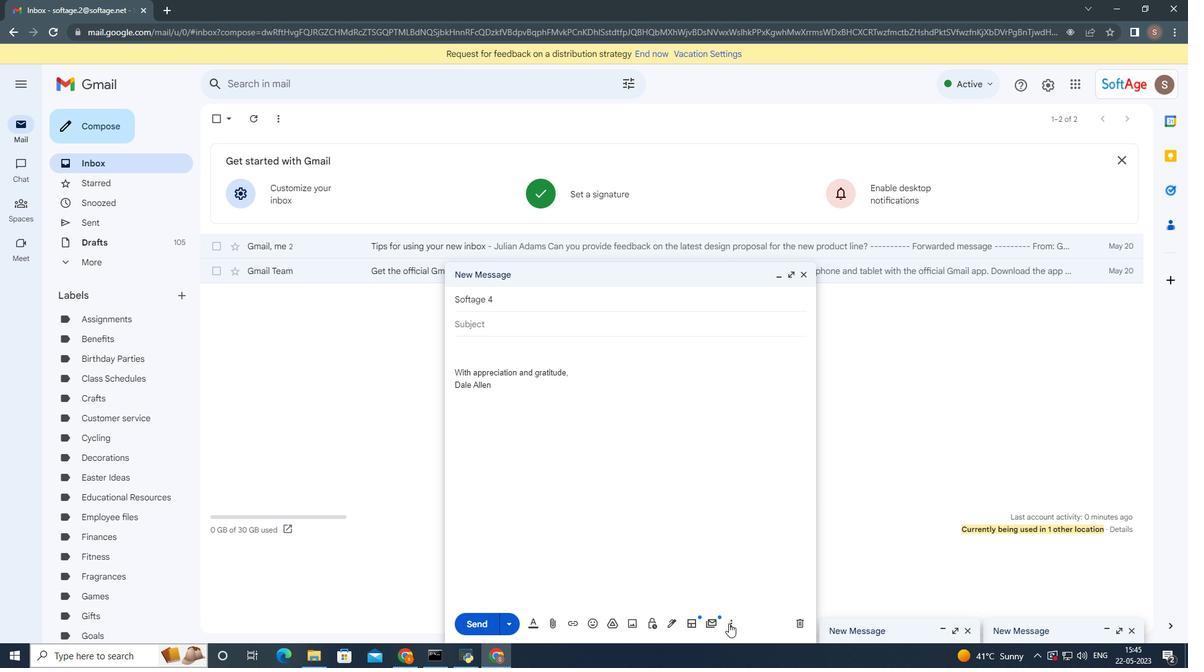 
Action: Mouse moved to (743, 509)
Screenshot: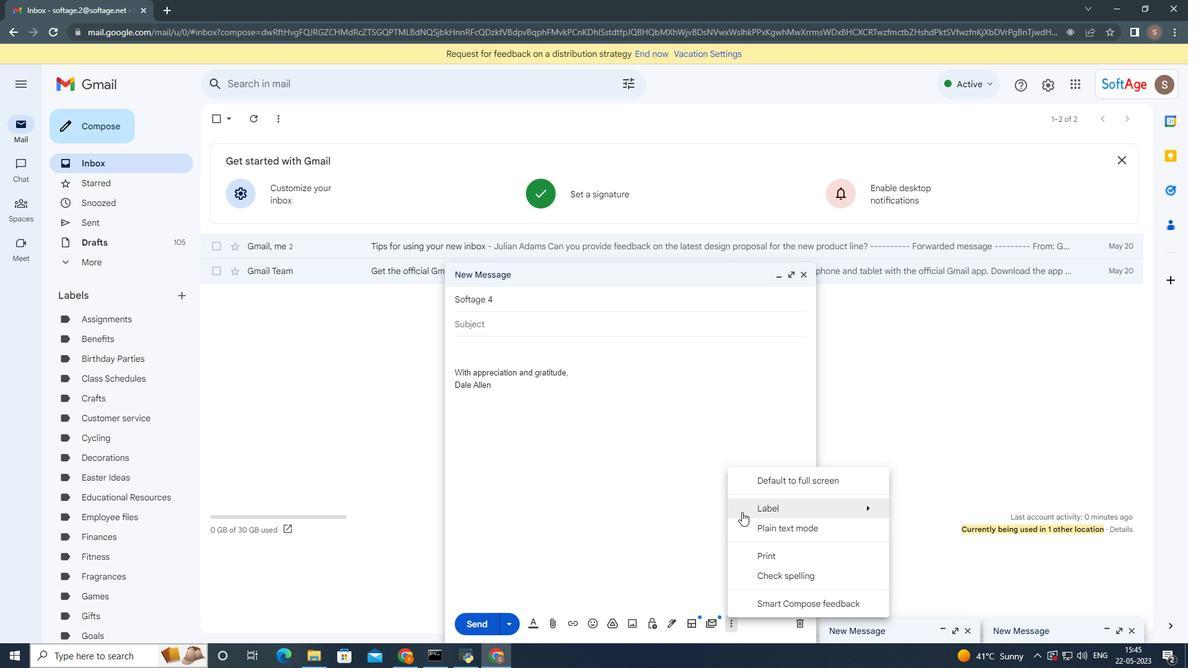 
Action: Mouse pressed left at (743, 509)
Screenshot: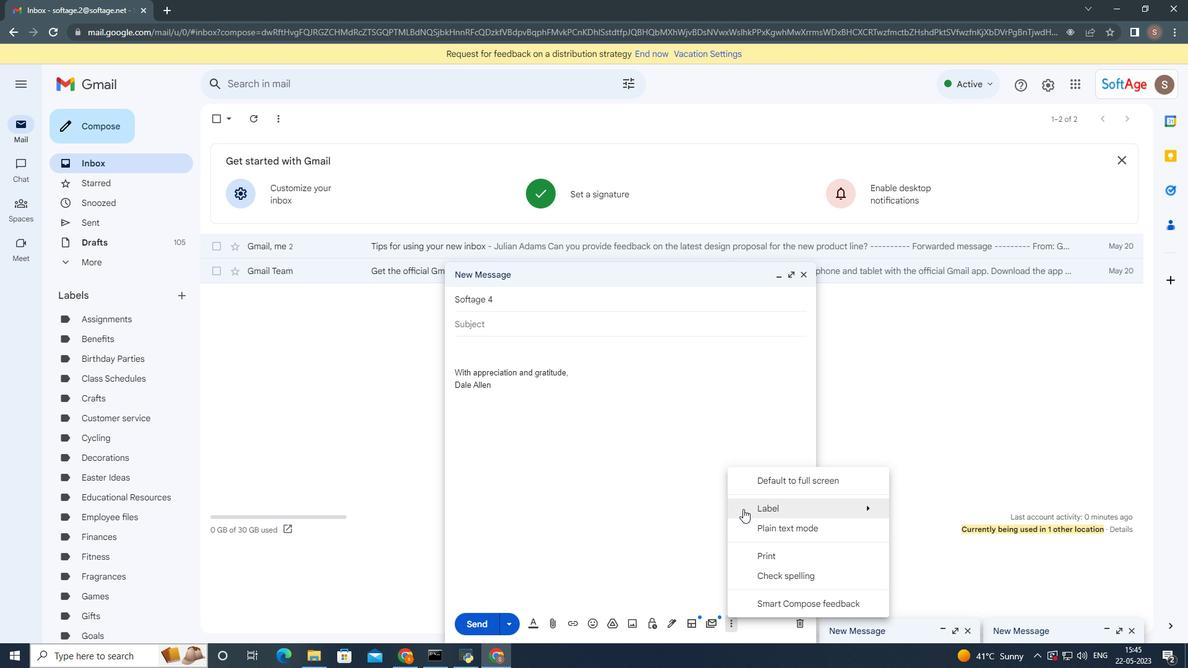 
Action: Mouse moved to (962, 484)
Screenshot: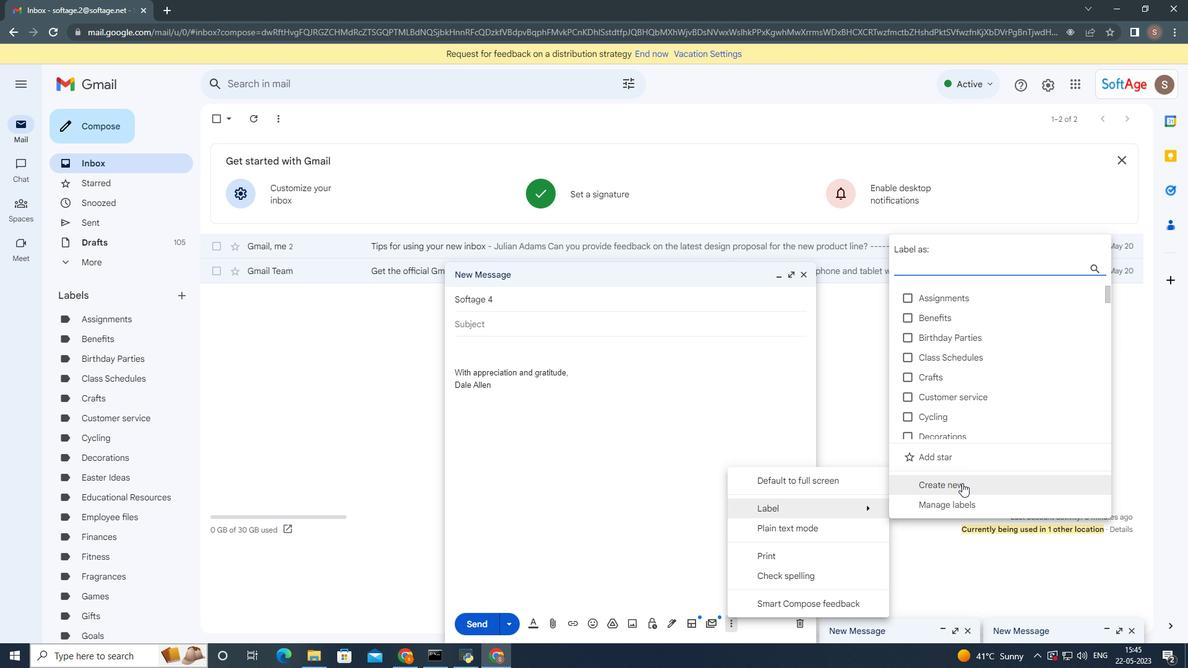 
Action: Mouse pressed left at (962, 484)
Screenshot: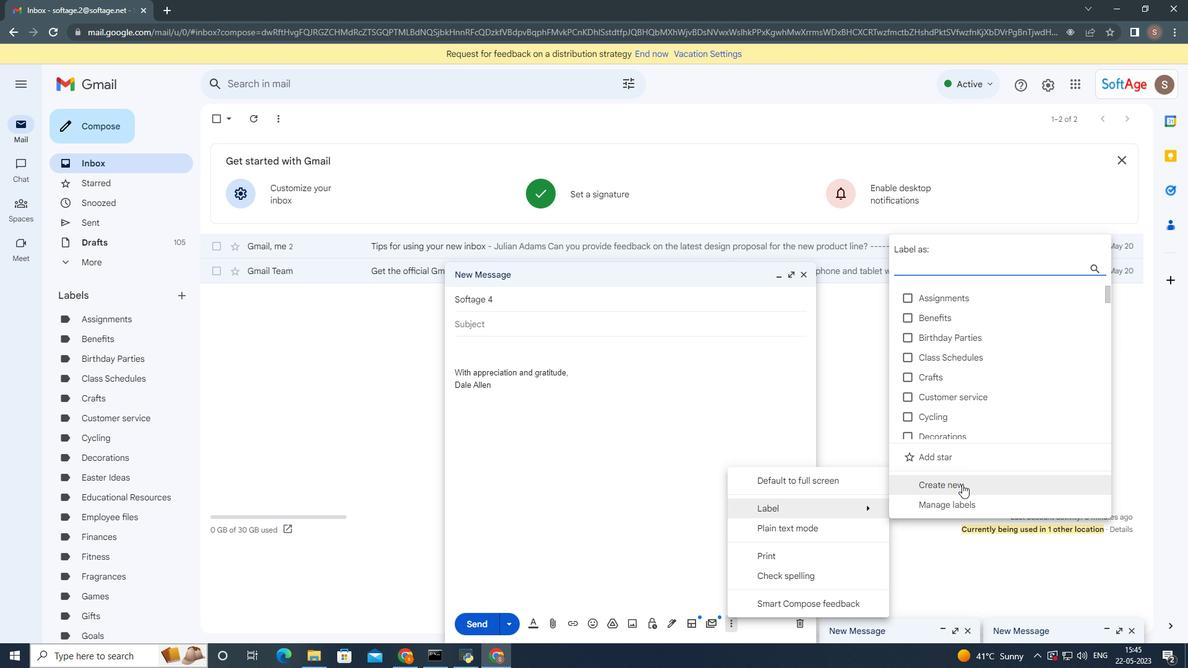 
Action: Mouse moved to (478, 329)
Screenshot: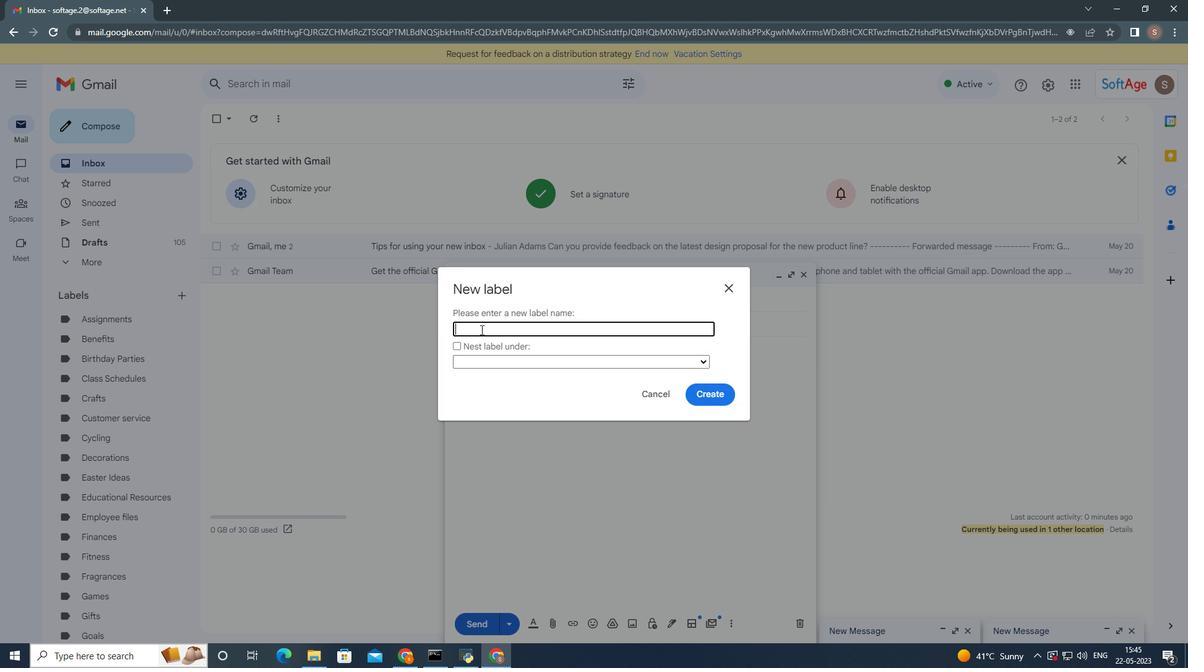 
Action: Key pressed <Key.shift>Softaware
Screenshot: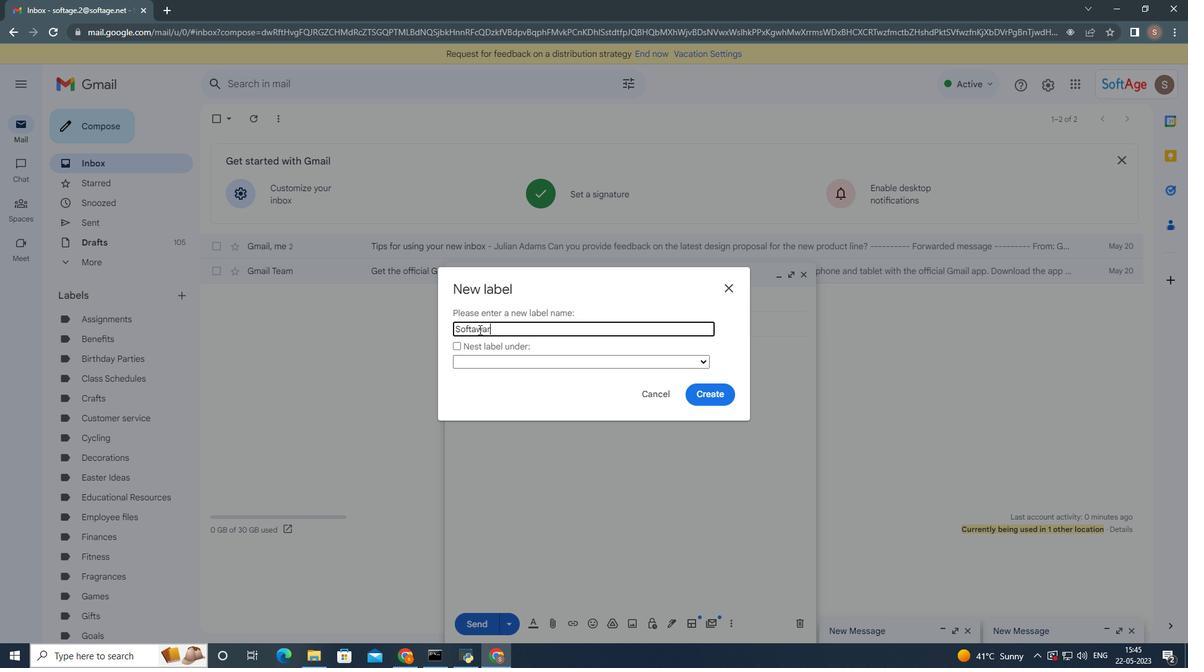 
Action: Mouse moved to (476, 328)
Screenshot: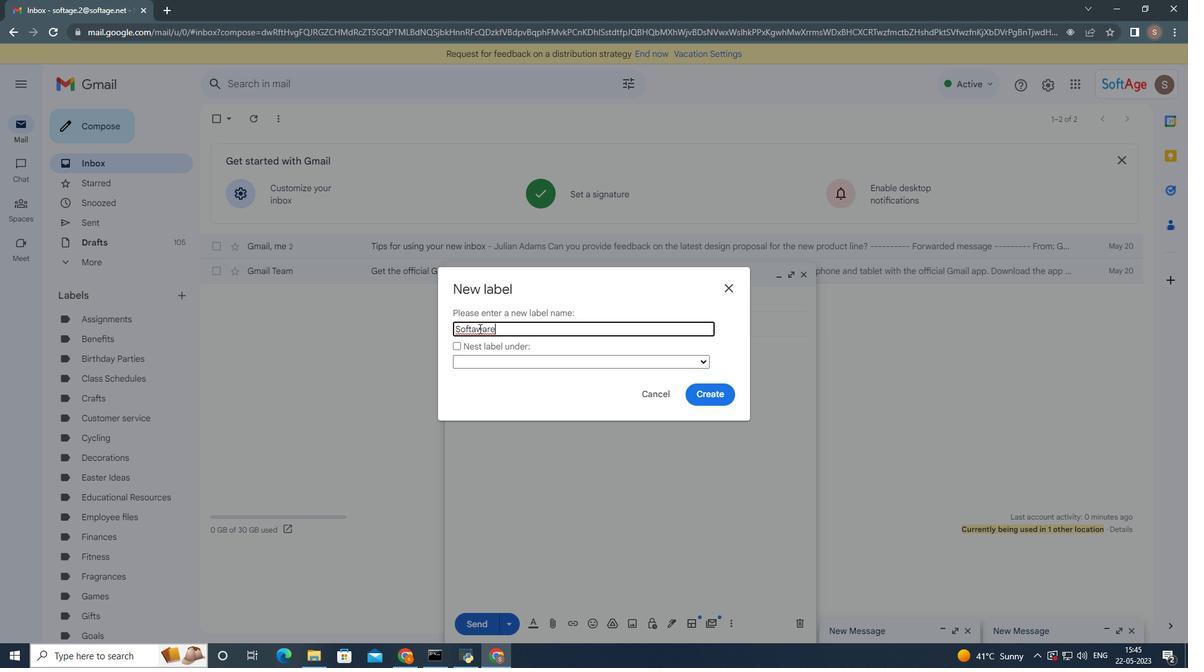 
Action: Mouse pressed left at (476, 328)
Screenshot: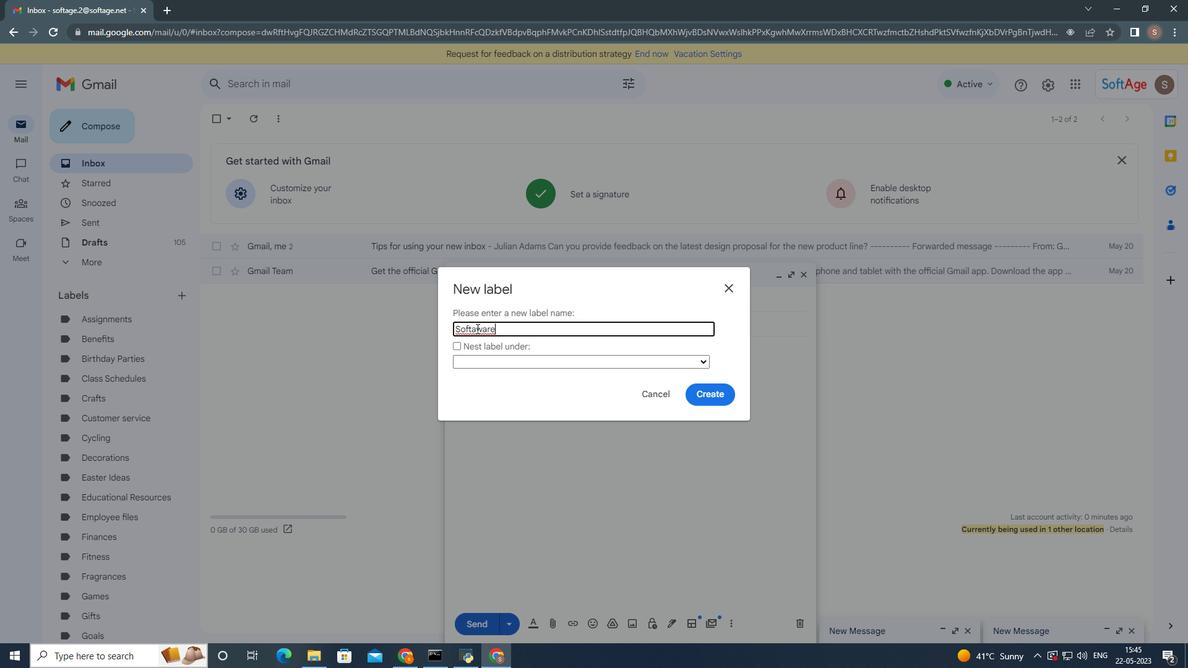 
Action: Mouse moved to (476, 328)
Screenshot: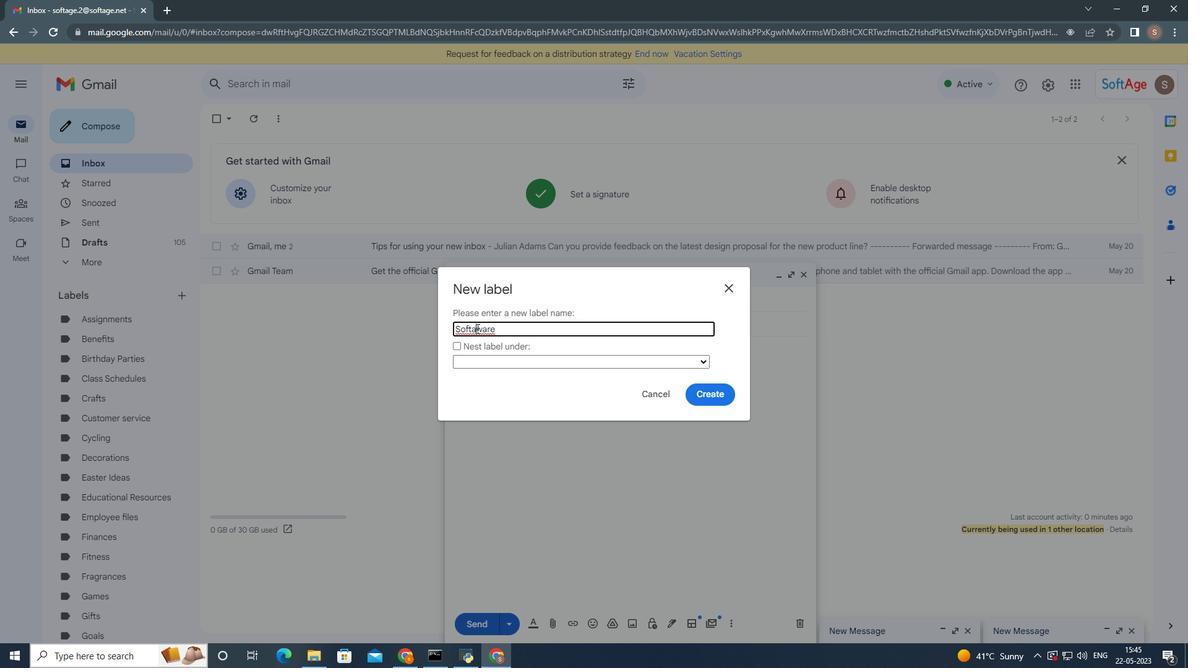 
Action: Key pressed <Key.backspace>
Screenshot: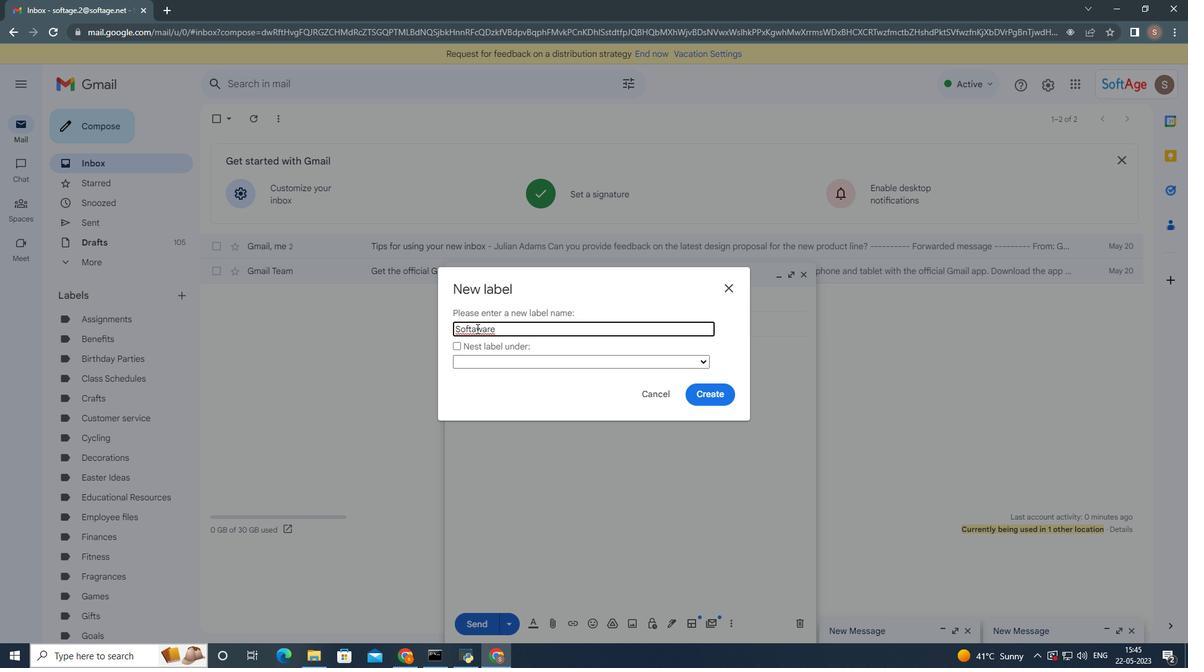 
Action: Mouse moved to (689, 385)
Screenshot: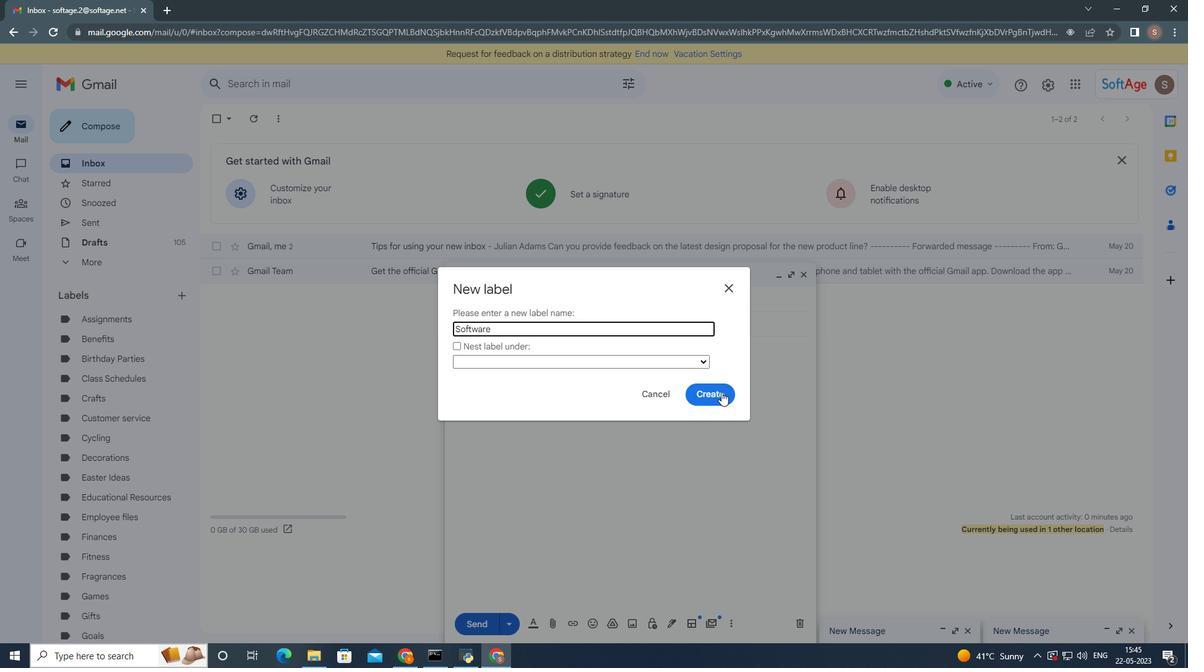 
Action: Mouse pressed left at (689, 385)
Screenshot: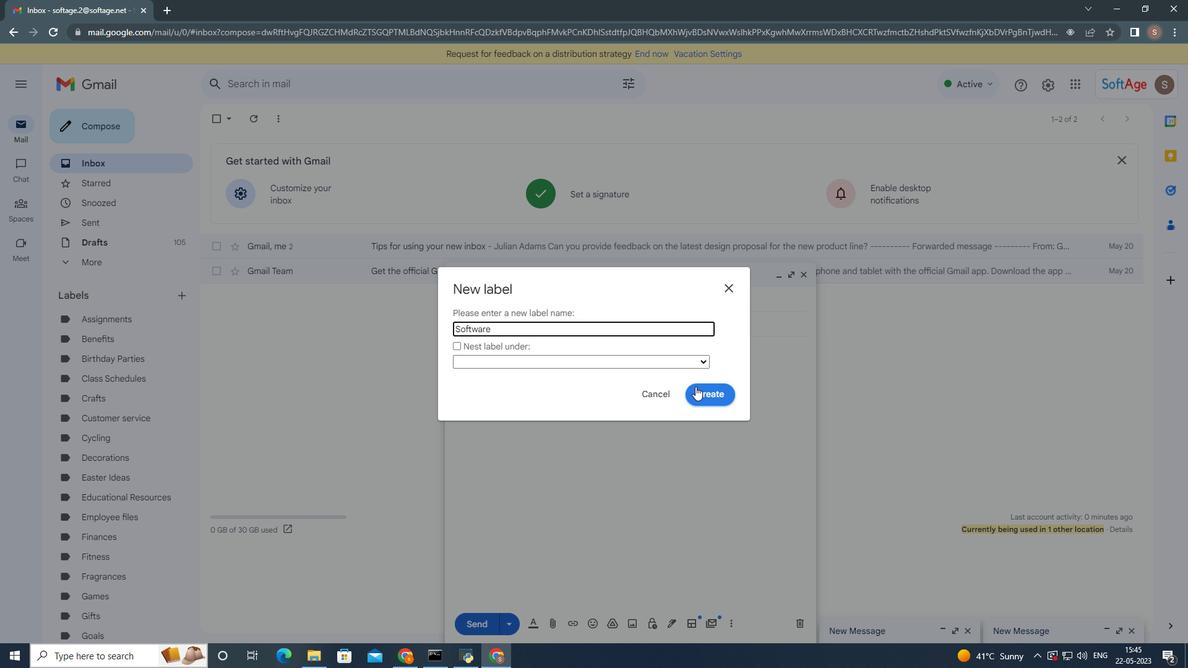
Action: Mouse moved to (733, 576)
Screenshot: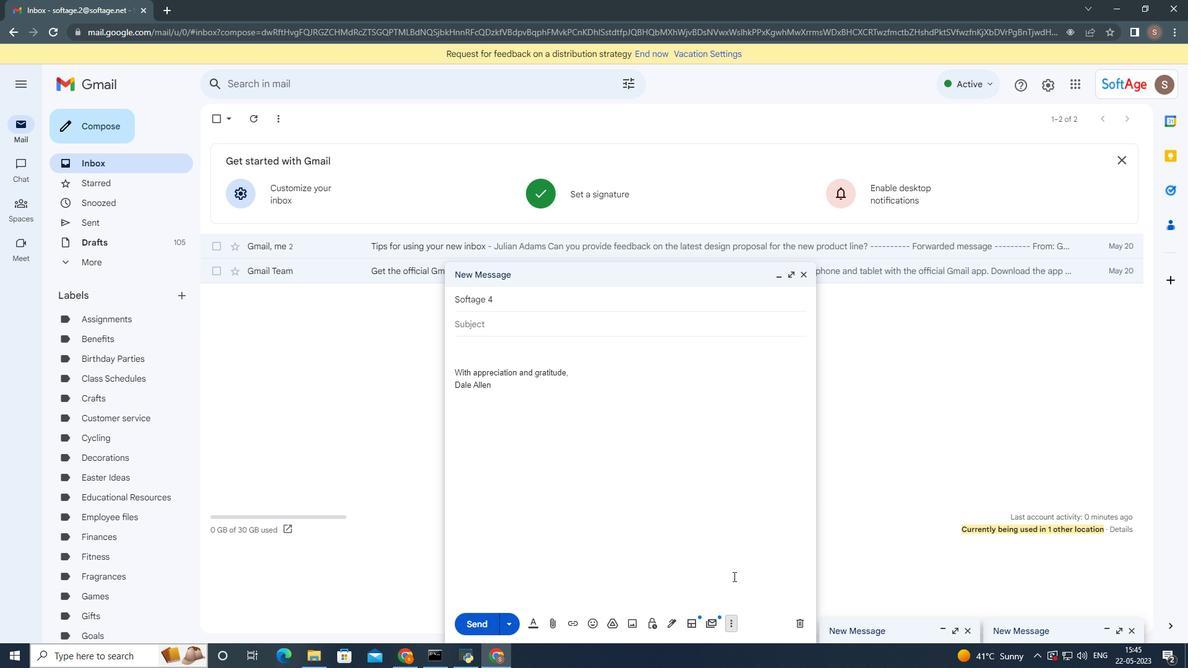 
